 Task: Look for space in Yuma, United States from 6th September, 2023 to 10th September, 2023 for 1 adult in price range Rs.9000 to Rs.17000. Place can be private room with 1  bedroom having 1 bed and 1 bathroom. Property type can be house, flat, guest house, hotel. Amenities needed are: washing machine. Booking option can be shelf check-in. Required host language is English.
Action: Mouse moved to (446, 92)
Screenshot: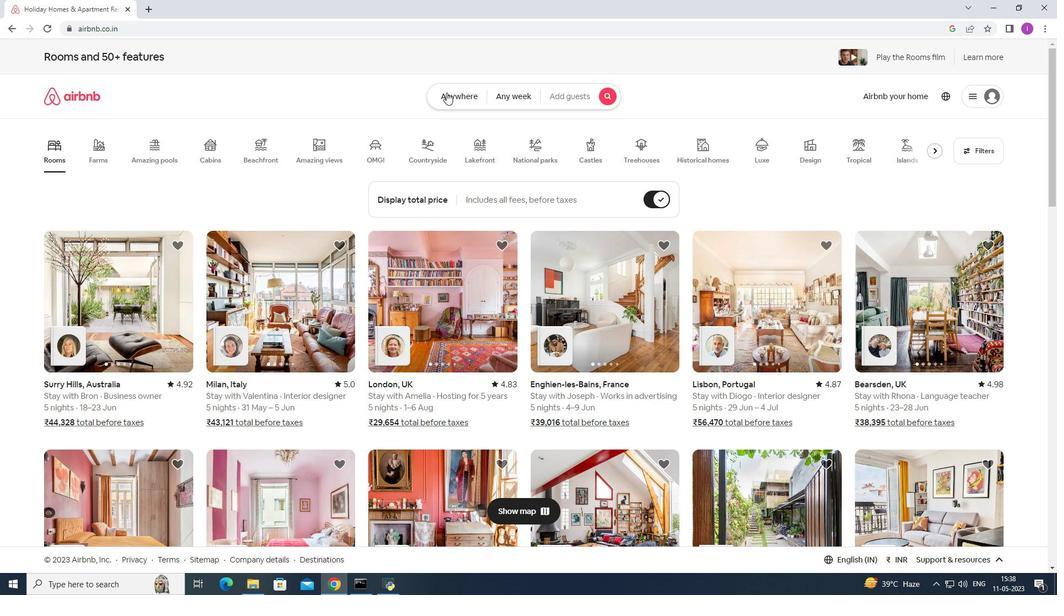 
Action: Mouse pressed left at (446, 92)
Screenshot: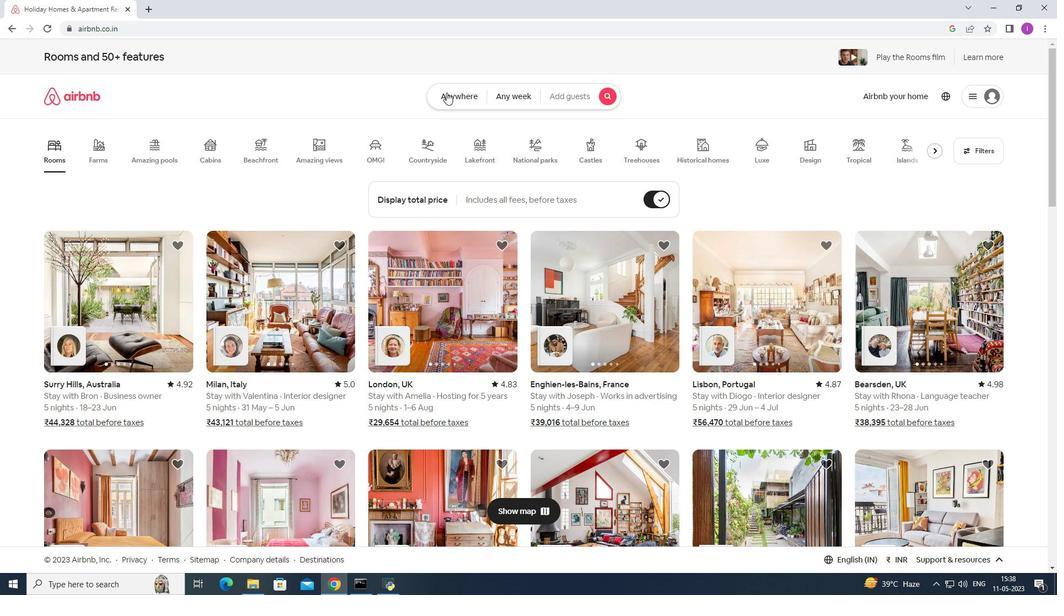 
Action: Mouse moved to (315, 141)
Screenshot: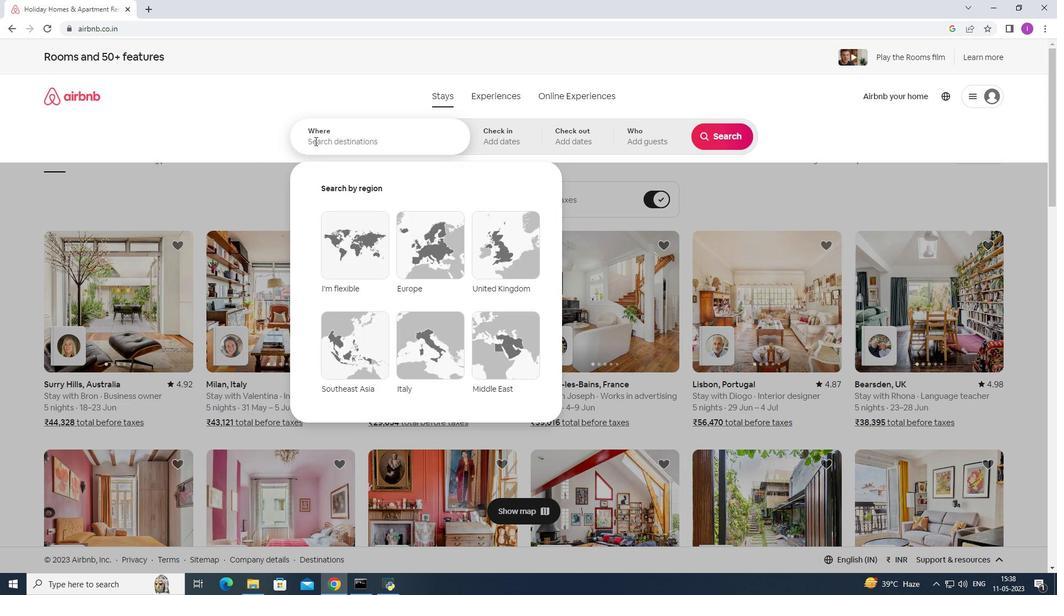 
Action: Mouse pressed left at (315, 141)
Screenshot: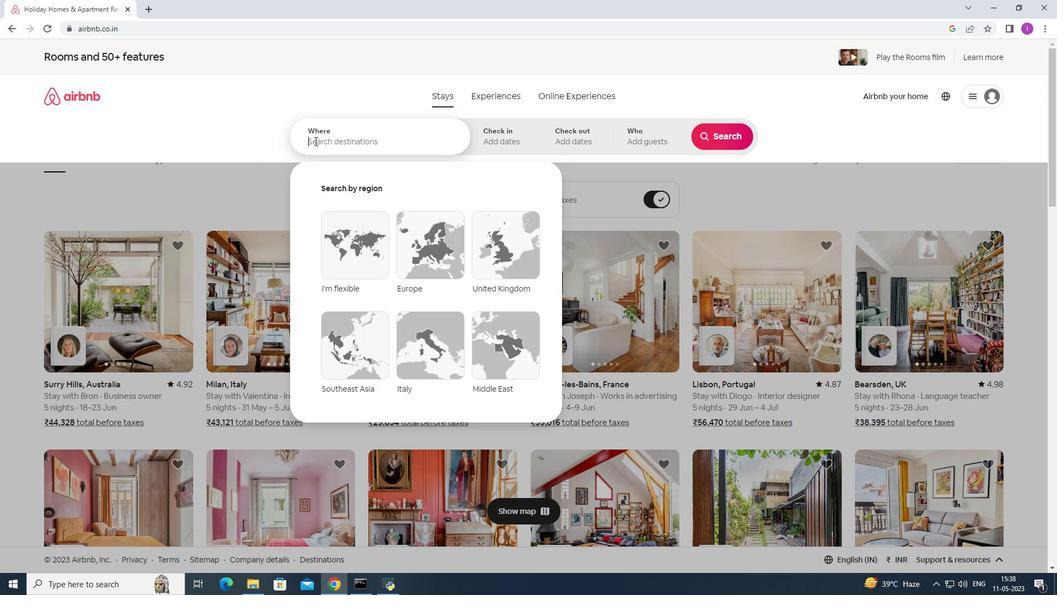 
Action: Mouse moved to (316, 141)
Screenshot: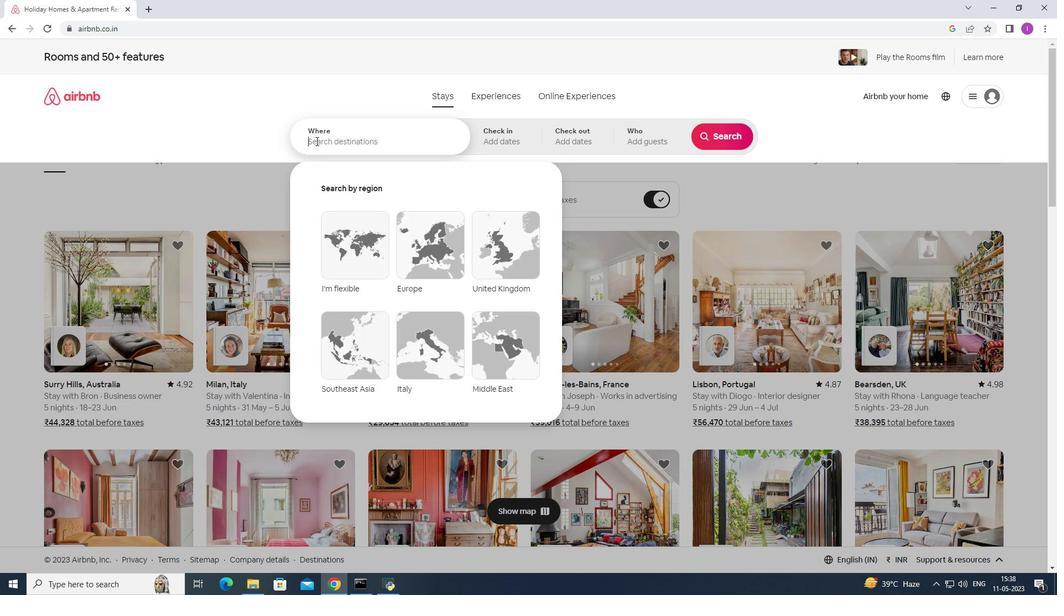 
Action: Key pressed <Key.shift><Key.shift><Key.shift><Key.shift><Key.shift><Key.shift>Yuma,<Key.shift><Key.shift><Key.shift><Key.shift><Key.shift><Key.shift><Key.shift><Key.shift><Key.shift><Key.shift><Key.shift><Key.shift>Unoites<Key.backspace>d<Key.backspace><Key.backspace><Key.backspace><Key.backspace><Key.backspace>ited<Key.space>states
Screenshot: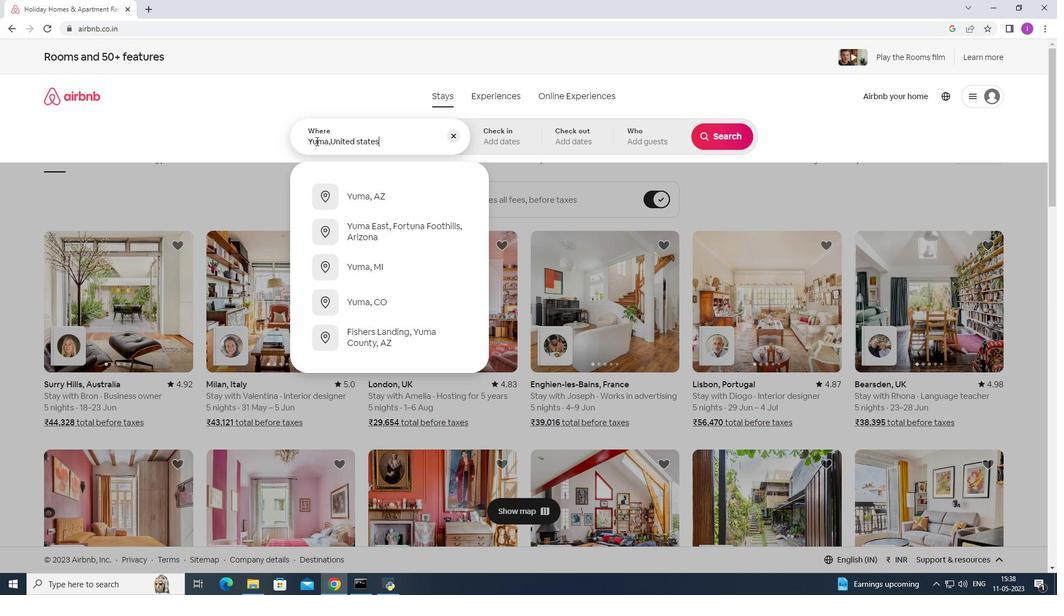 
Action: Mouse moved to (522, 138)
Screenshot: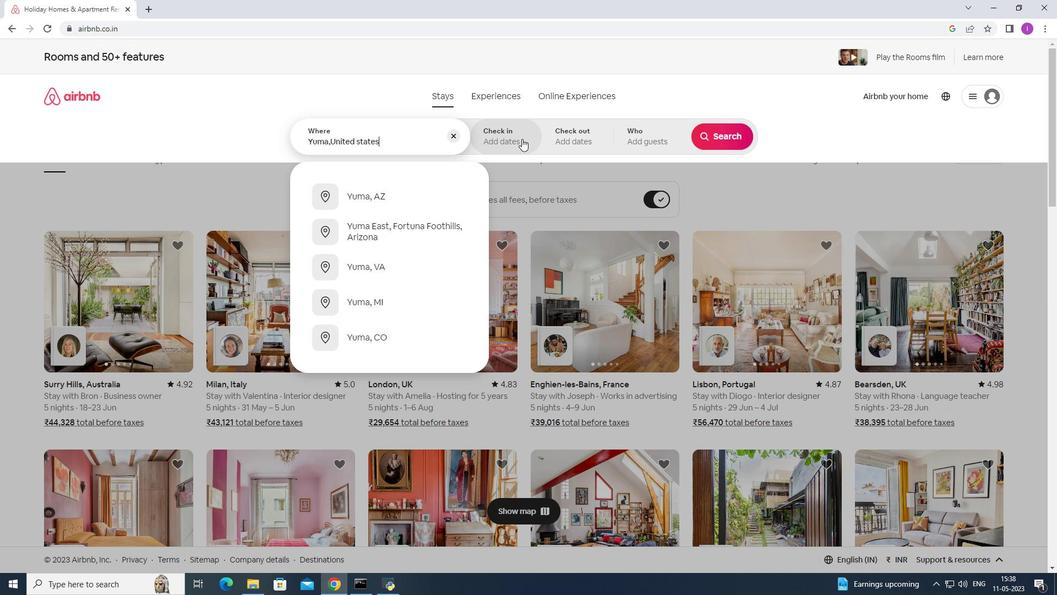 
Action: Mouse pressed left at (522, 138)
Screenshot: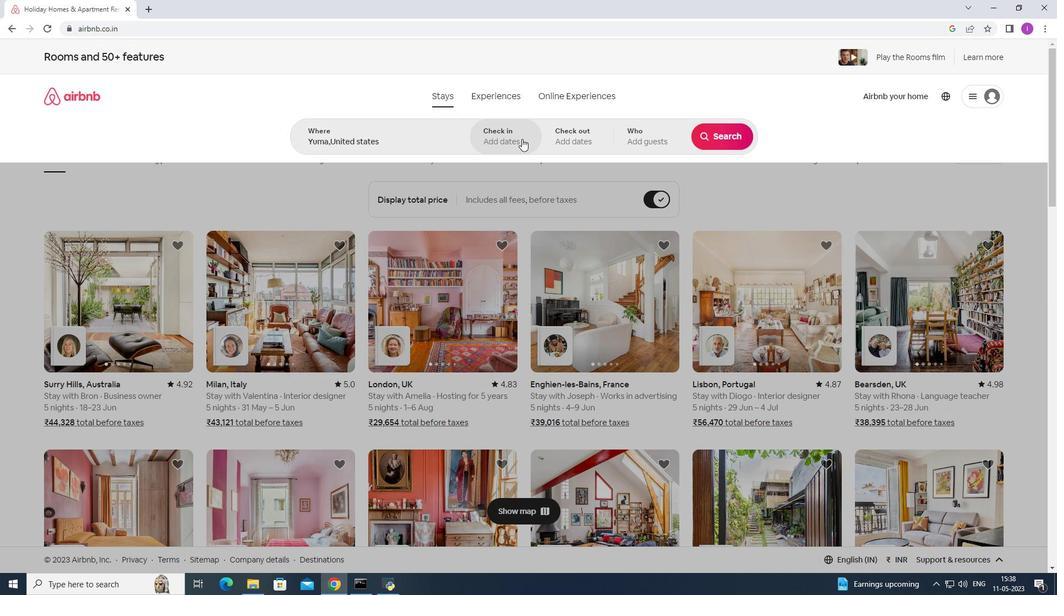 
Action: Mouse moved to (726, 222)
Screenshot: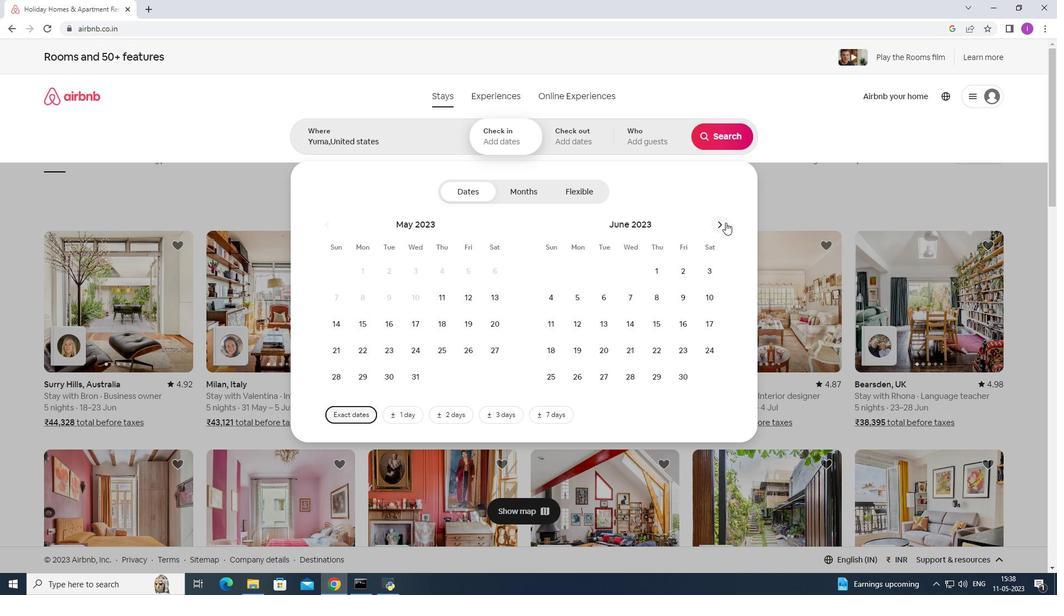 
Action: Mouse pressed left at (726, 222)
Screenshot: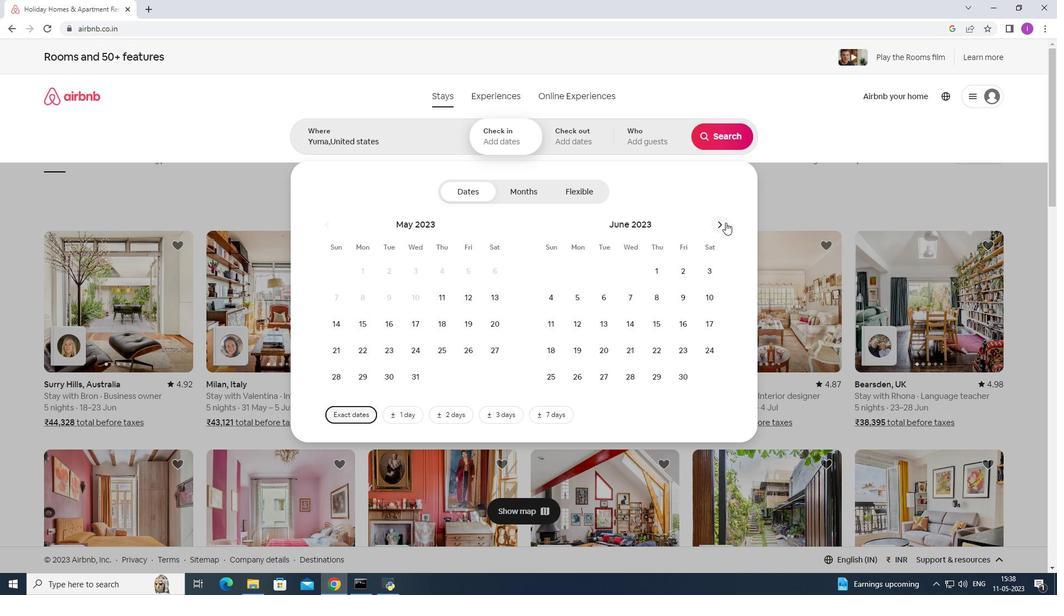 
Action: Mouse moved to (726, 223)
Screenshot: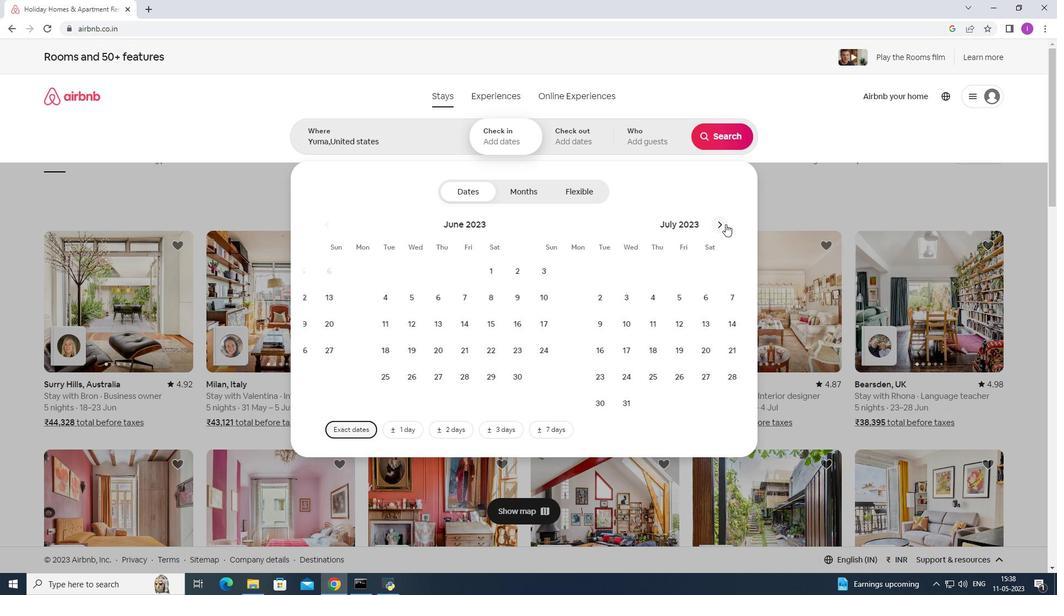 
Action: Mouse pressed left at (726, 223)
Screenshot: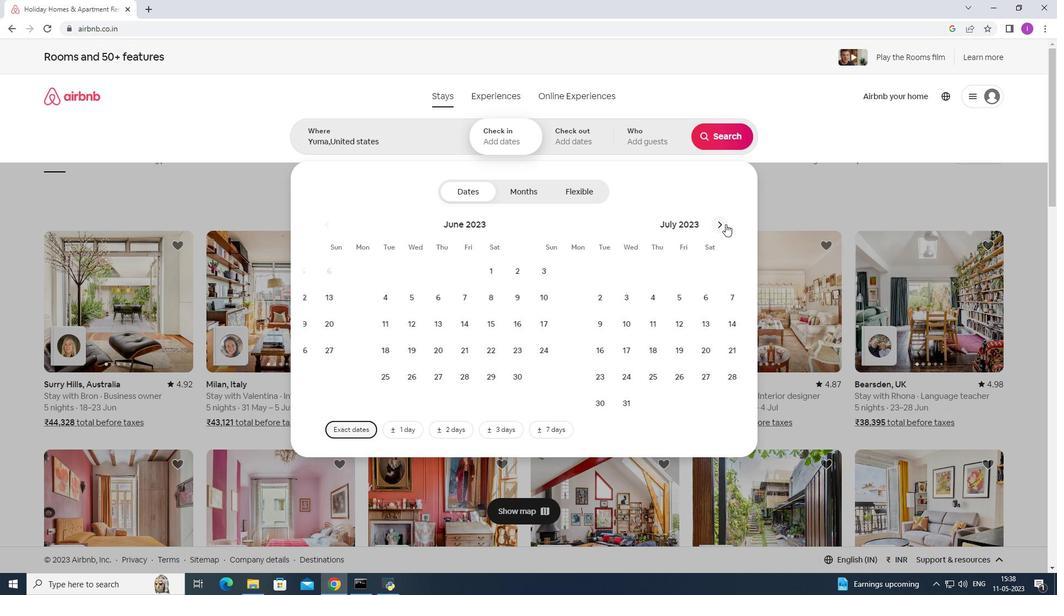 
Action: Mouse moved to (726, 224)
Screenshot: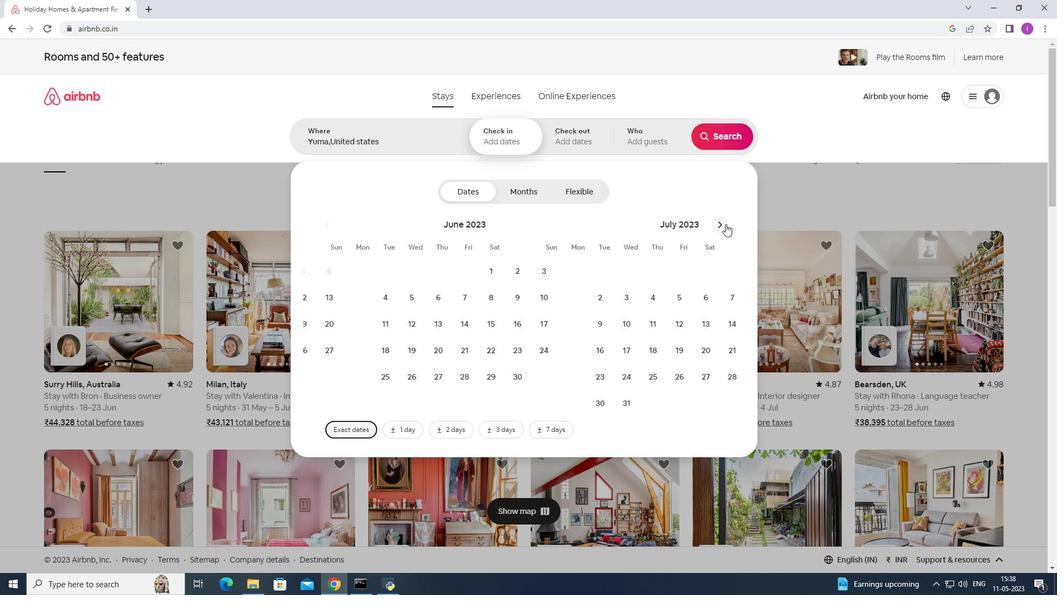 
Action: Mouse pressed left at (726, 224)
Screenshot: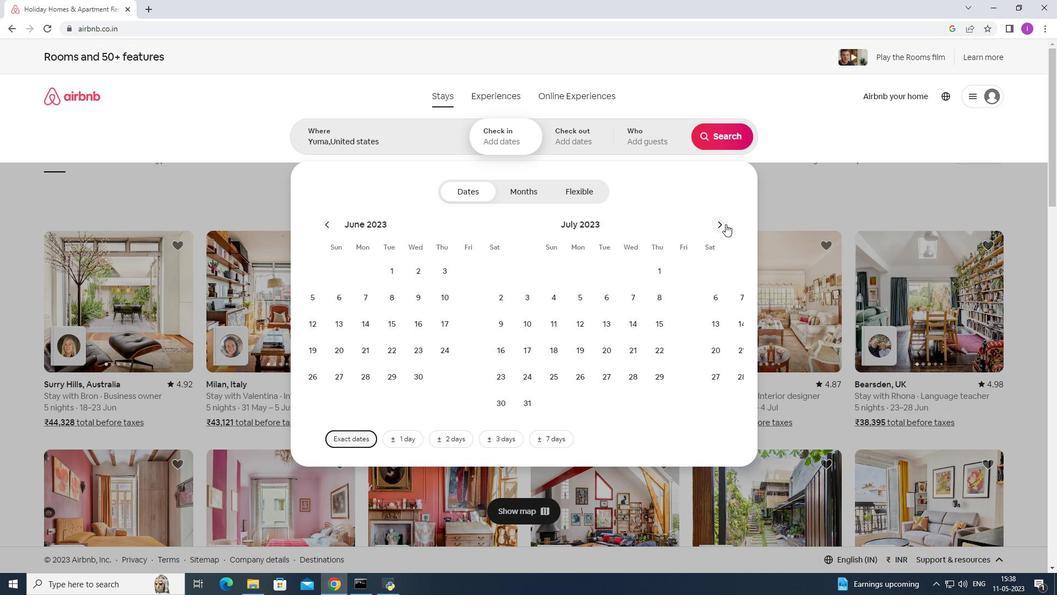 
Action: Mouse pressed left at (726, 224)
Screenshot: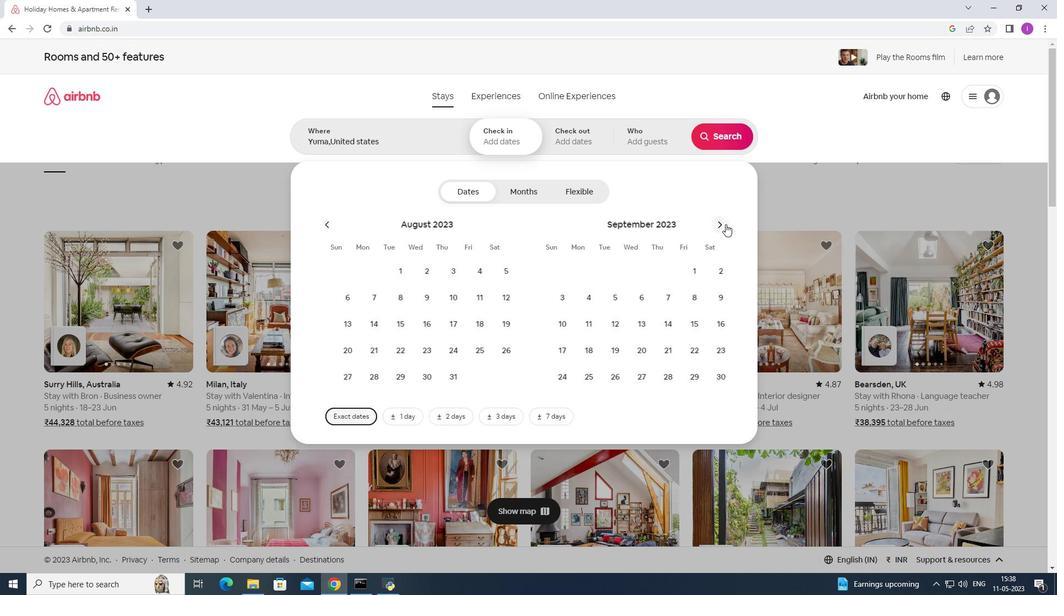 
Action: Mouse moved to (417, 300)
Screenshot: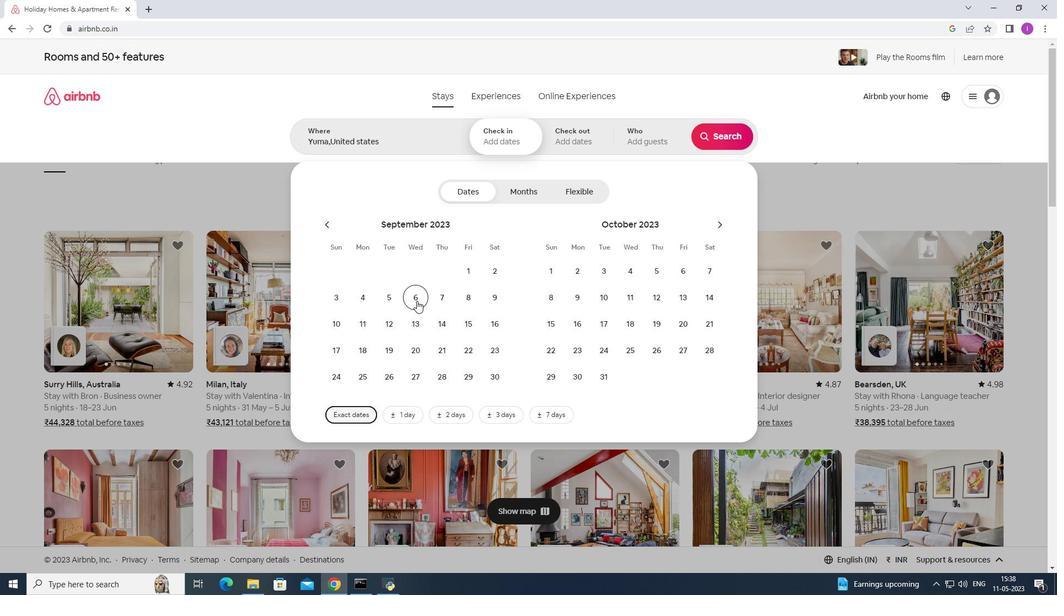 
Action: Mouse pressed left at (417, 300)
Screenshot: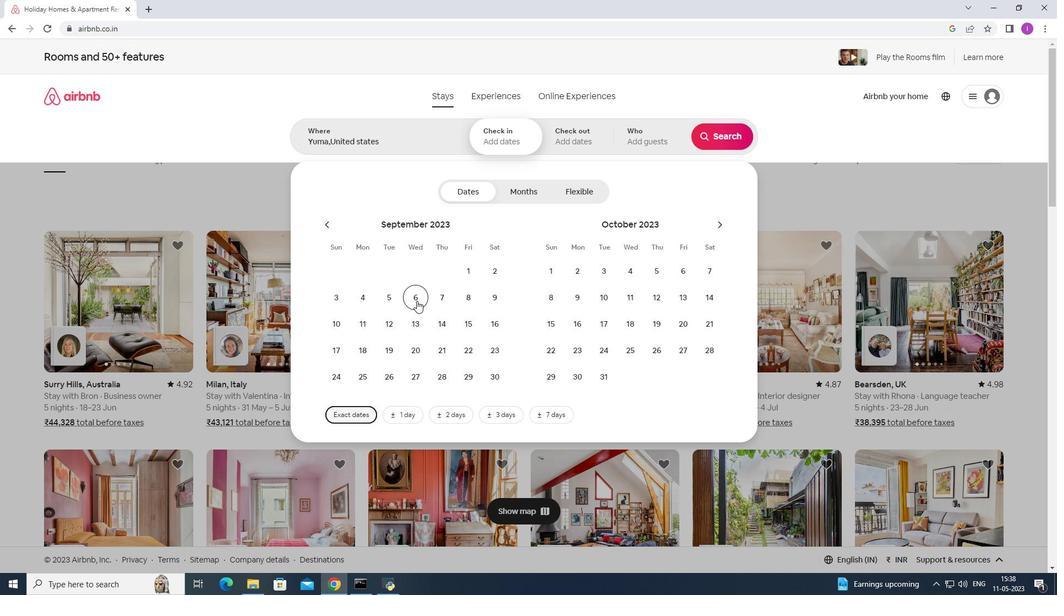 
Action: Mouse moved to (339, 326)
Screenshot: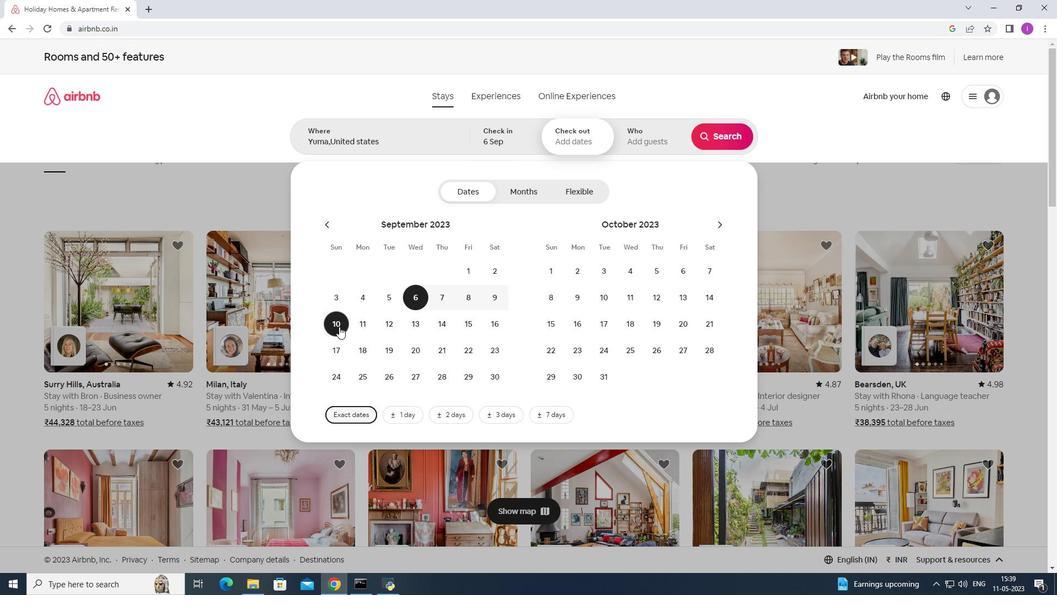 
Action: Mouse pressed left at (339, 326)
Screenshot: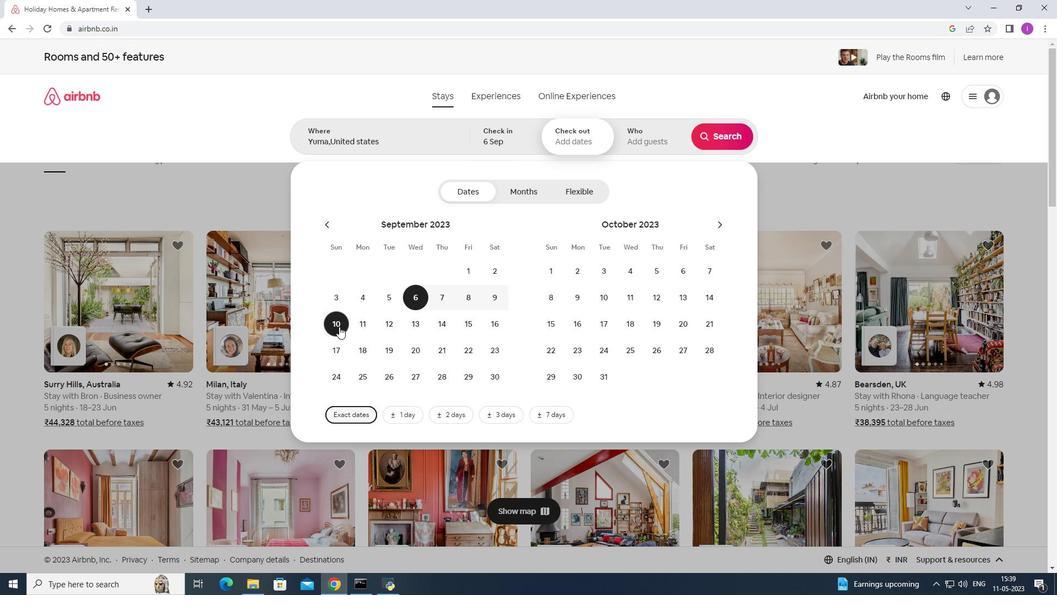 
Action: Mouse moved to (660, 143)
Screenshot: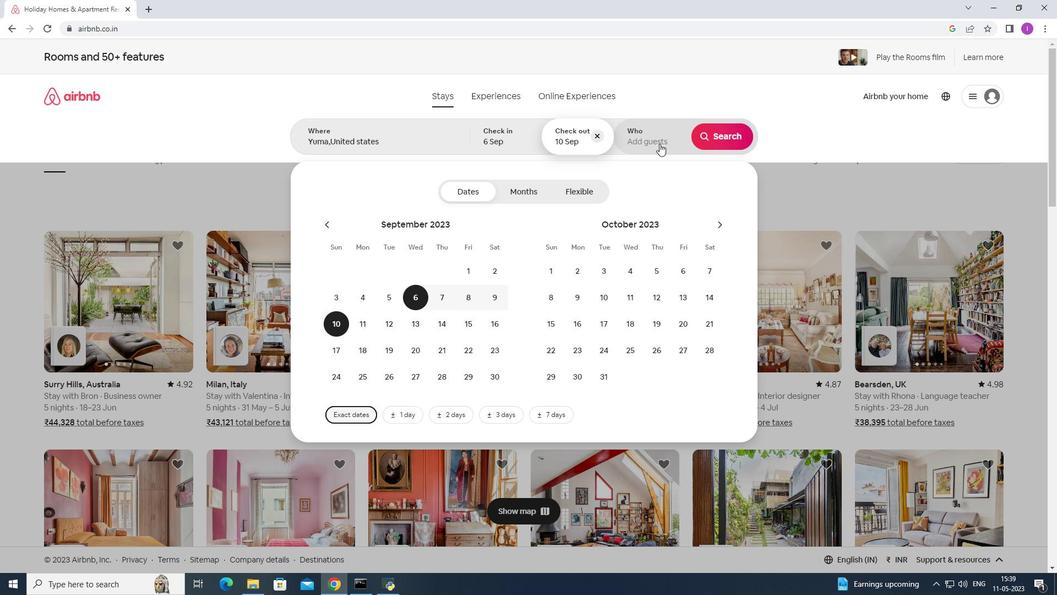
Action: Mouse pressed left at (660, 143)
Screenshot: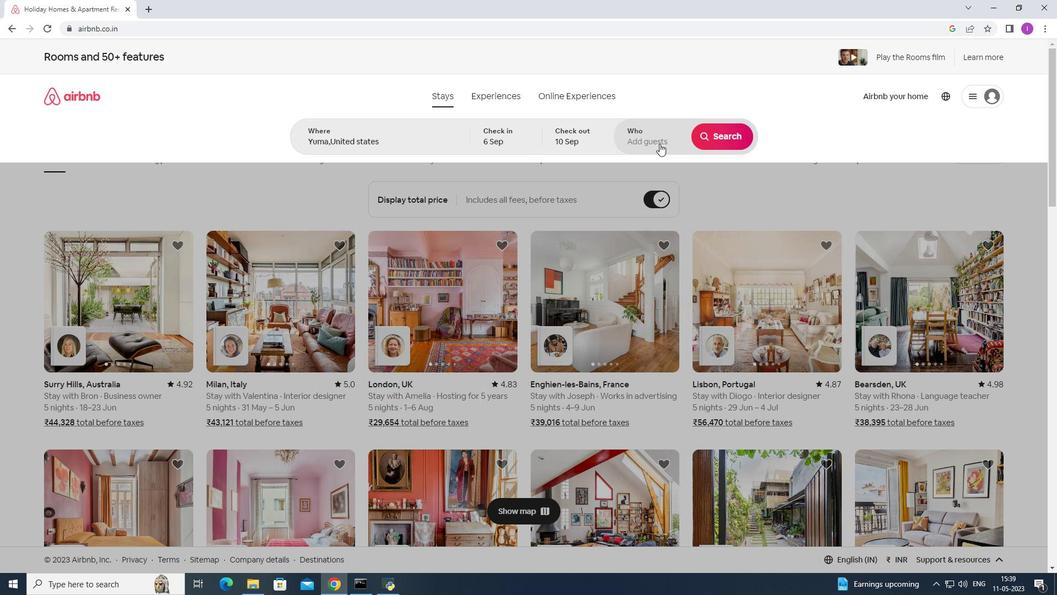 
Action: Mouse moved to (728, 194)
Screenshot: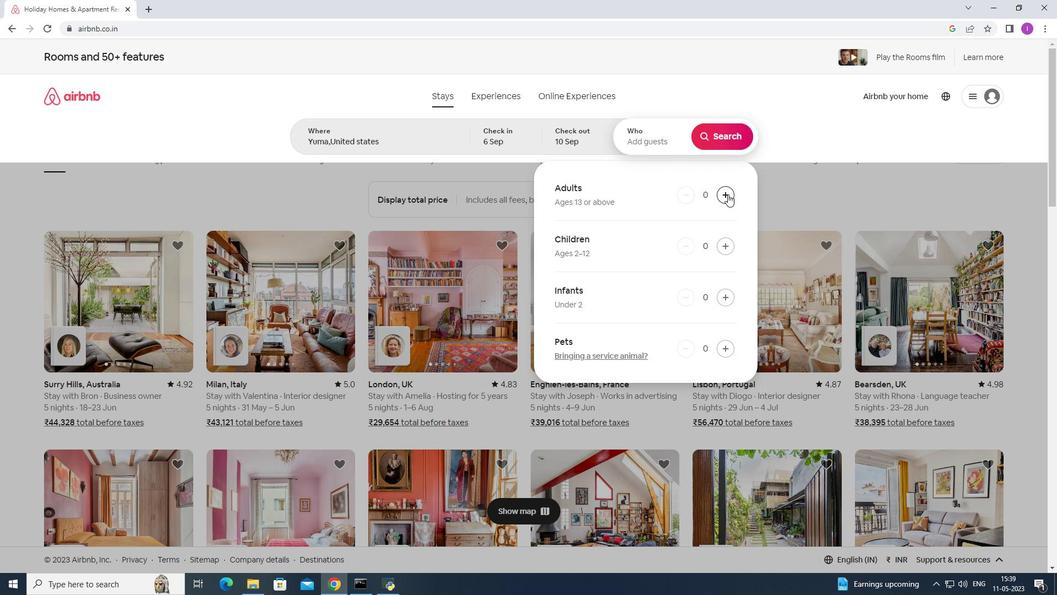 
Action: Mouse pressed left at (728, 194)
Screenshot: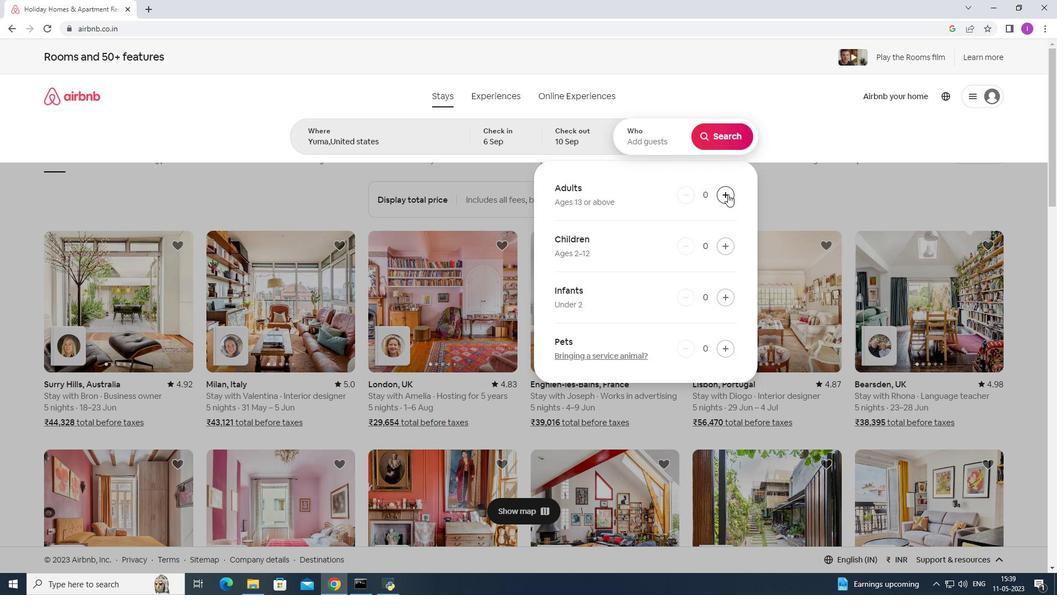 
Action: Mouse pressed left at (728, 194)
Screenshot: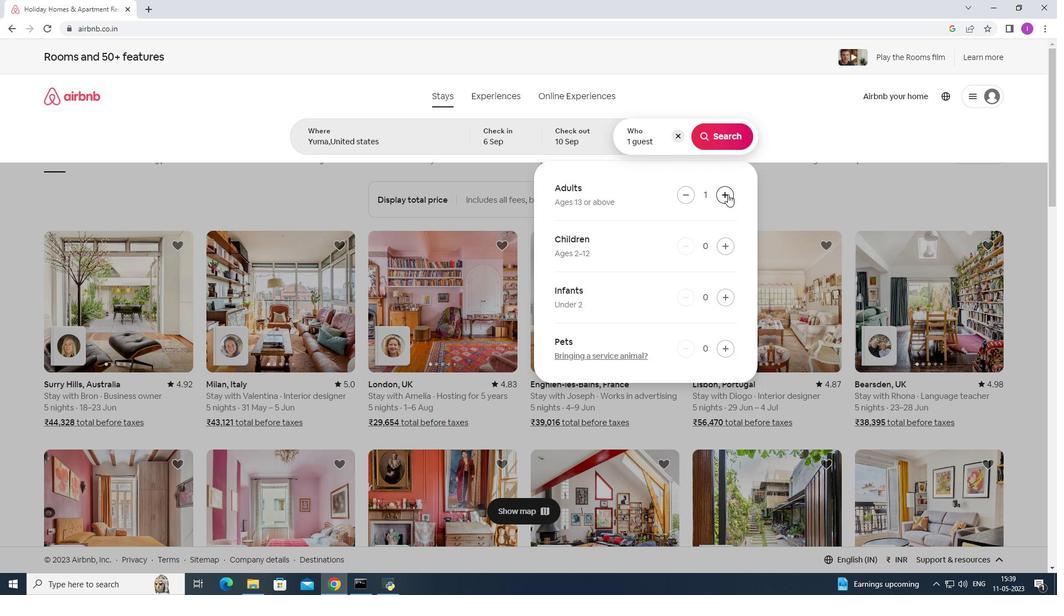 
Action: Mouse moved to (693, 197)
Screenshot: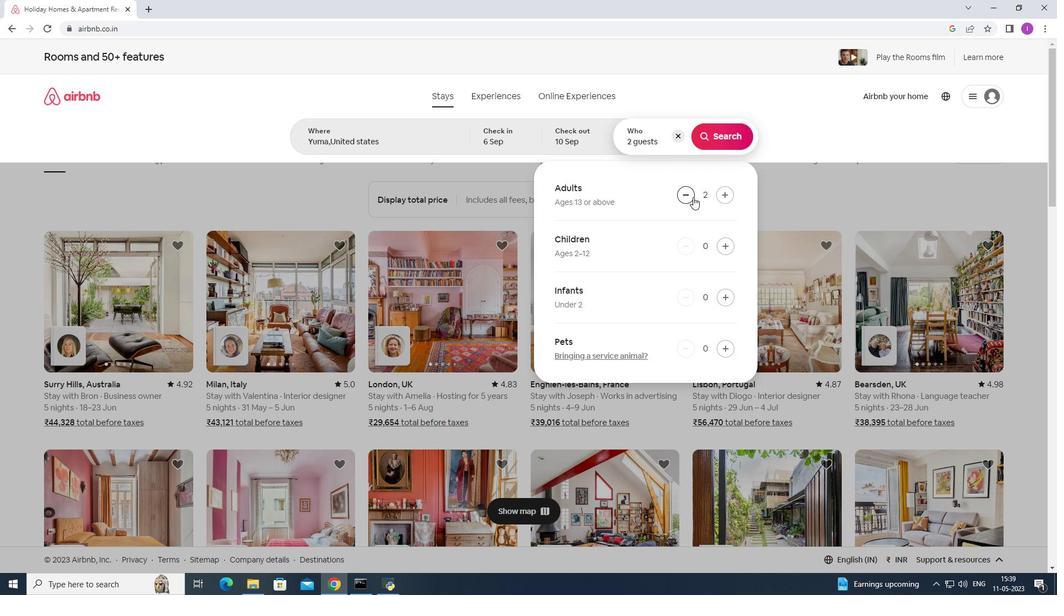 
Action: Mouse pressed left at (693, 197)
Screenshot: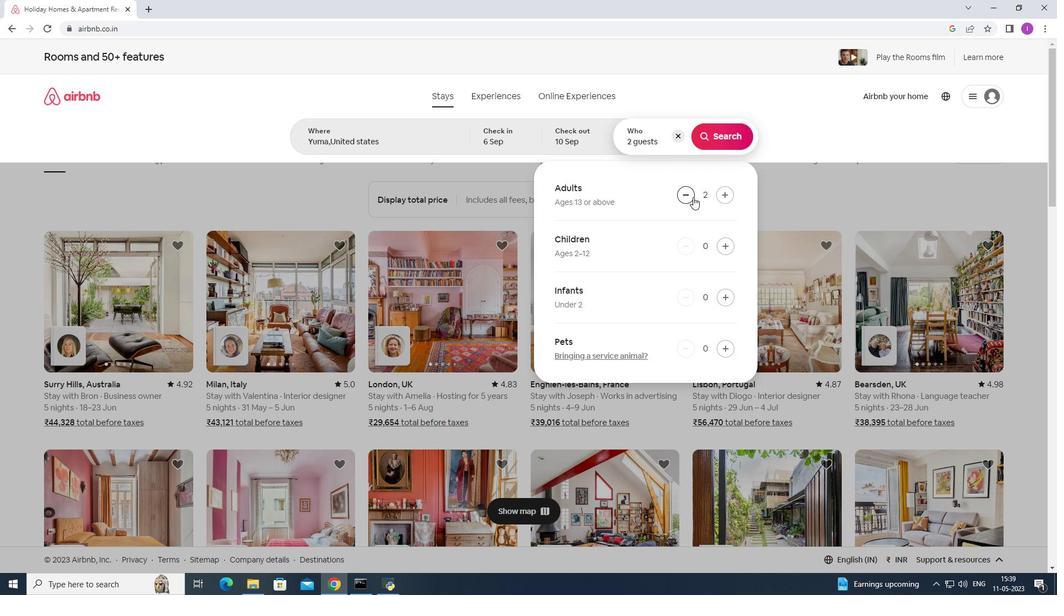 
Action: Mouse moved to (715, 141)
Screenshot: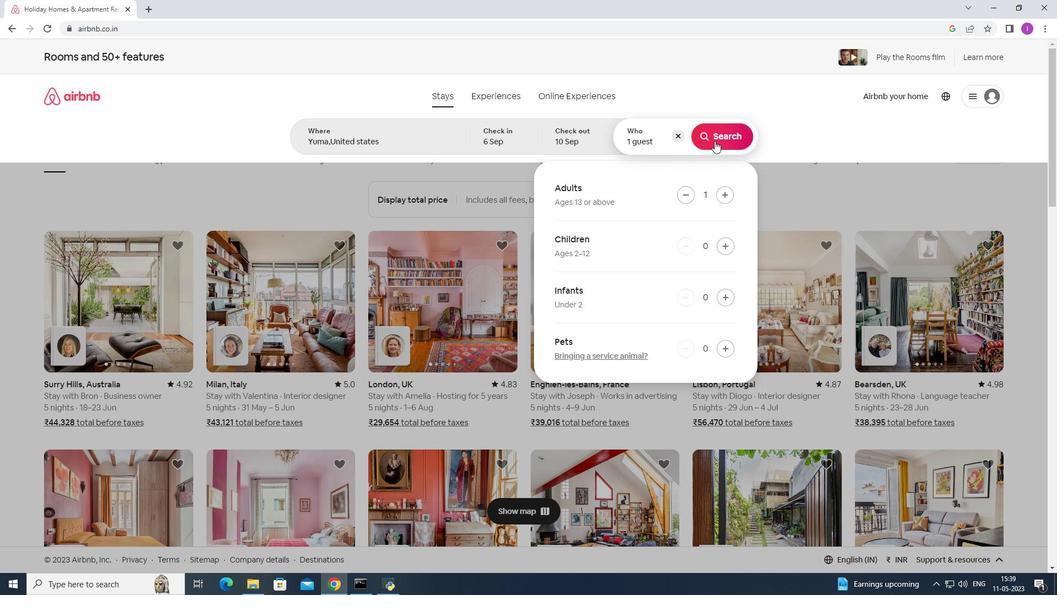 
Action: Mouse pressed left at (715, 141)
Screenshot: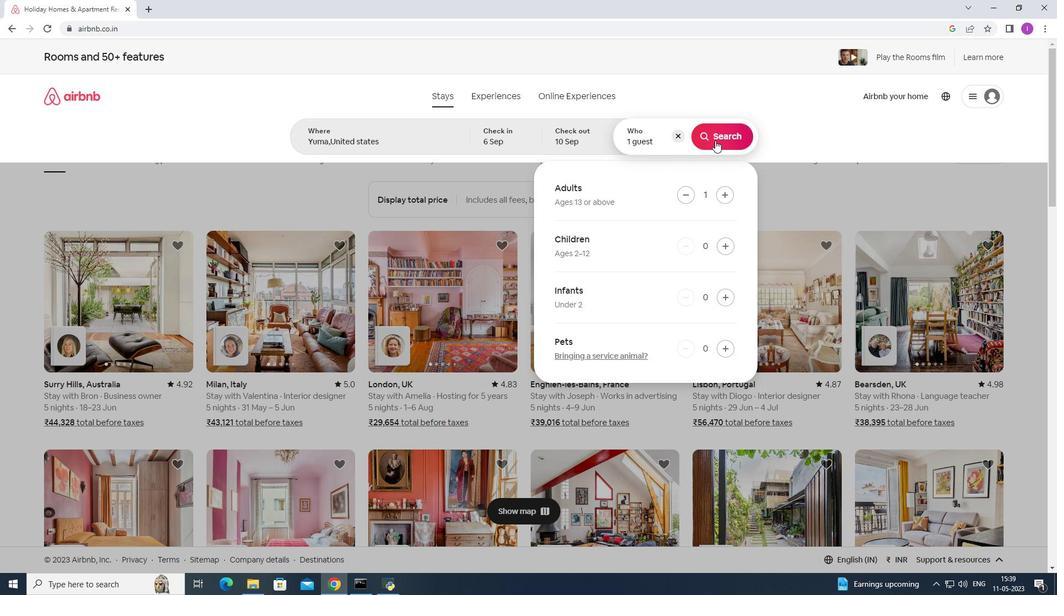 
Action: Mouse moved to (1015, 109)
Screenshot: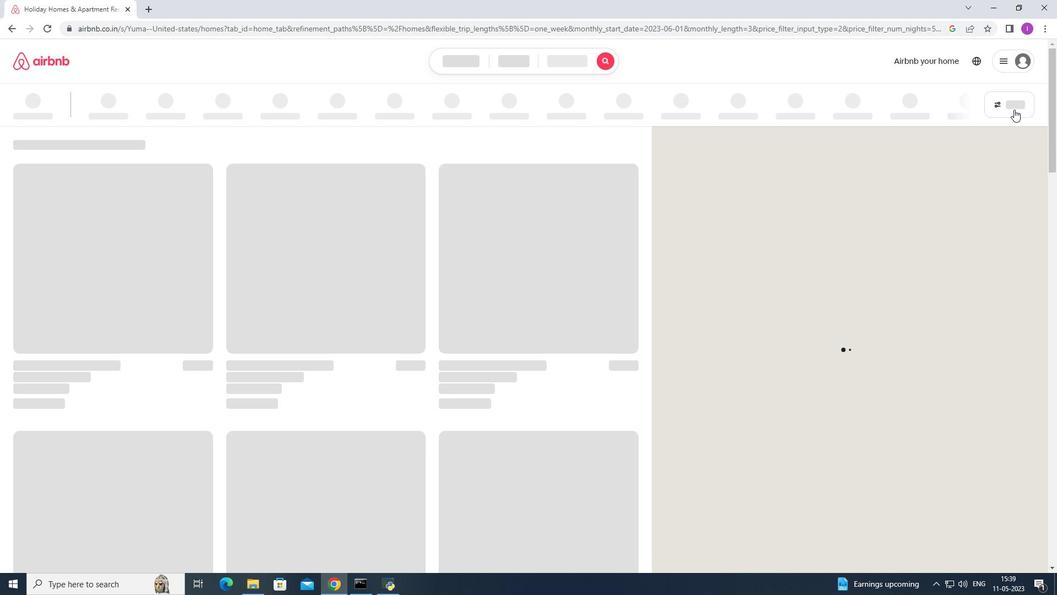 
Action: Mouse pressed left at (1015, 109)
Screenshot: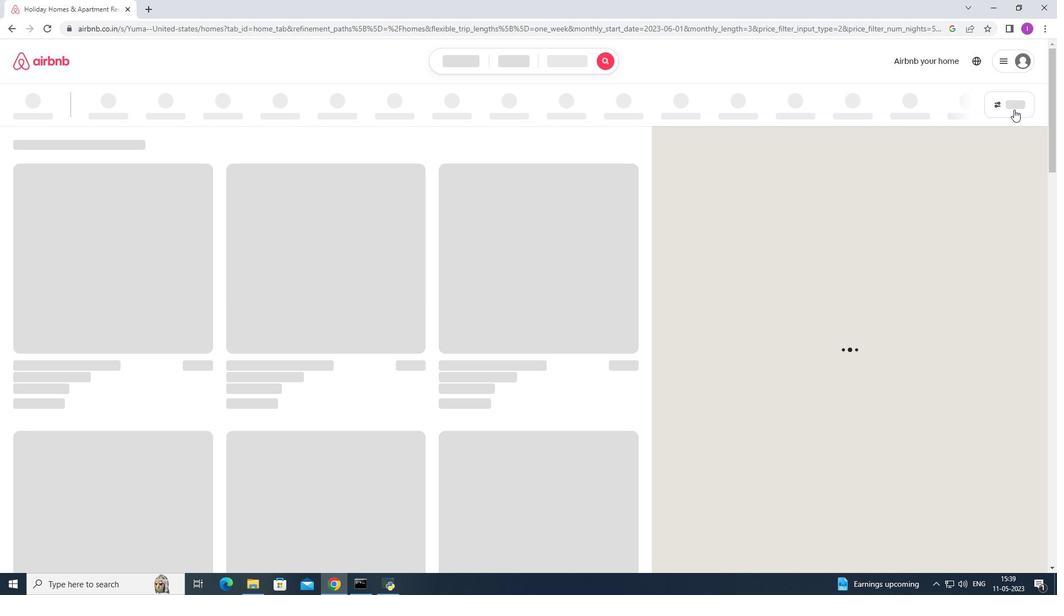 
Action: Mouse moved to (602, 374)
Screenshot: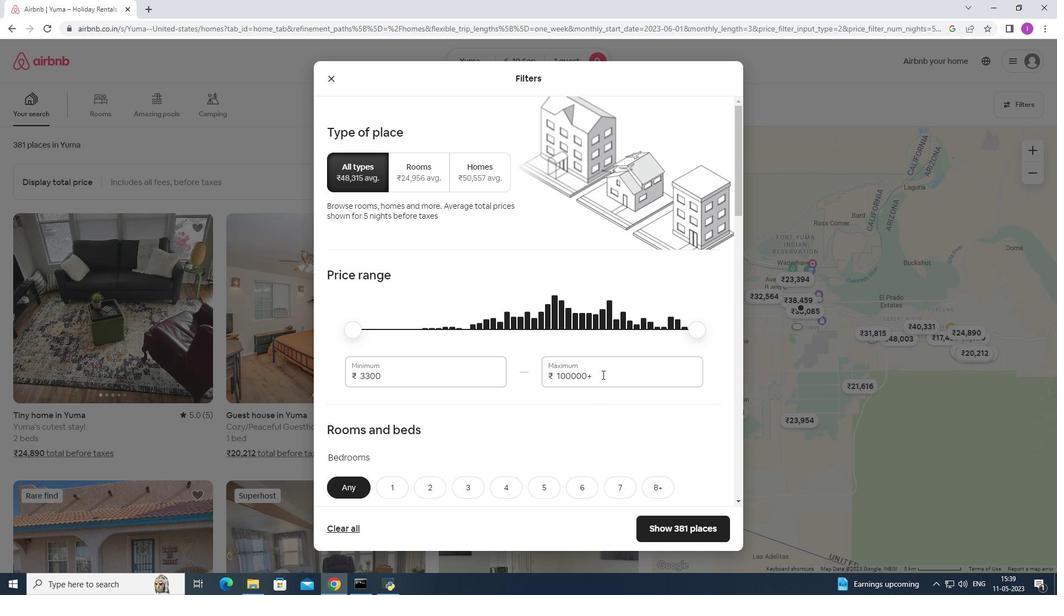 
Action: Mouse pressed left at (602, 374)
Screenshot: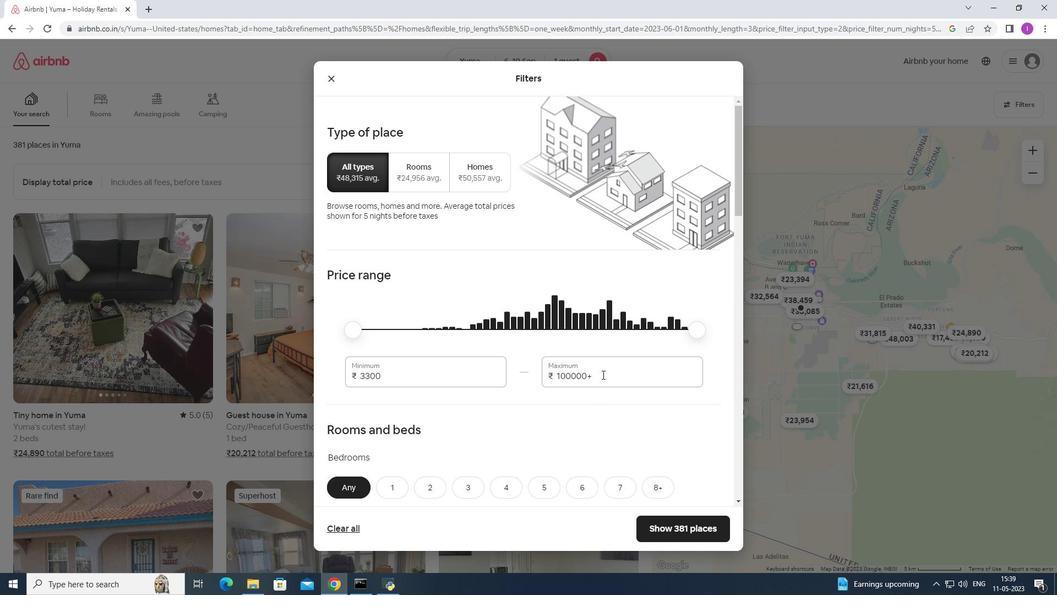 
Action: Mouse moved to (540, 372)
Screenshot: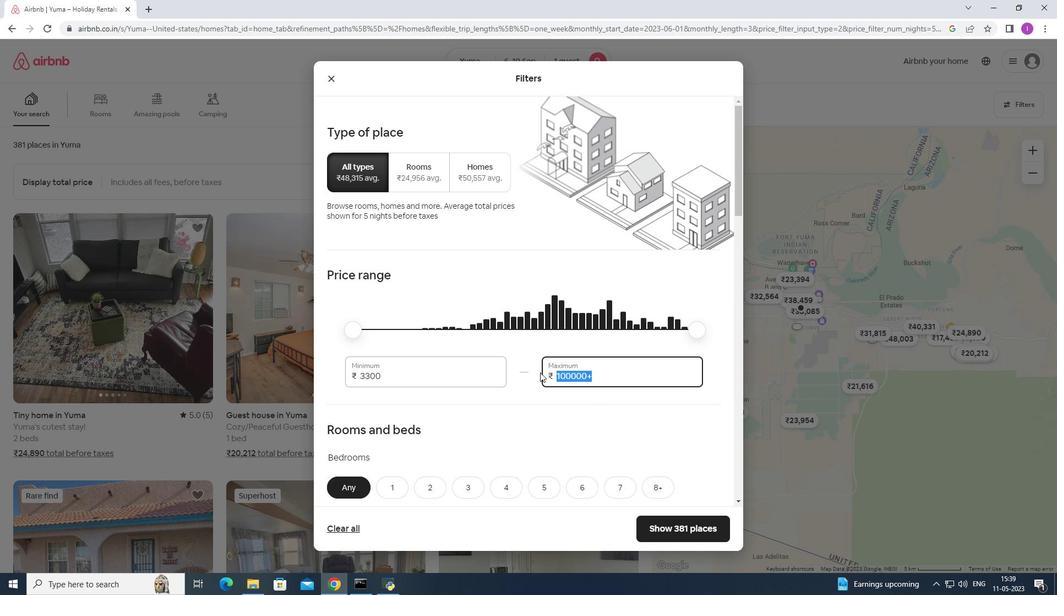
Action: Key pressed 1
Screenshot: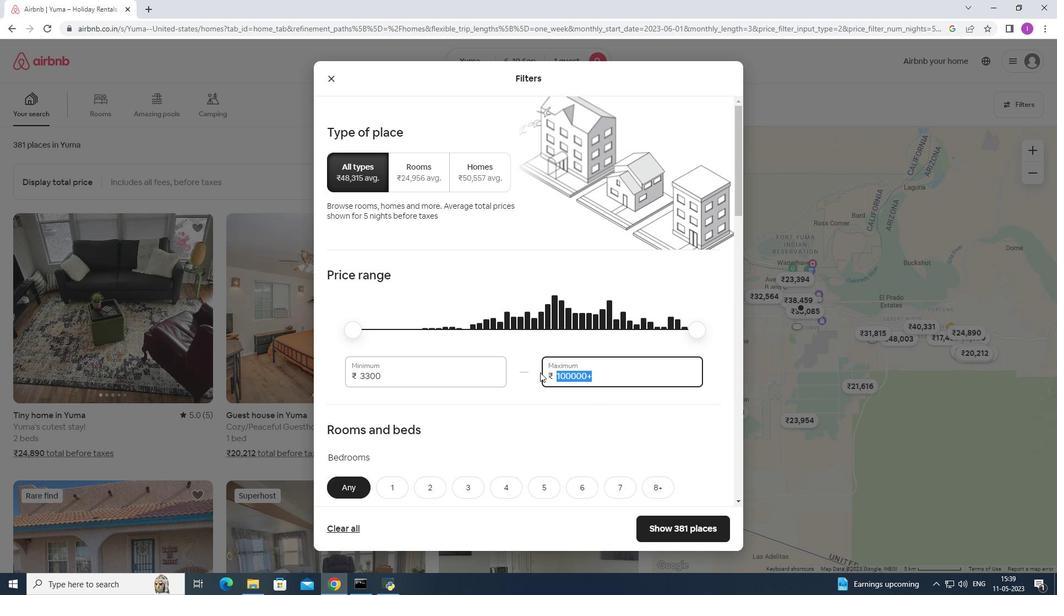 
Action: Mouse moved to (540, 369)
Screenshot: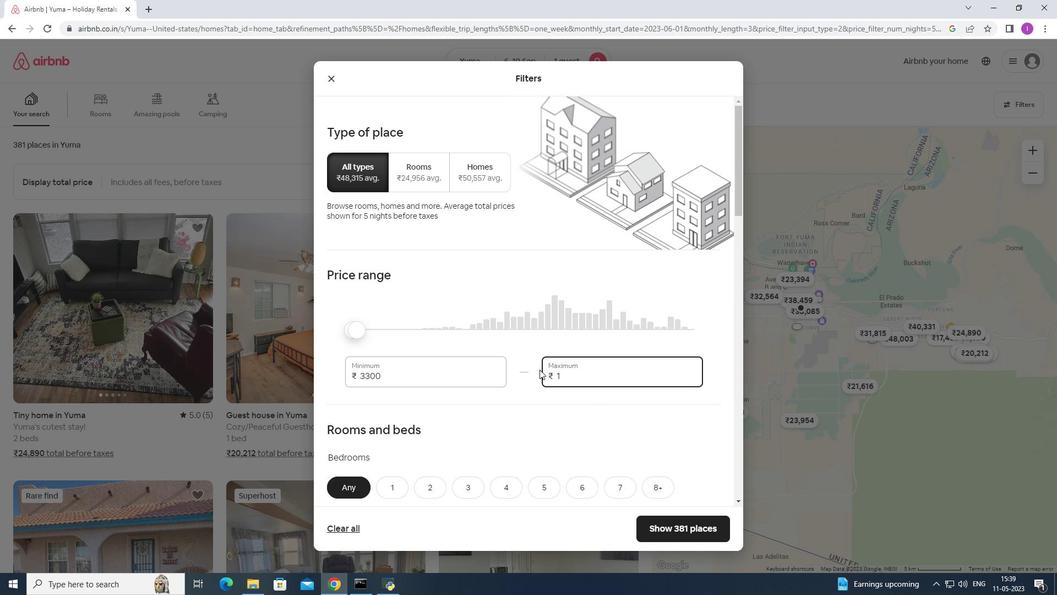
Action: Key pressed 70
Screenshot: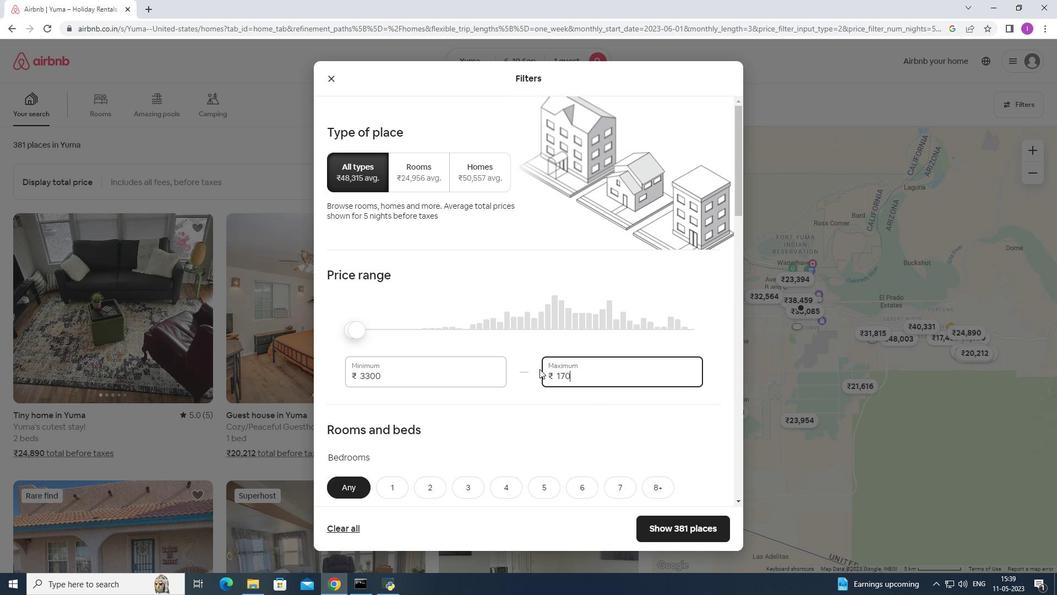 
Action: Mouse moved to (540, 368)
Screenshot: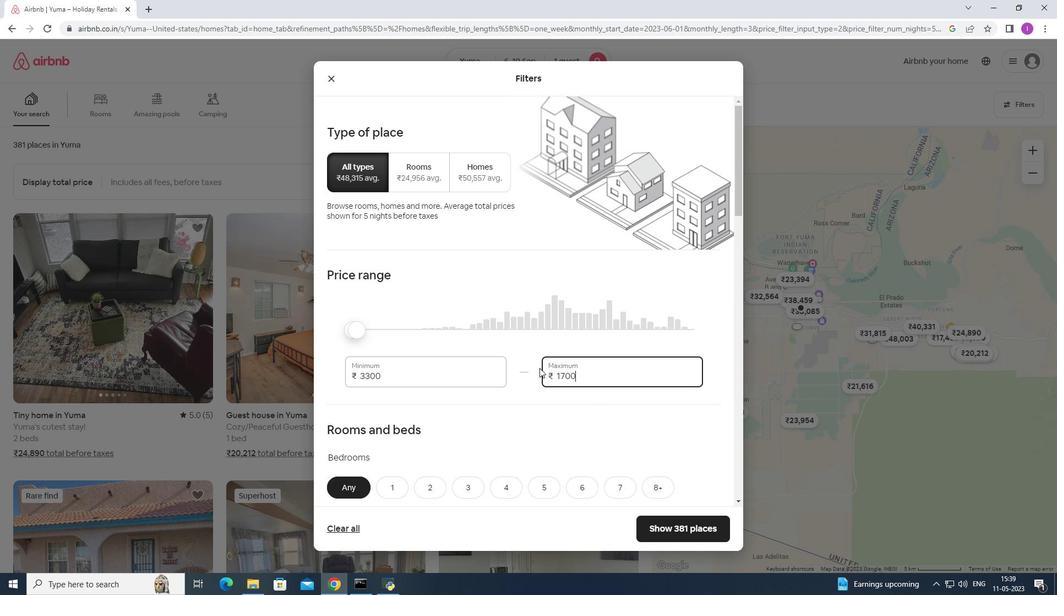 
Action: Key pressed 0
Screenshot: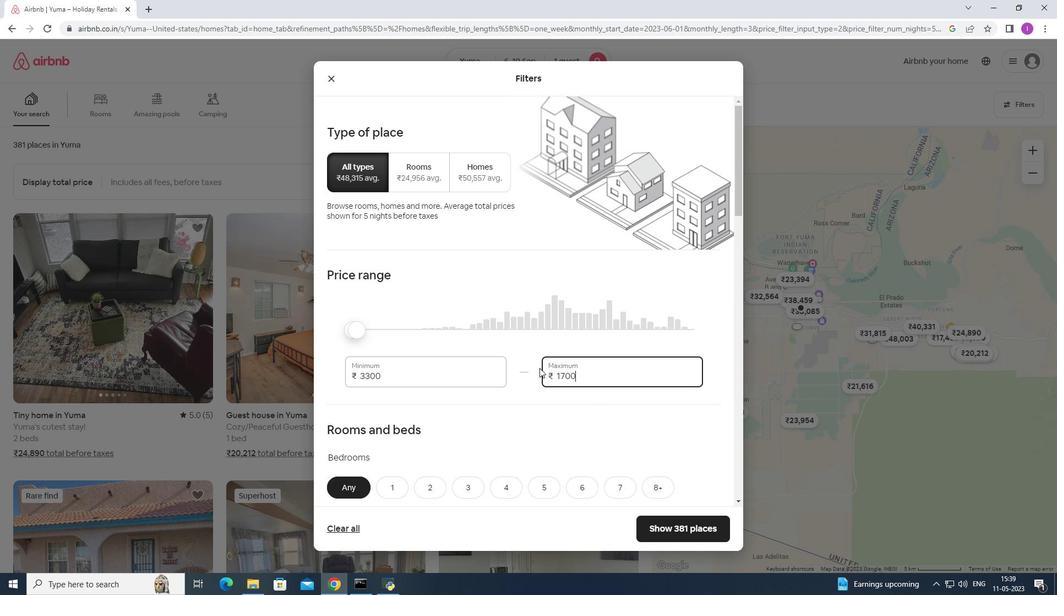 
Action: Mouse moved to (540, 366)
Screenshot: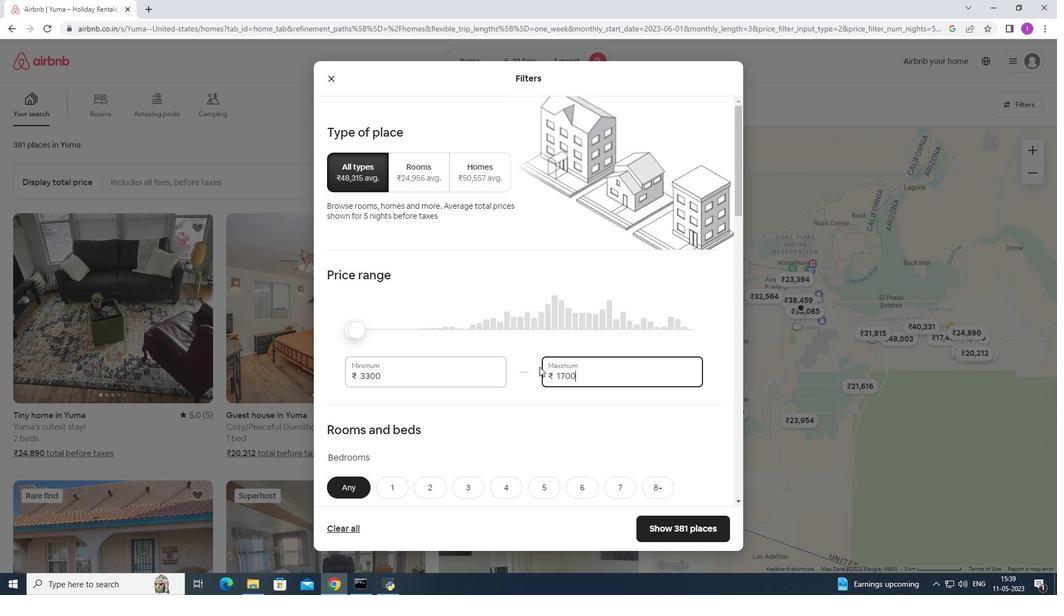 
Action: Key pressed 0
Screenshot: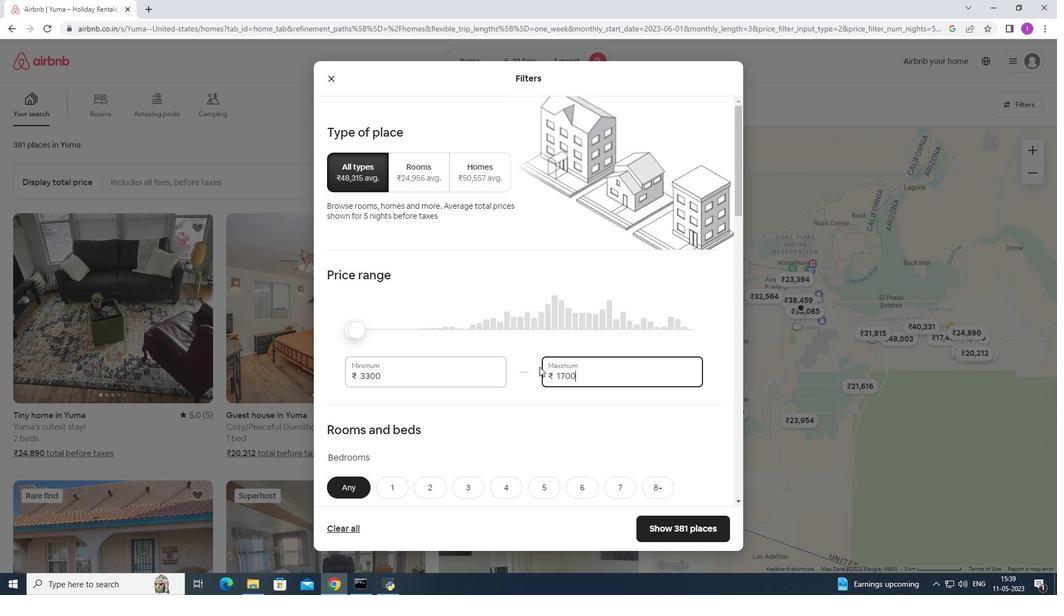 
Action: Mouse moved to (405, 381)
Screenshot: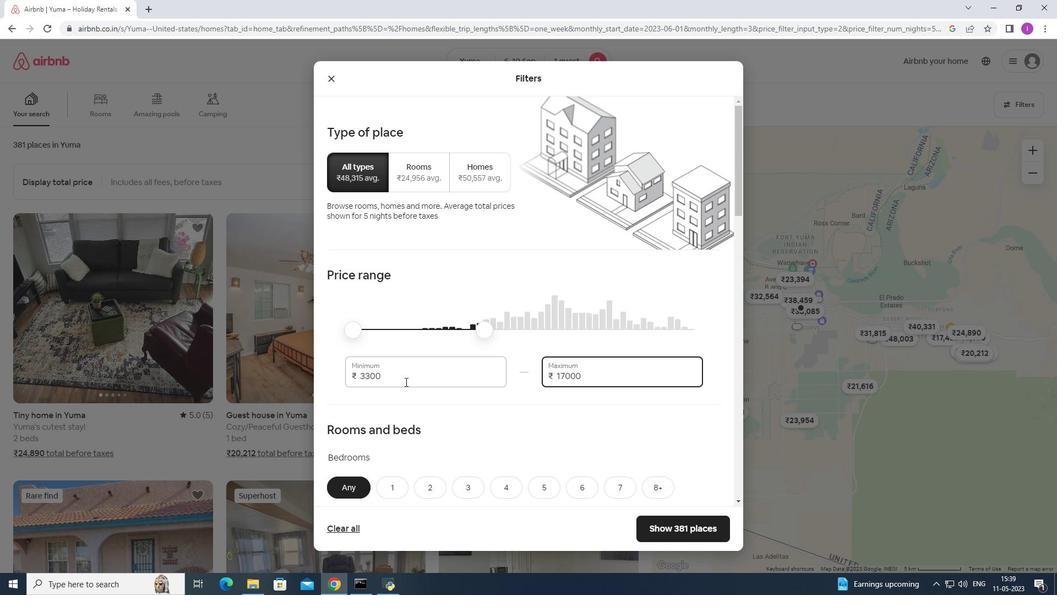 
Action: Mouse pressed left at (405, 381)
Screenshot: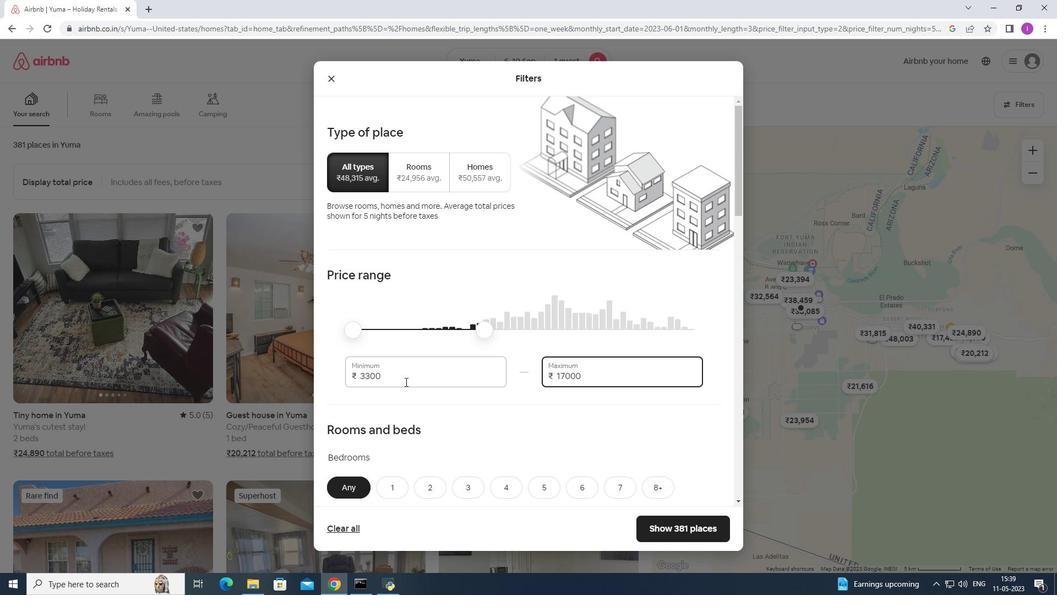 
Action: Mouse moved to (326, 376)
Screenshot: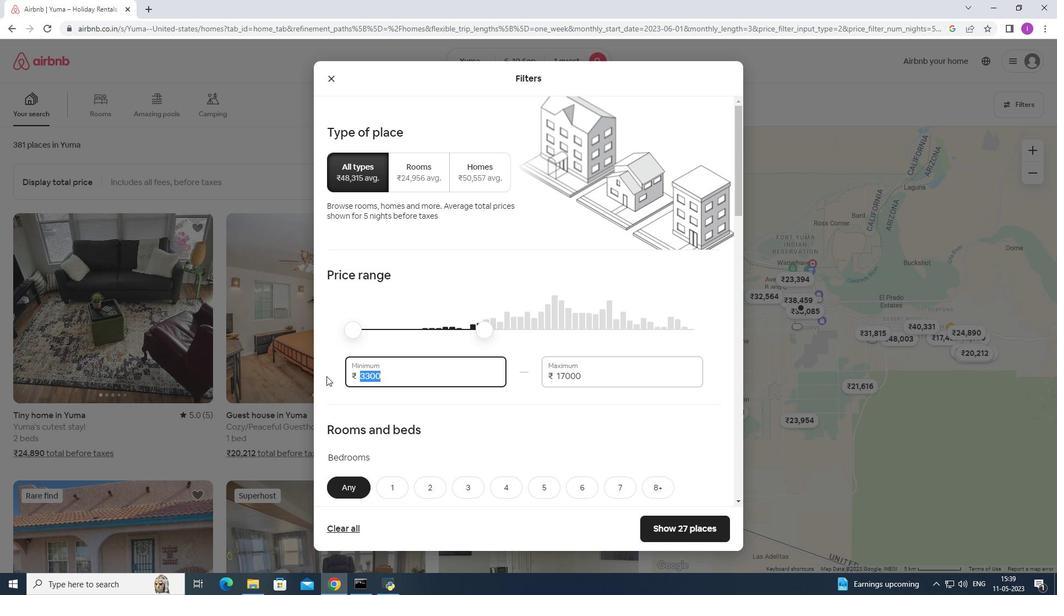 
Action: Key pressed 9
Screenshot: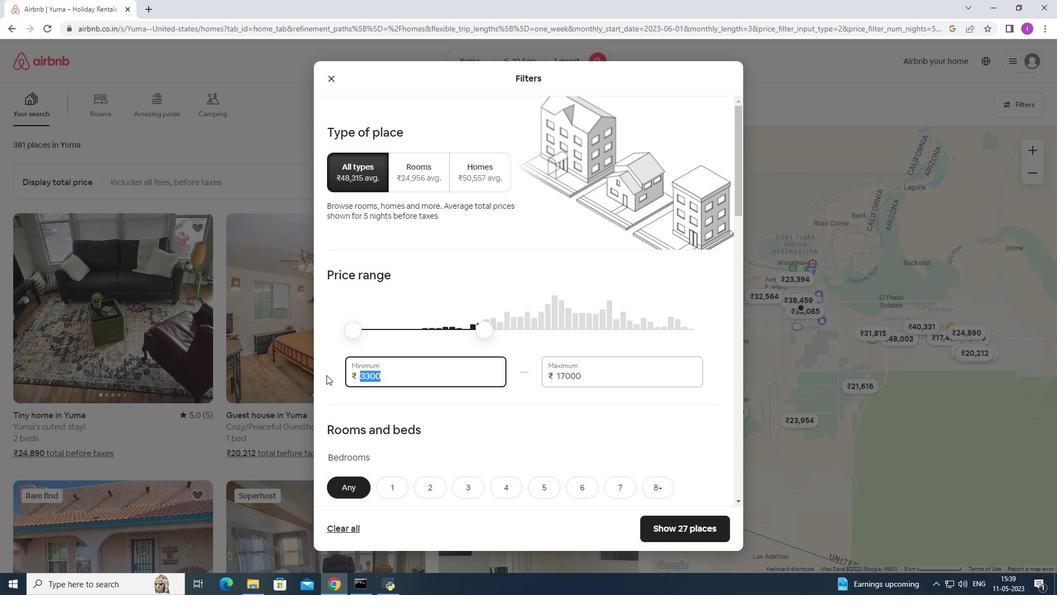 
Action: Mouse moved to (326, 375)
Screenshot: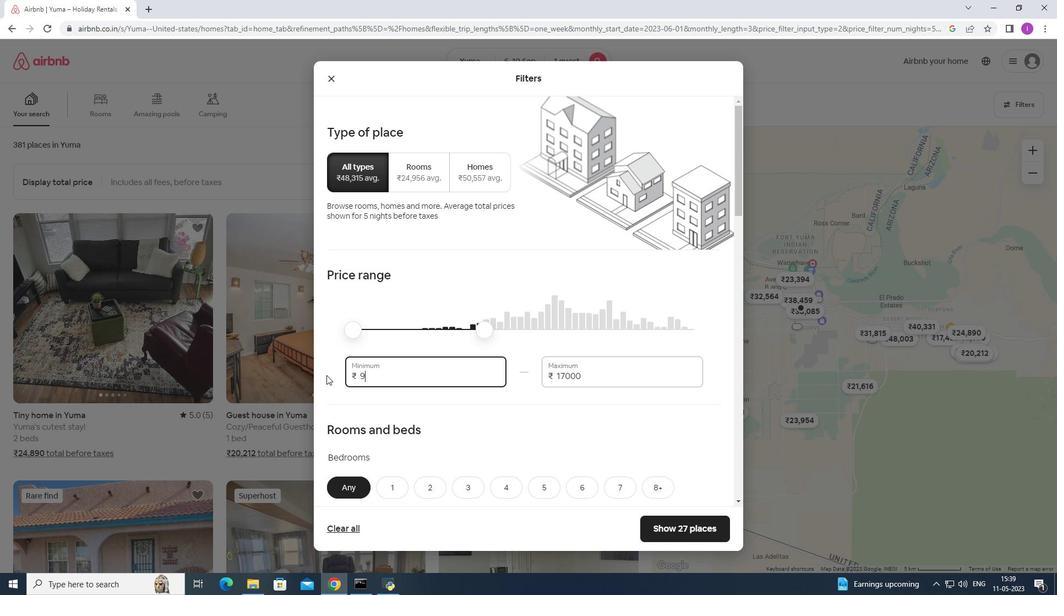 
Action: Key pressed 000
Screenshot: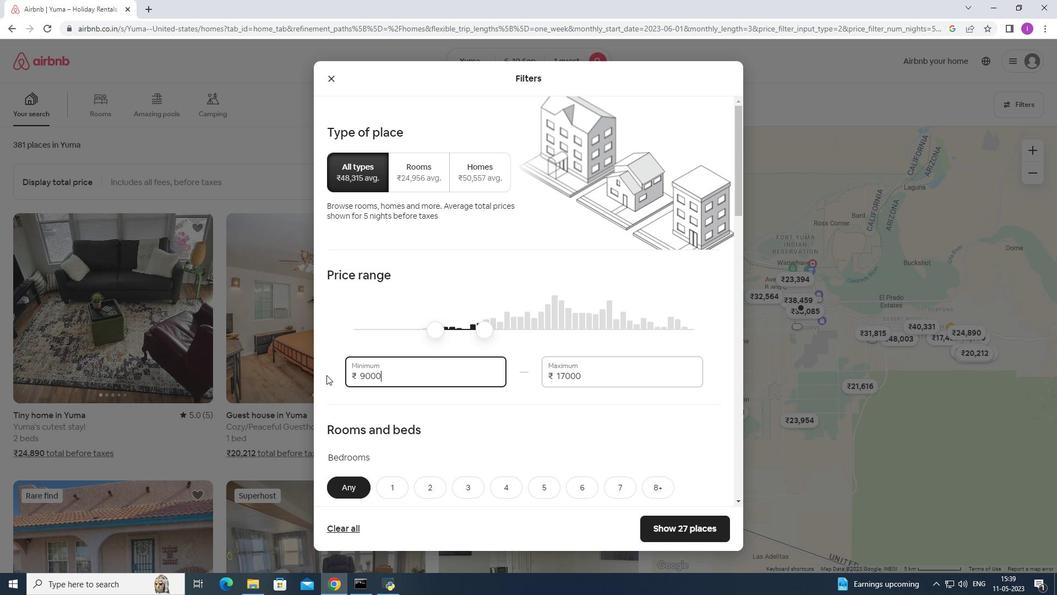 
Action: Mouse moved to (465, 373)
Screenshot: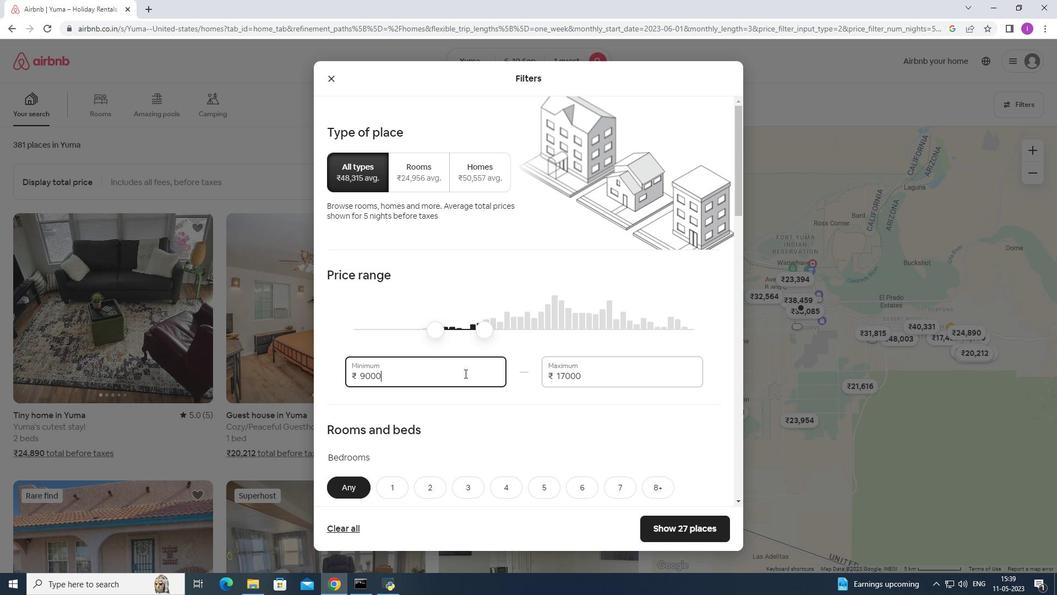 
Action: Mouse scrolled (465, 373) with delta (0, 0)
Screenshot: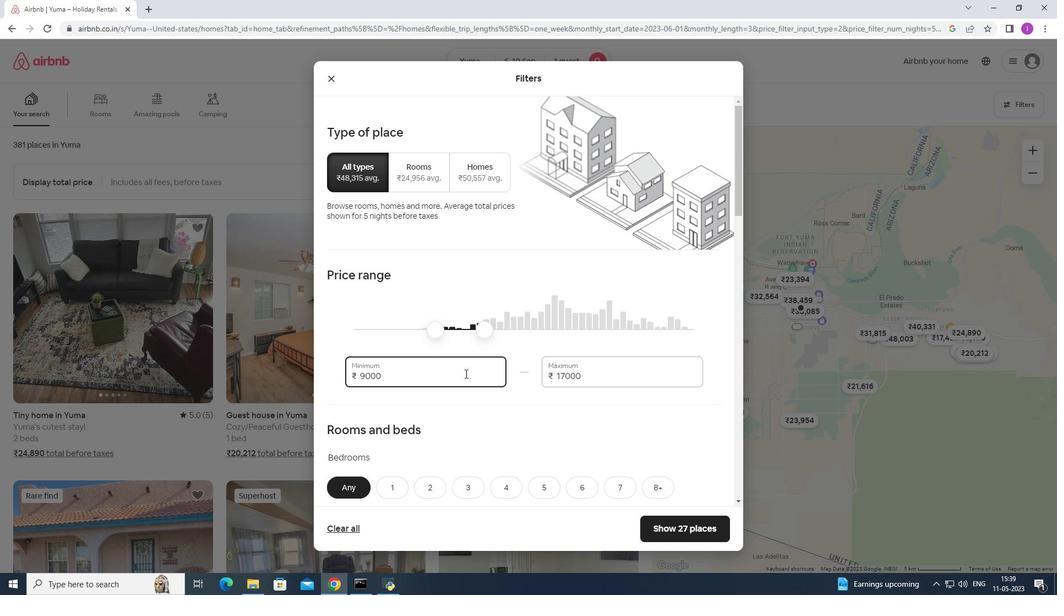 
Action: Mouse moved to (465, 373)
Screenshot: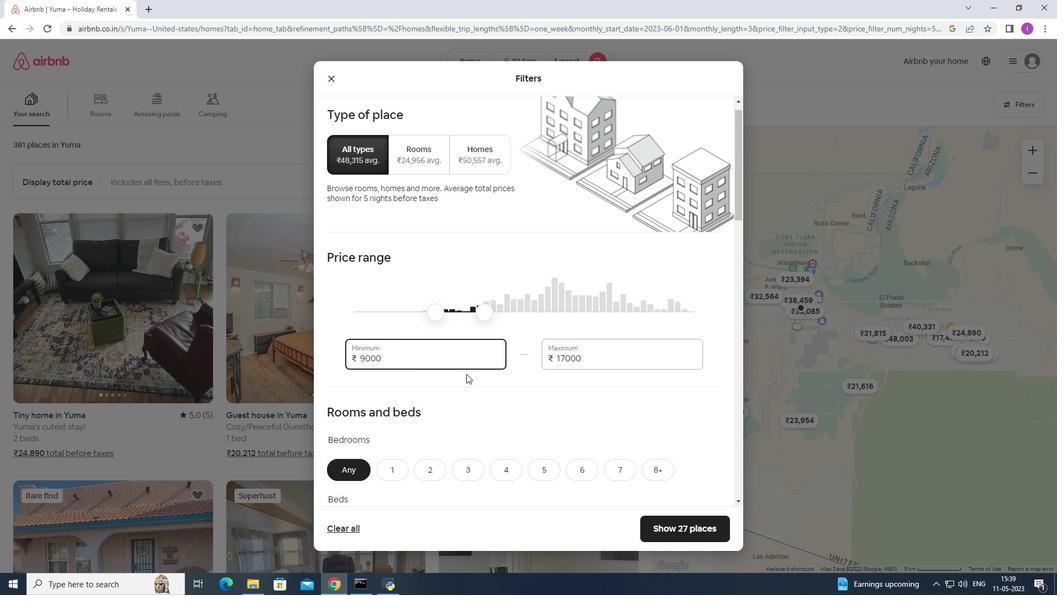 
Action: Mouse scrolled (465, 373) with delta (0, 0)
Screenshot: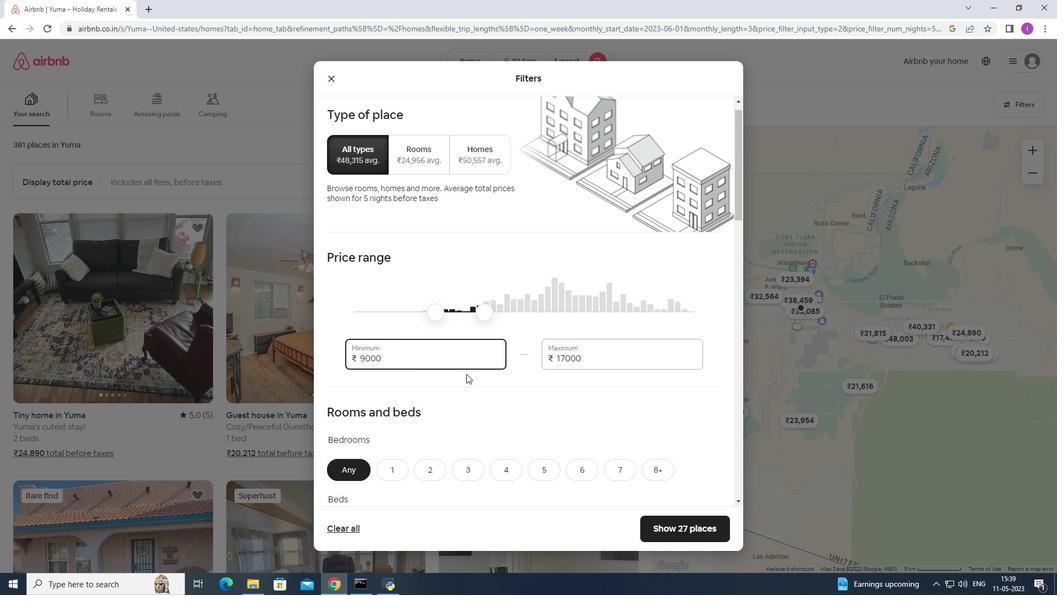
Action: Mouse moved to (466, 374)
Screenshot: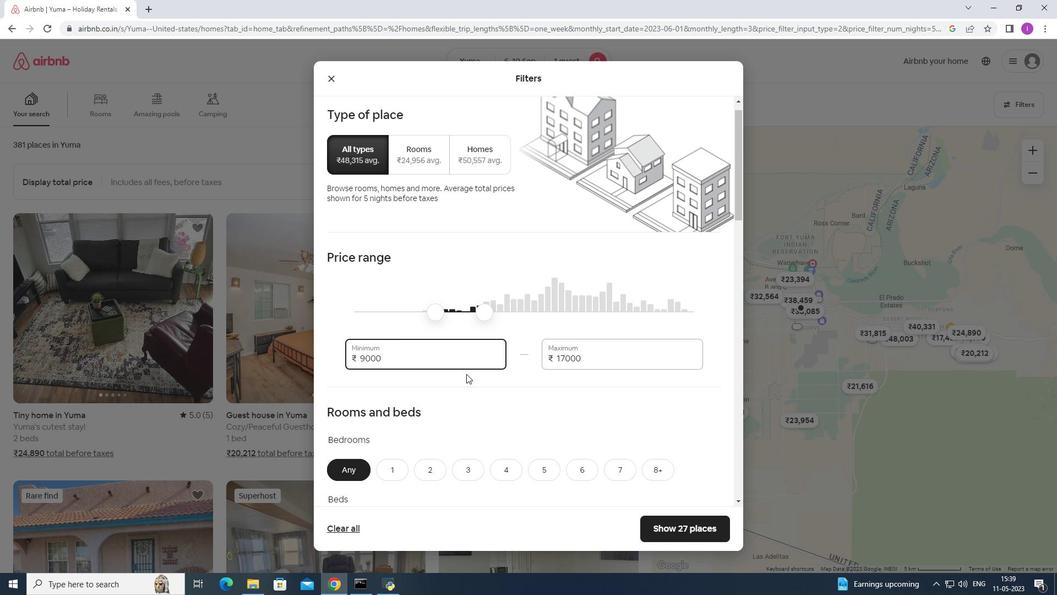 
Action: Mouse scrolled (466, 373) with delta (0, 0)
Screenshot: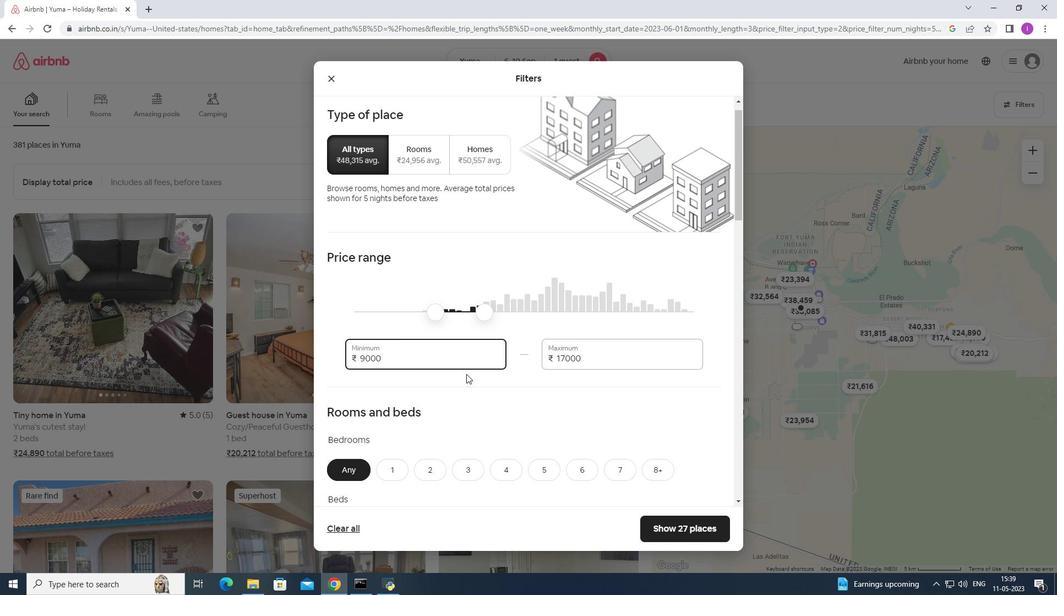 
Action: Mouse moved to (393, 322)
Screenshot: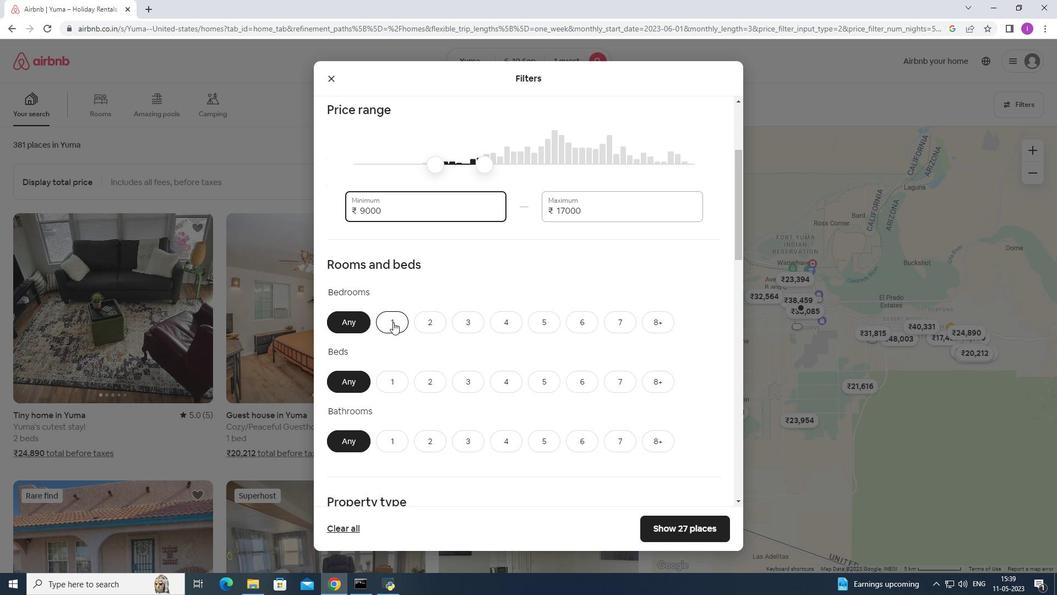 
Action: Mouse pressed left at (393, 322)
Screenshot: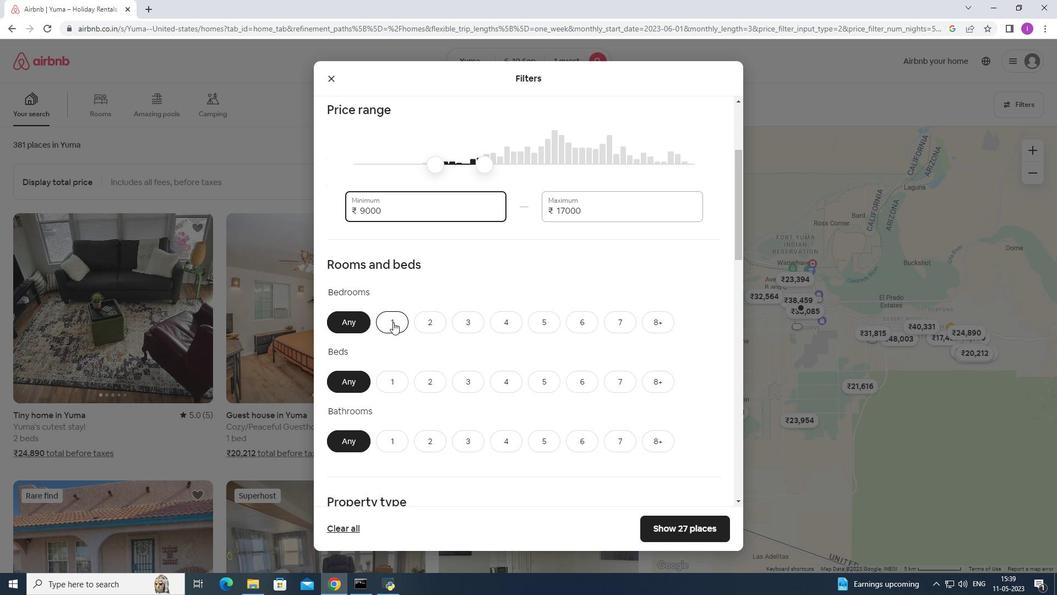 
Action: Mouse moved to (393, 379)
Screenshot: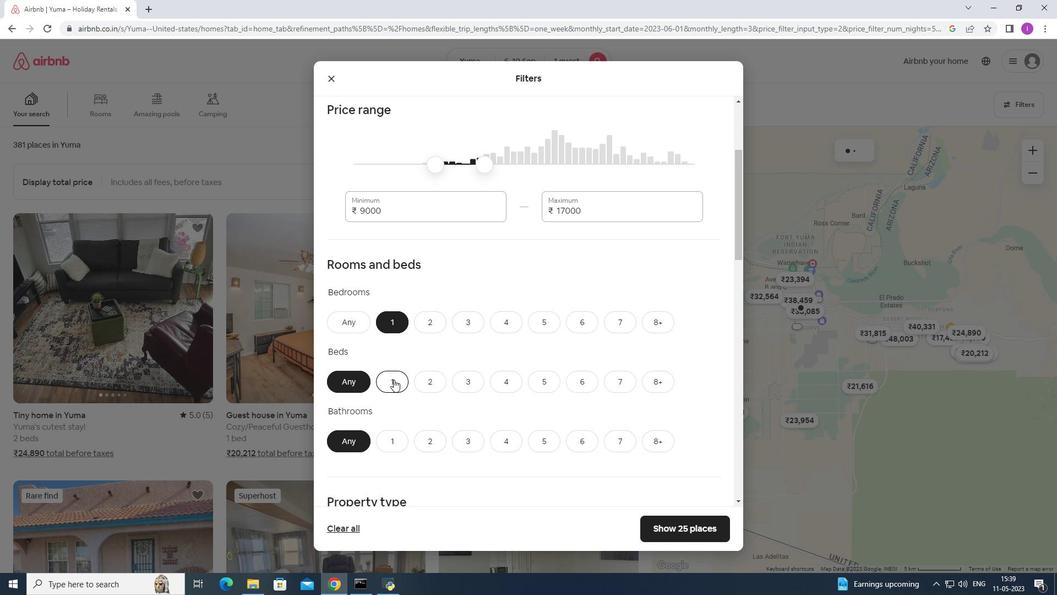 
Action: Mouse pressed left at (393, 379)
Screenshot: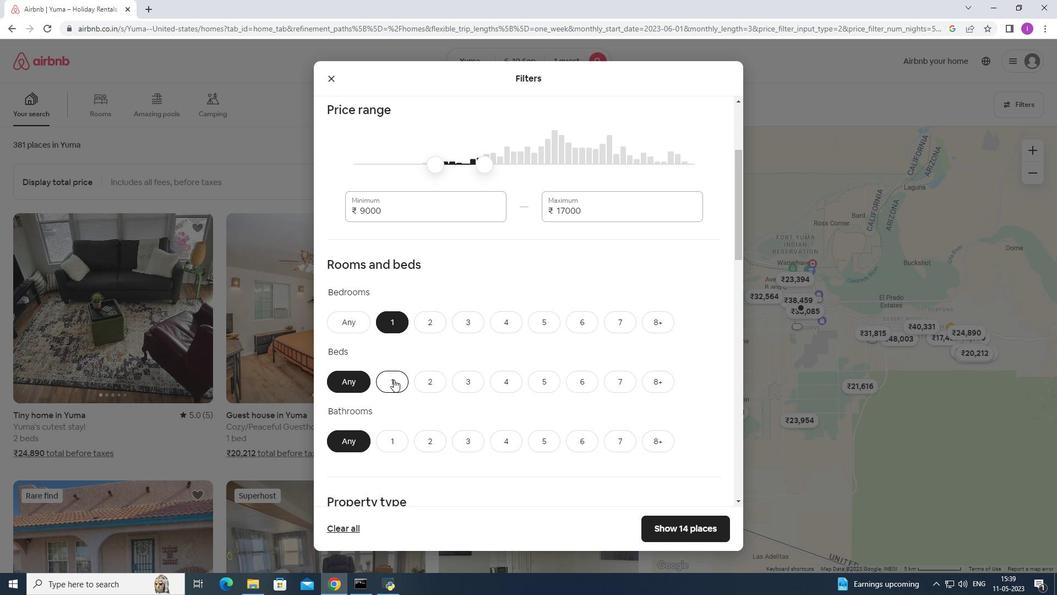
Action: Mouse moved to (396, 440)
Screenshot: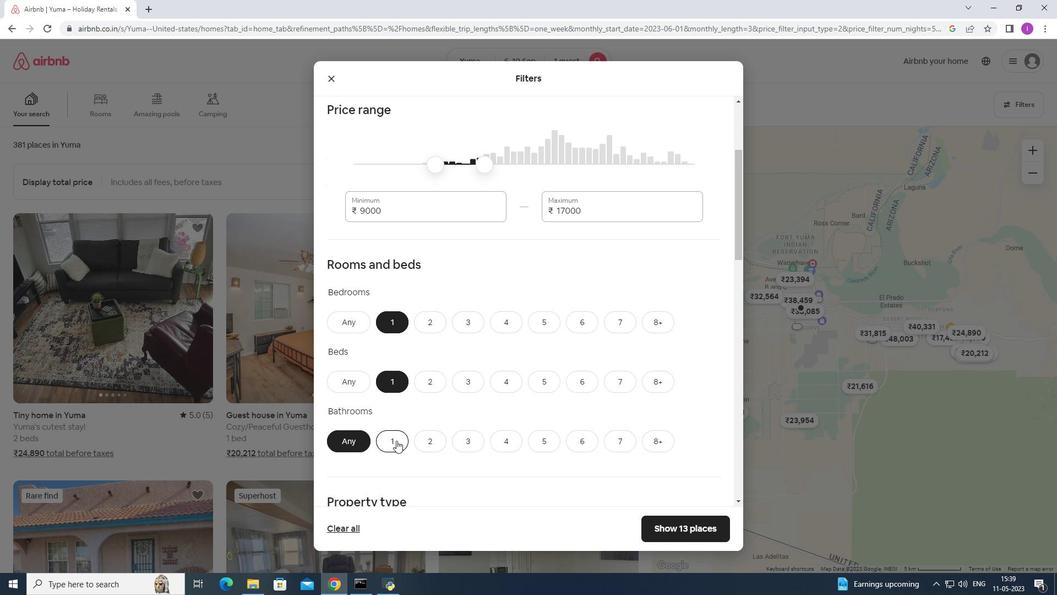 
Action: Mouse pressed left at (396, 440)
Screenshot: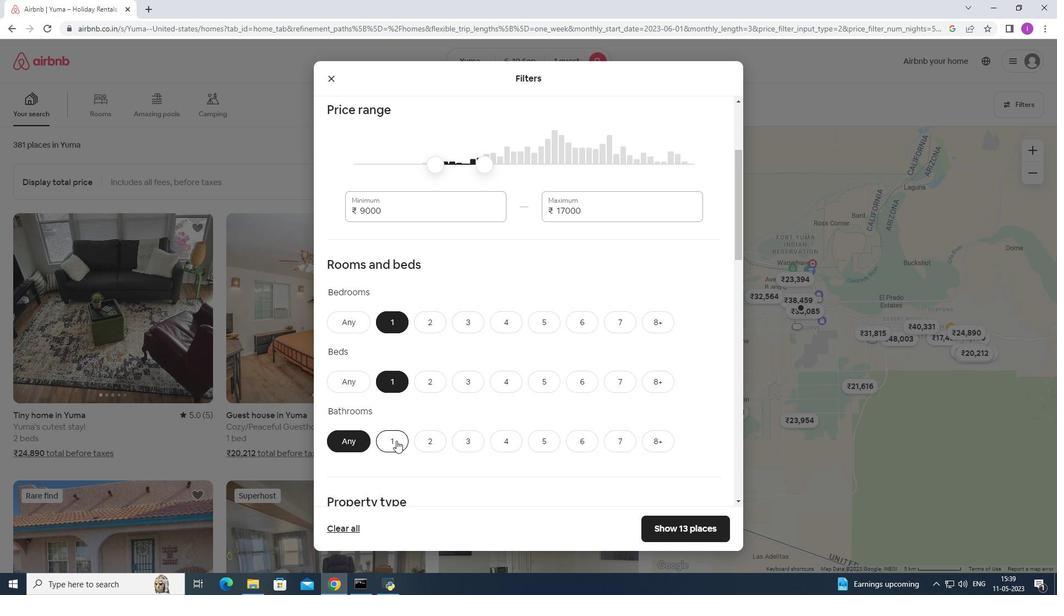 
Action: Mouse moved to (429, 403)
Screenshot: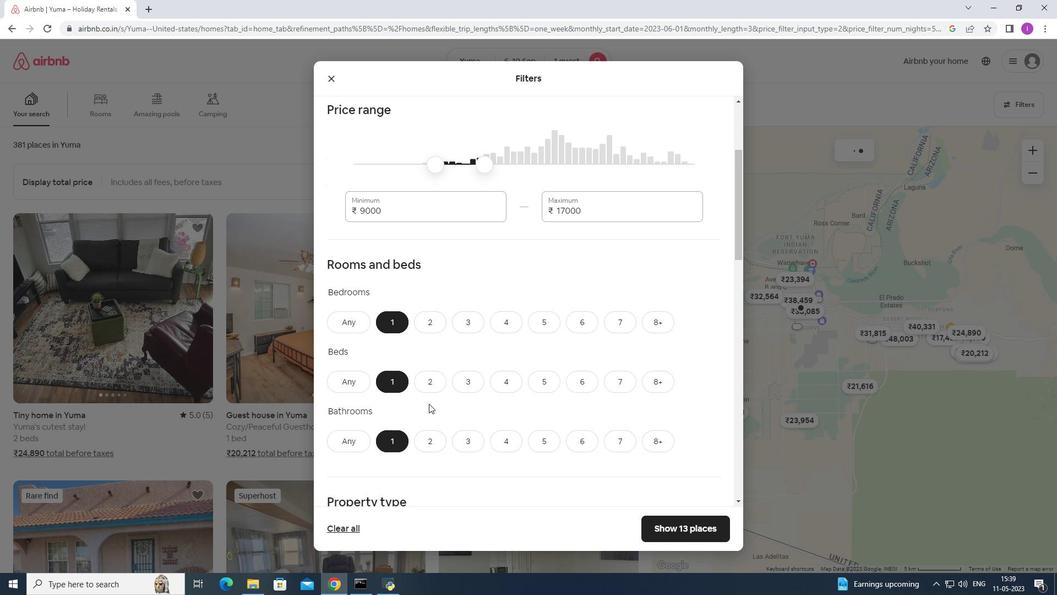 
Action: Mouse scrolled (429, 403) with delta (0, 0)
Screenshot: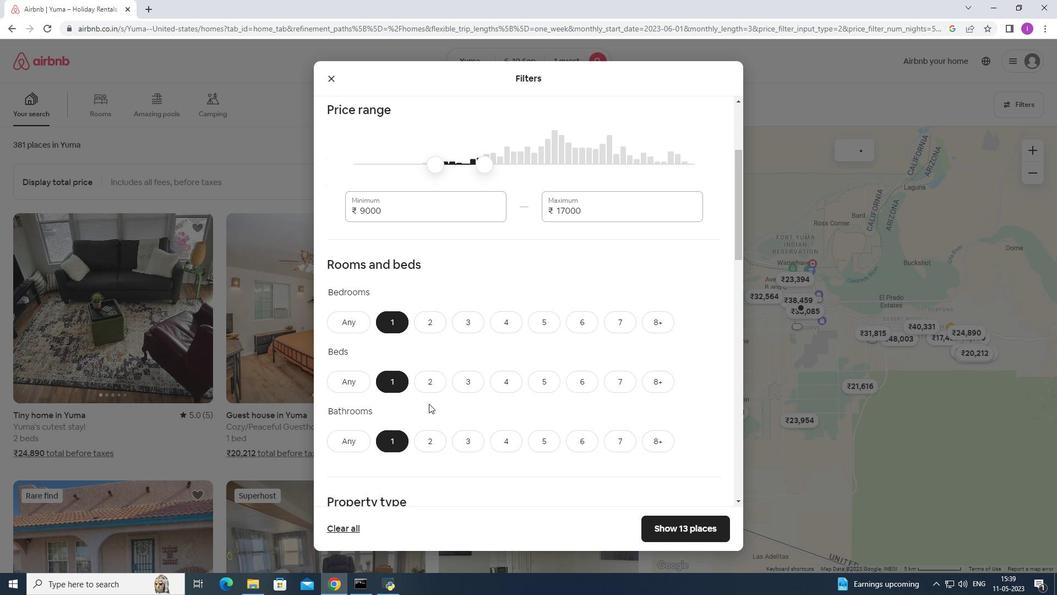 
Action: Mouse scrolled (429, 403) with delta (0, 0)
Screenshot: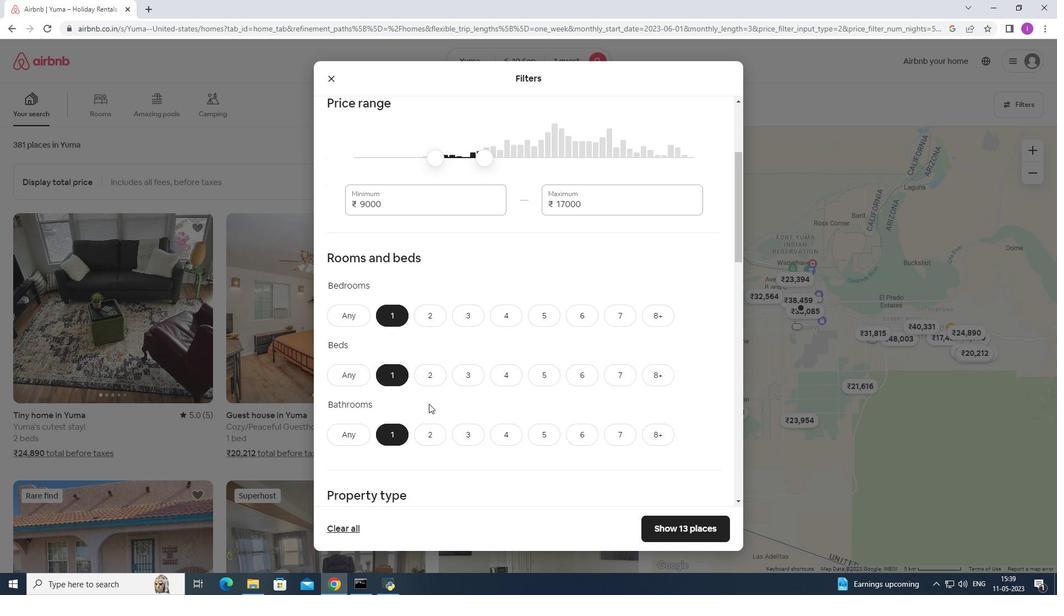
Action: Mouse scrolled (429, 403) with delta (0, 0)
Screenshot: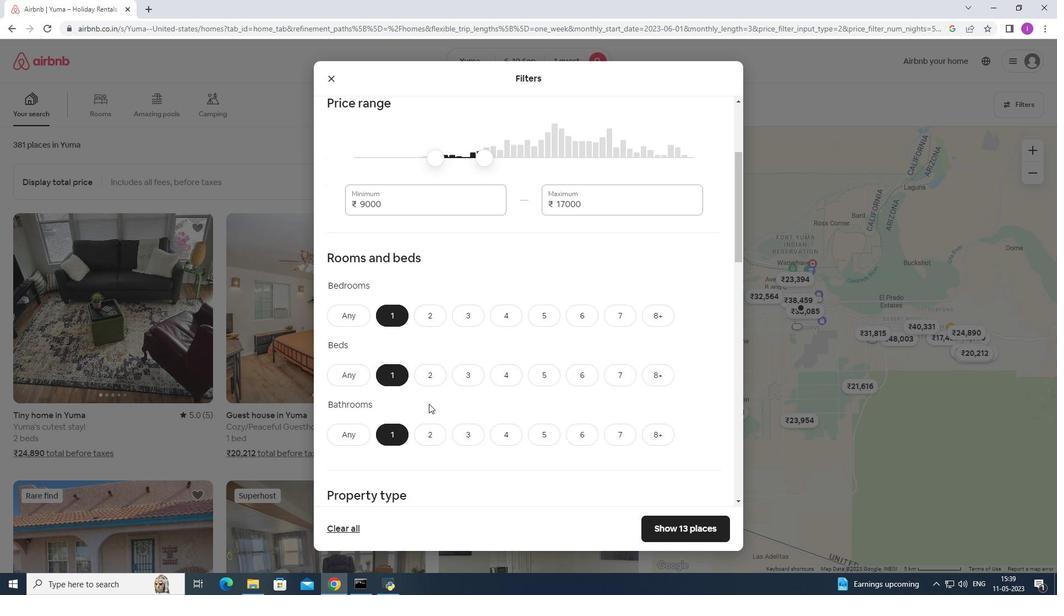 
Action: Mouse moved to (390, 390)
Screenshot: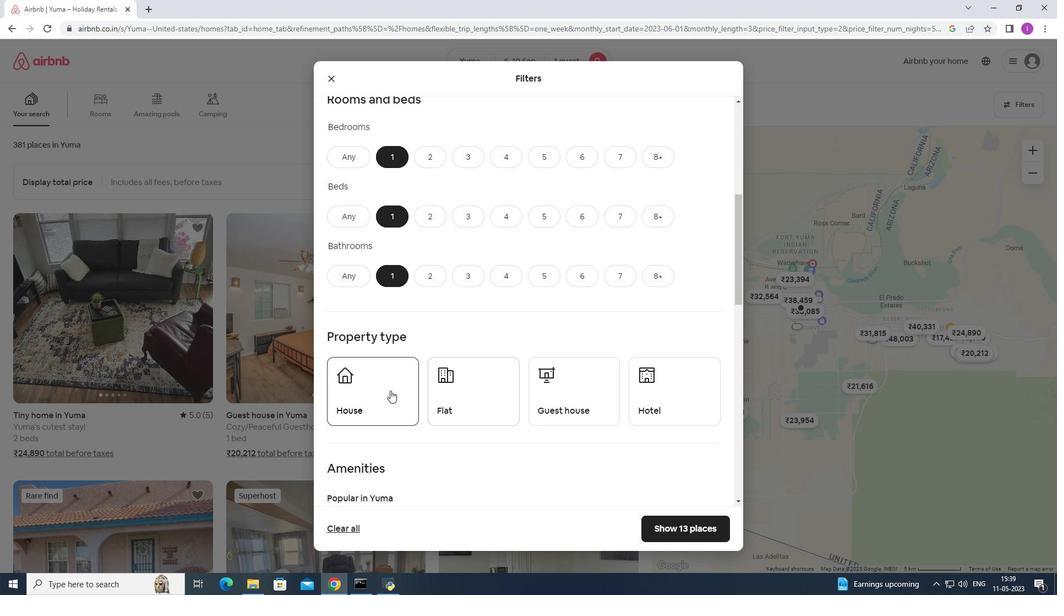 
Action: Mouse pressed left at (390, 390)
Screenshot: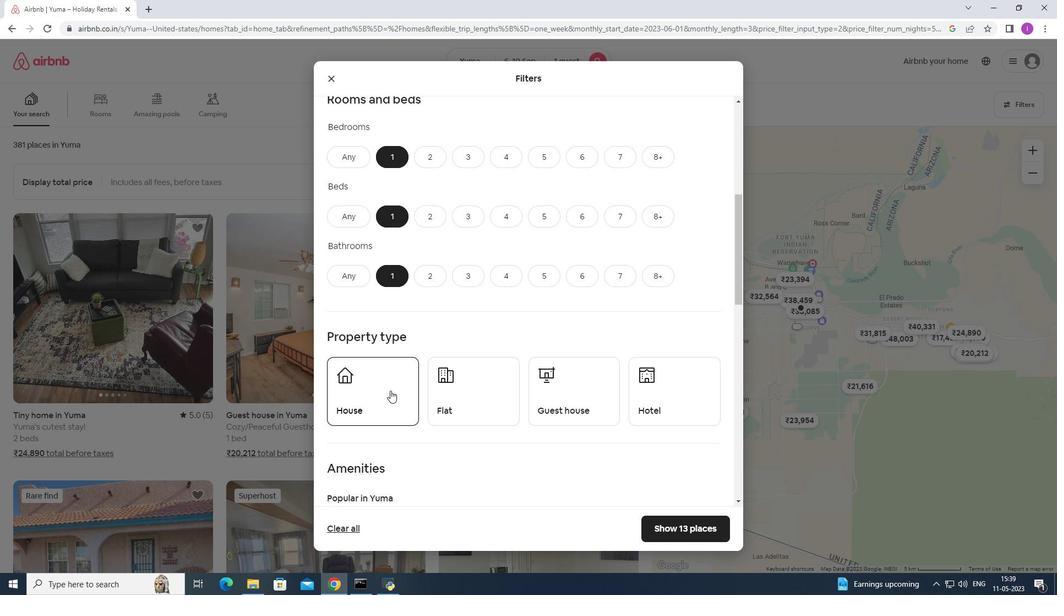 
Action: Mouse moved to (435, 388)
Screenshot: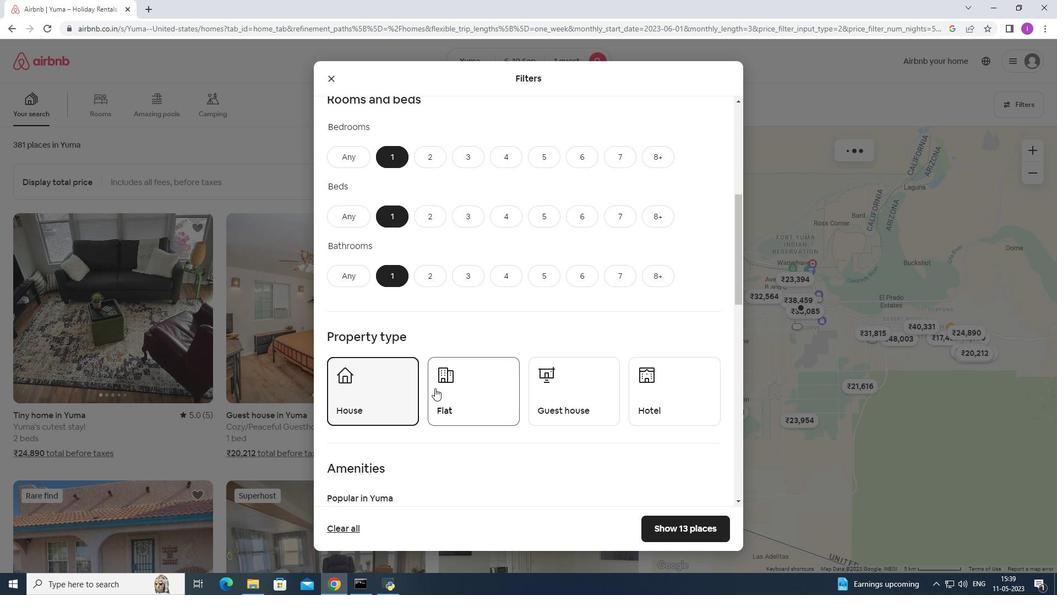 
Action: Mouse pressed left at (435, 388)
Screenshot: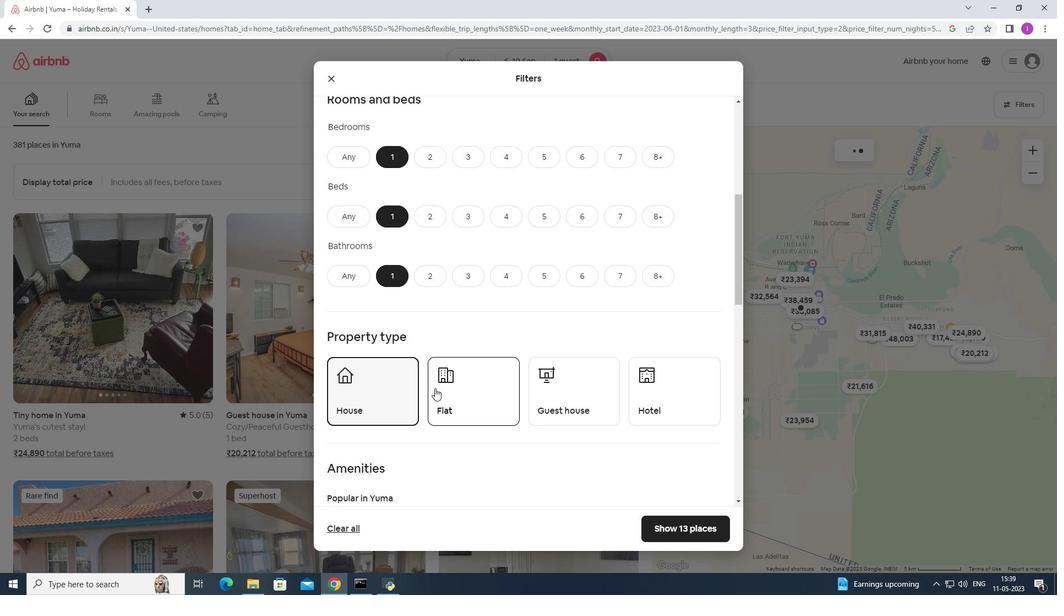 
Action: Mouse moved to (549, 382)
Screenshot: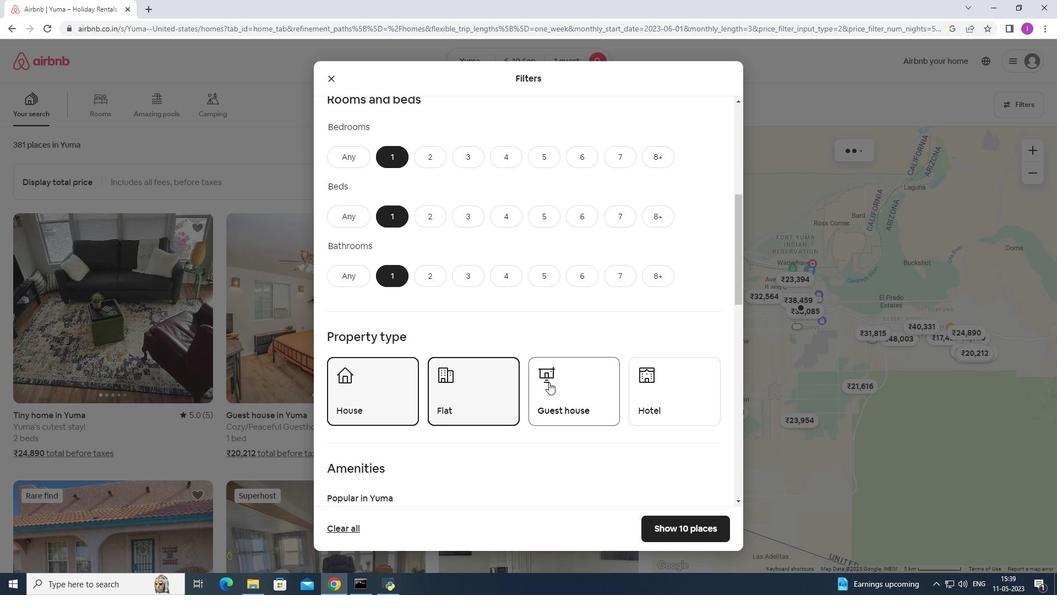 
Action: Mouse pressed left at (549, 382)
Screenshot: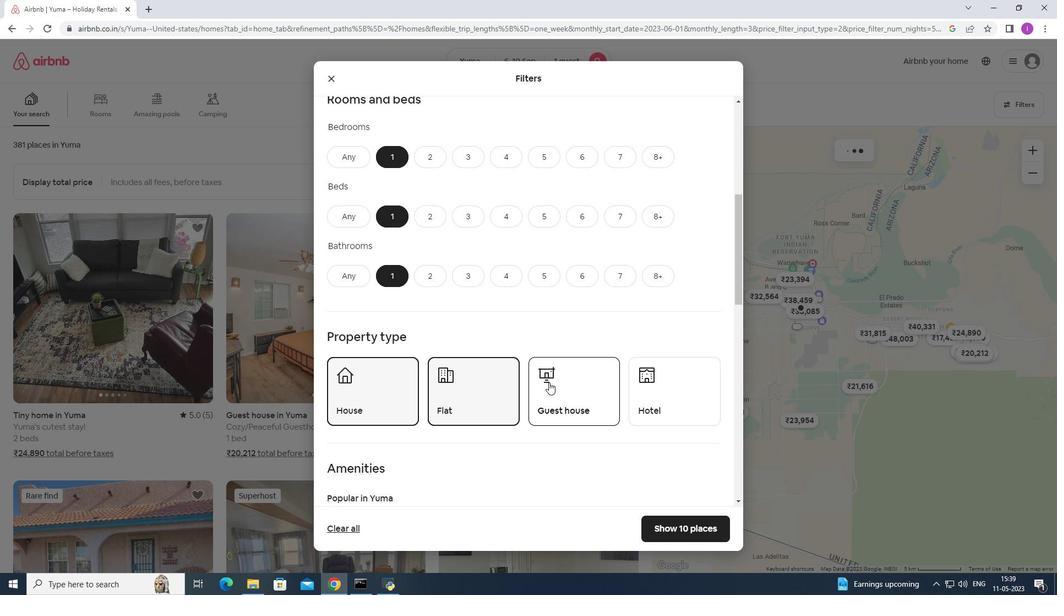 
Action: Mouse moved to (484, 382)
Screenshot: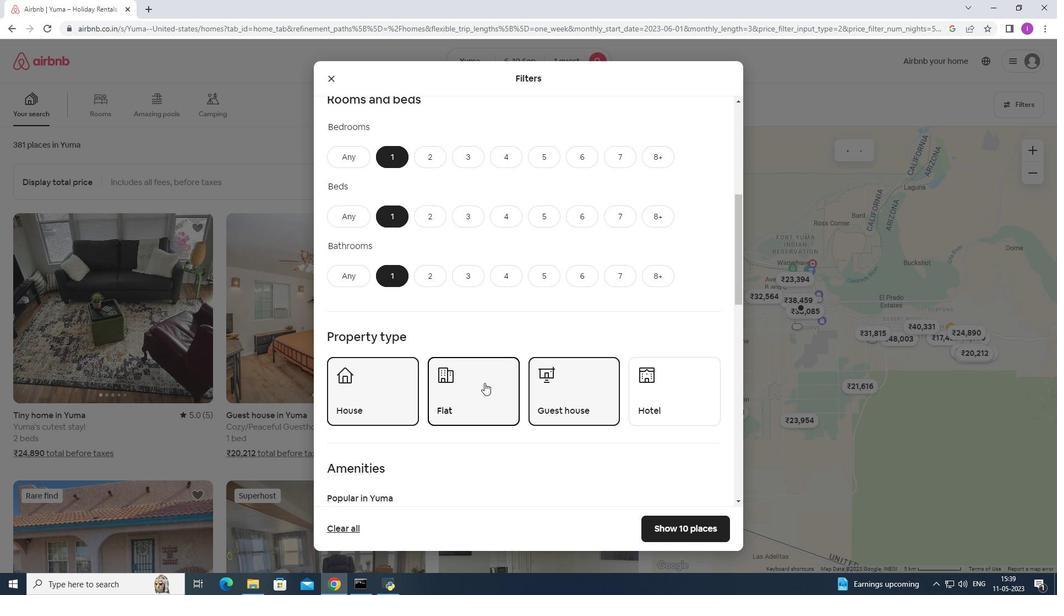 
Action: Mouse scrolled (484, 382) with delta (0, 0)
Screenshot: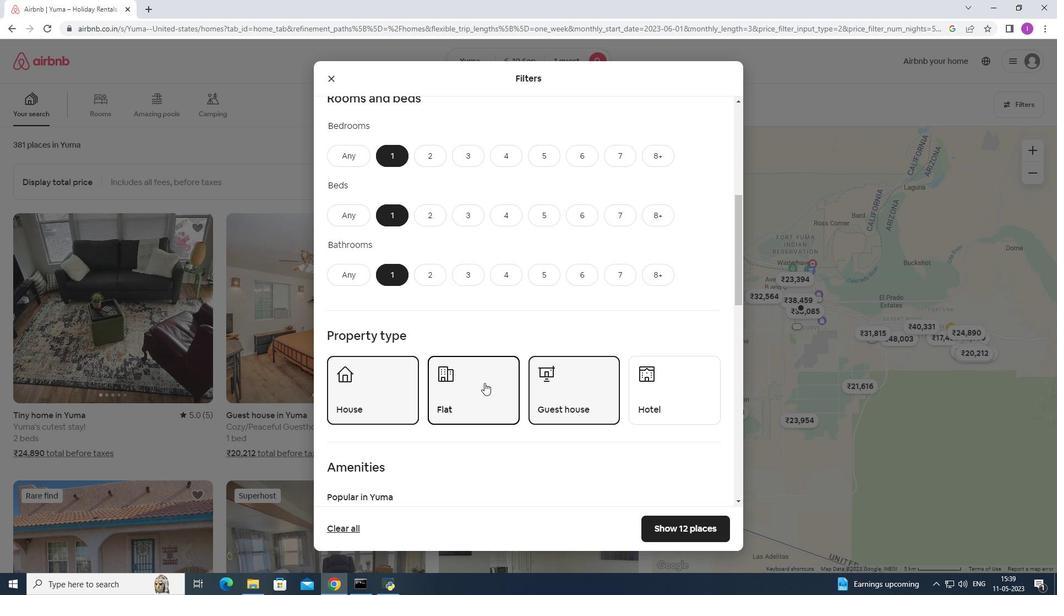 
Action: Mouse scrolled (484, 382) with delta (0, 0)
Screenshot: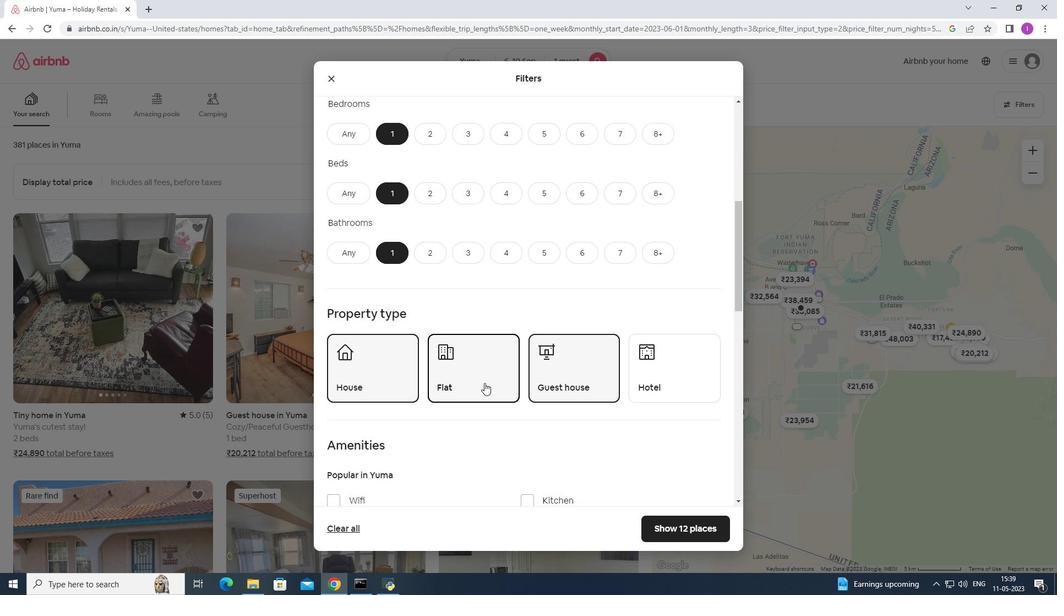
Action: Mouse moved to (640, 292)
Screenshot: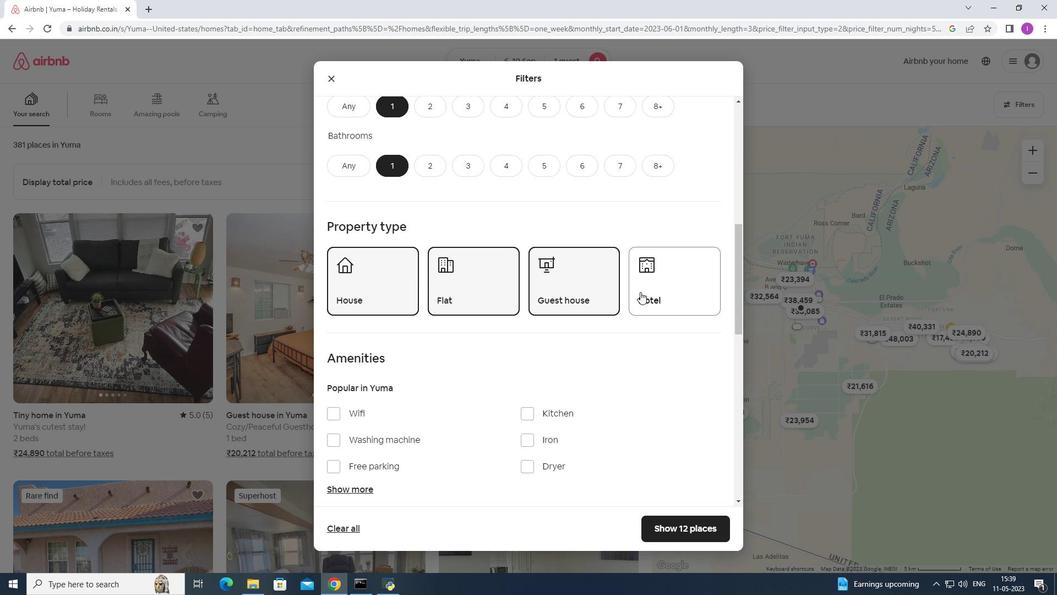 
Action: Mouse pressed left at (640, 292)
Screenshot: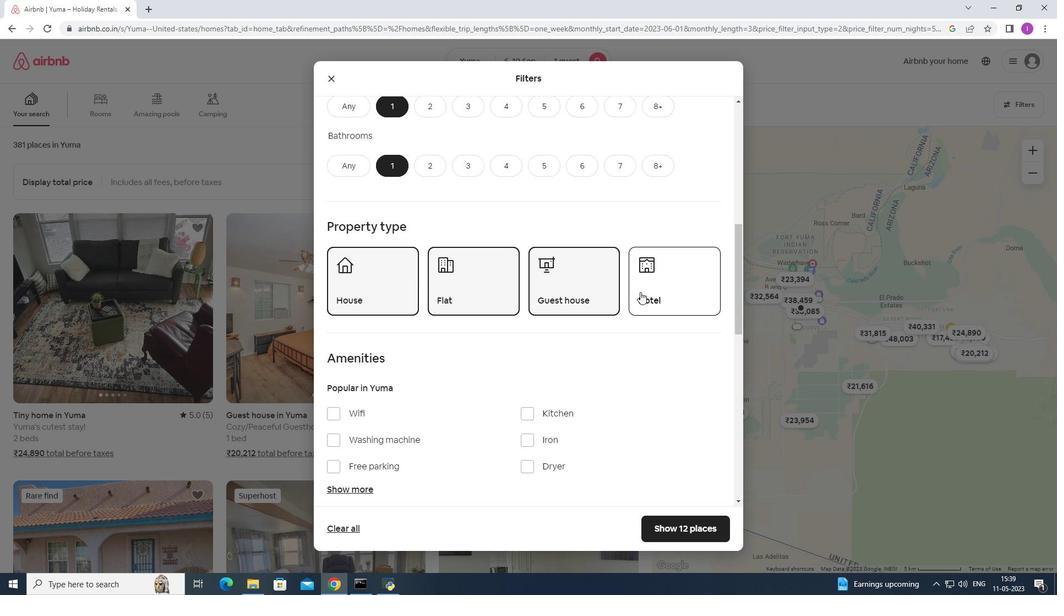 
Action: Mouse moved to (568, 346)
Screenshot: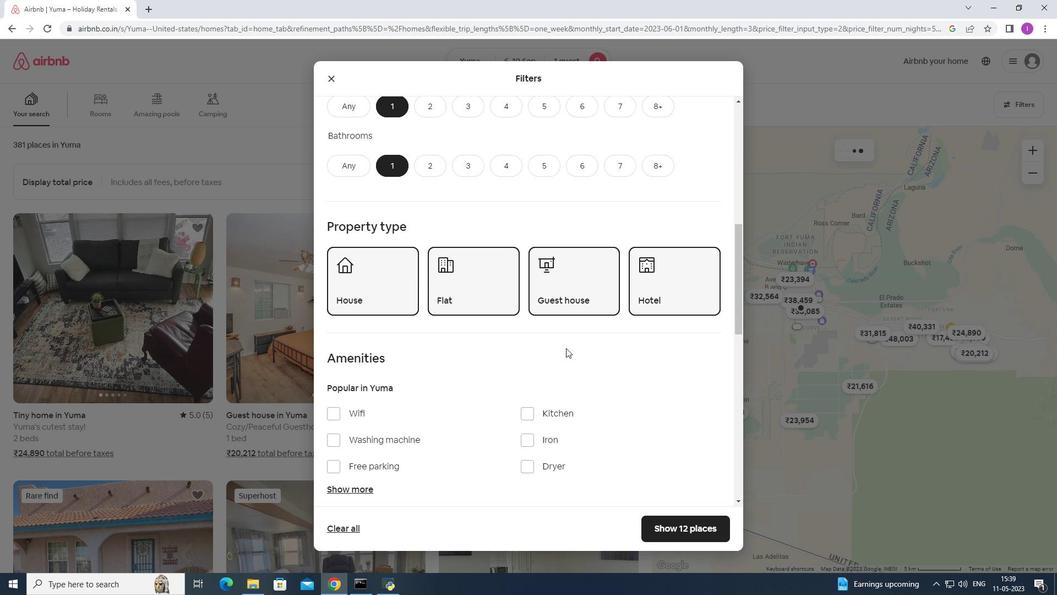
Action: Mouse scrolled (568, 346) with delta (0, 0)
Screenshot: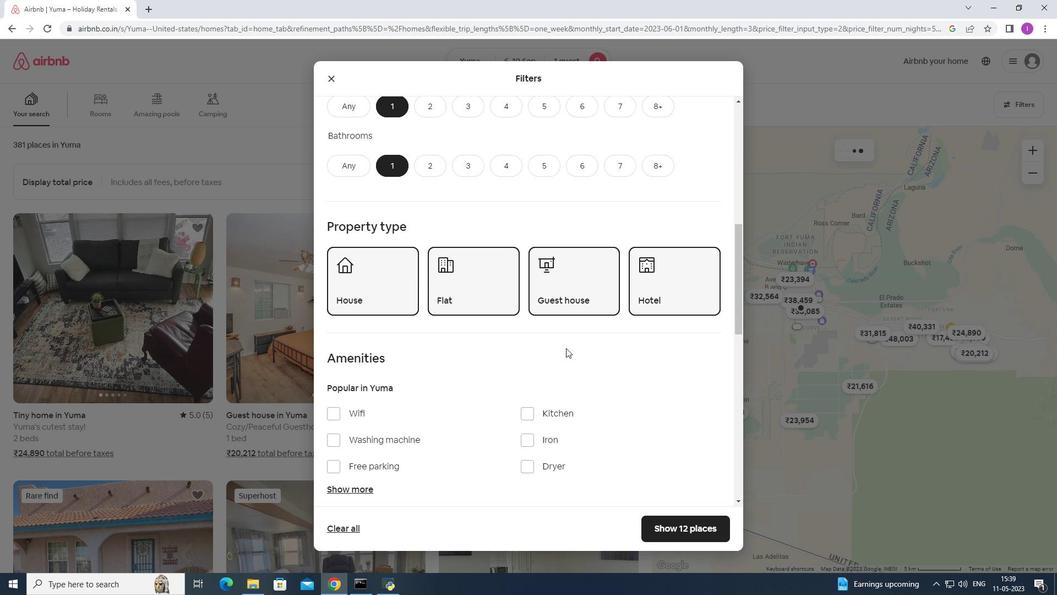 
Action: Mouse moved to (566, 347)
Screenshot: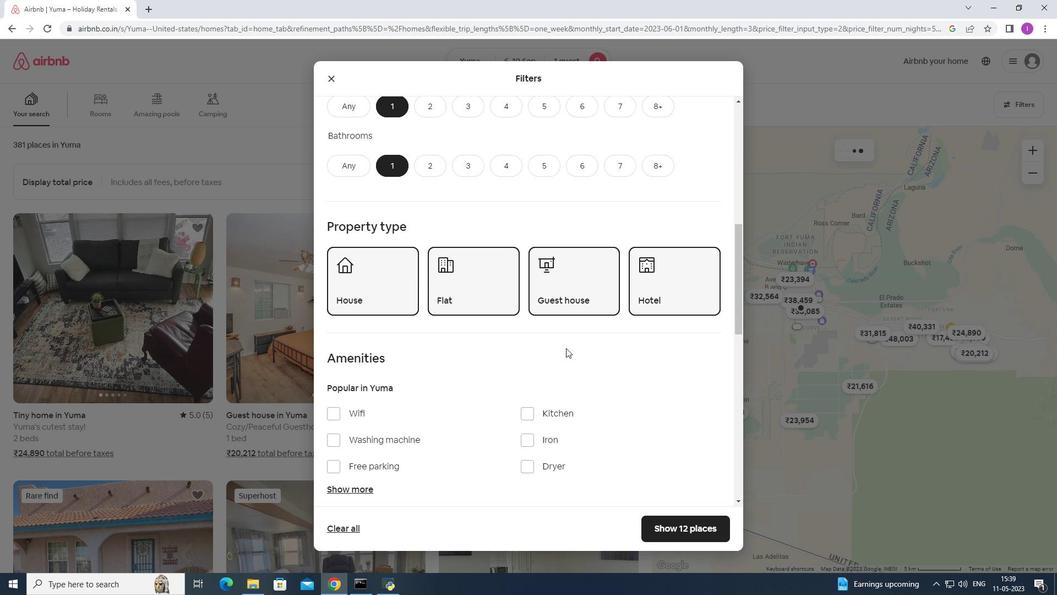 
Action: Mouse scrolled (566, 347) with delta (0, 0)
Screenshot: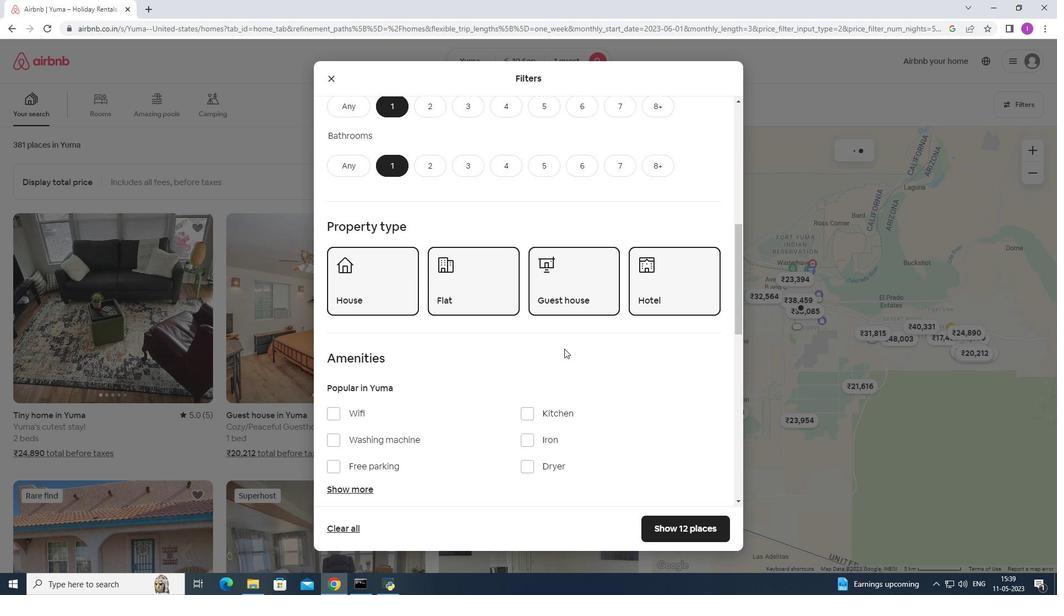 
Action: Mouse moved to (331, 301)
Screenshot: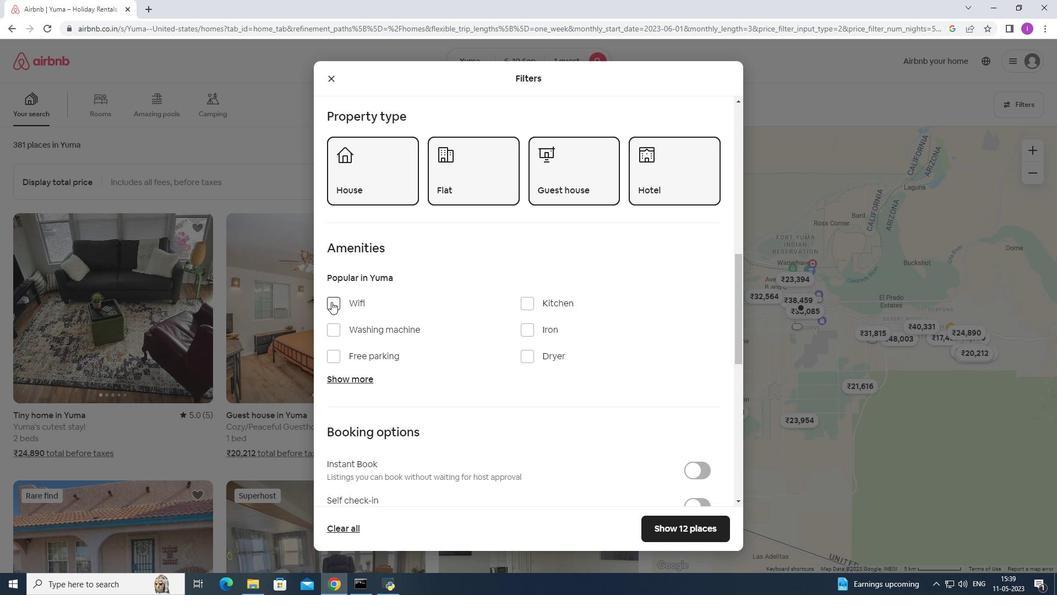 
Action: Mouse pressed left at (331, 301)
Screenshot: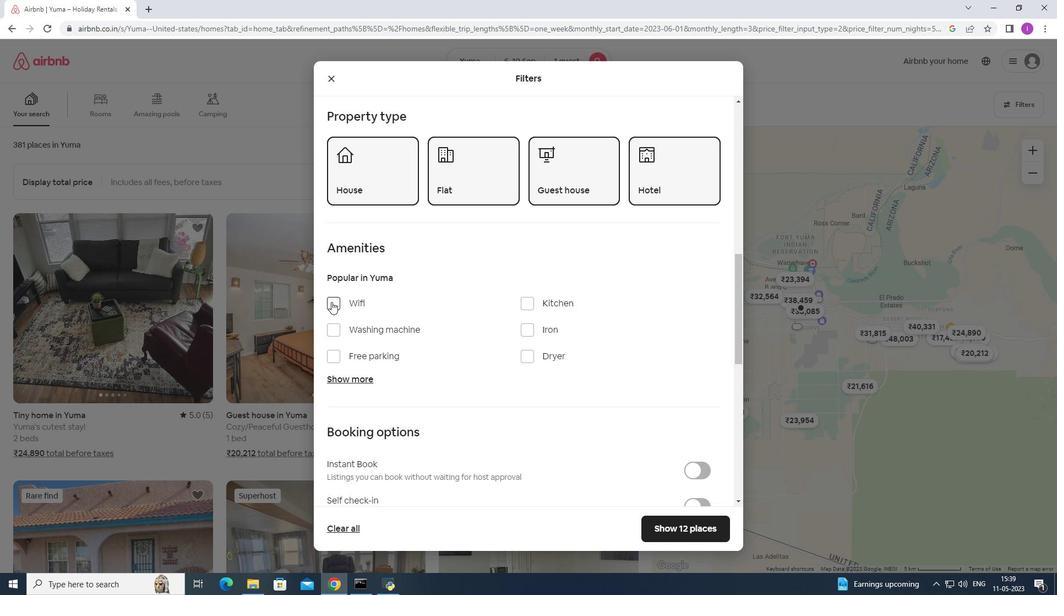 
Action: Mouse pressed left at (331, 301)
Screenshot: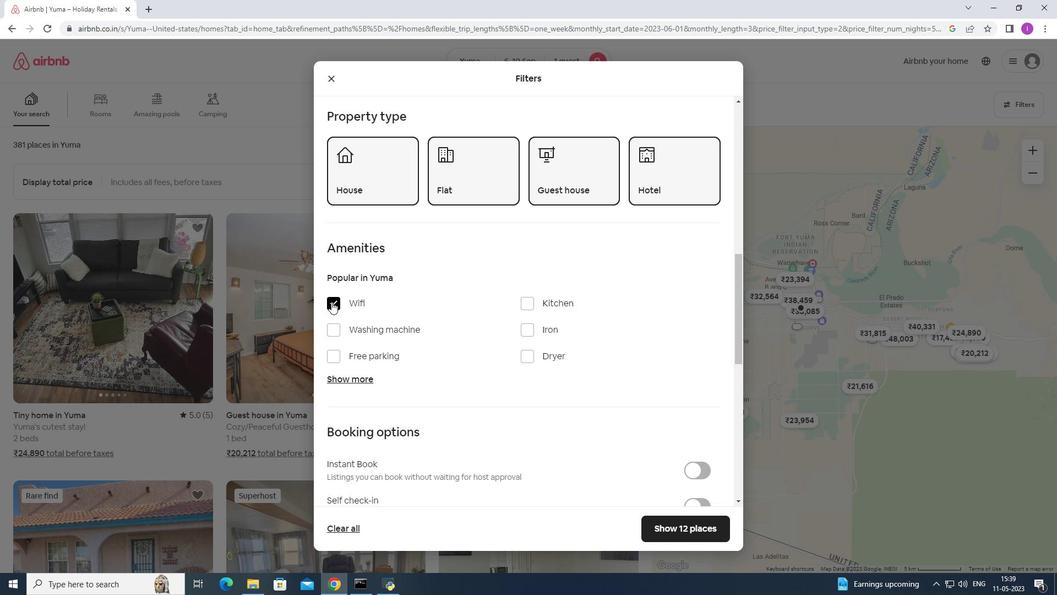 
Action: Mouse moved to (332, 326)
Screenshot: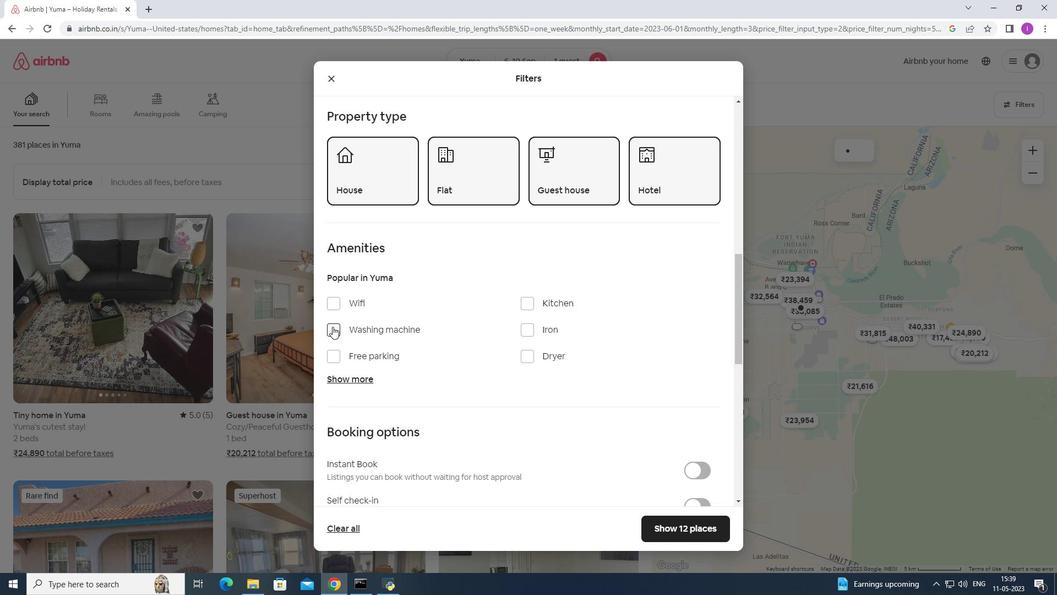 
Action: Mouse pressed left at (332, 326)
Screenshot: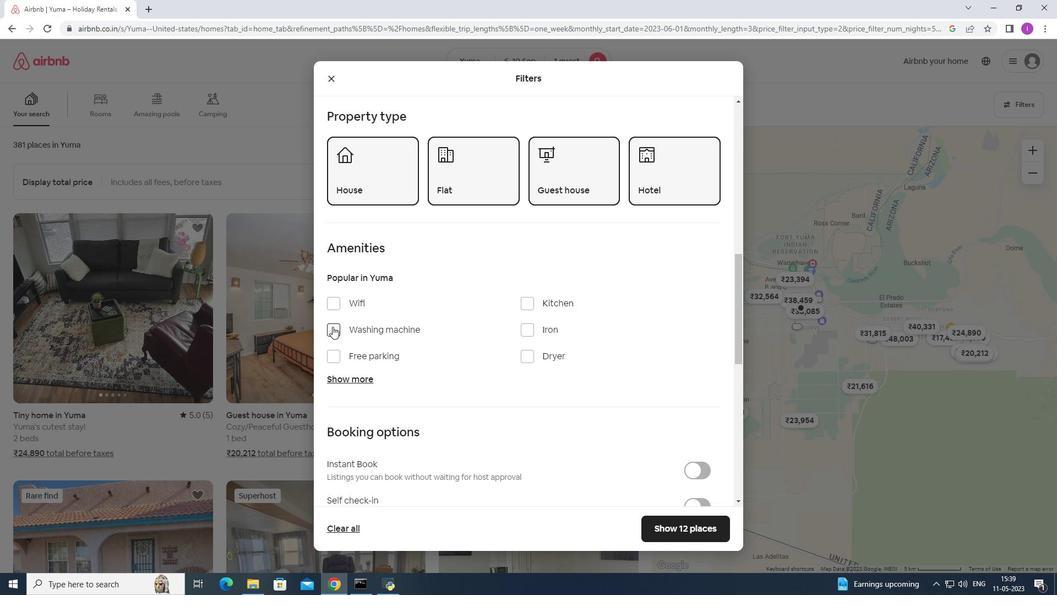 
Action: Mouse moved to (417, 361)
Screenshot: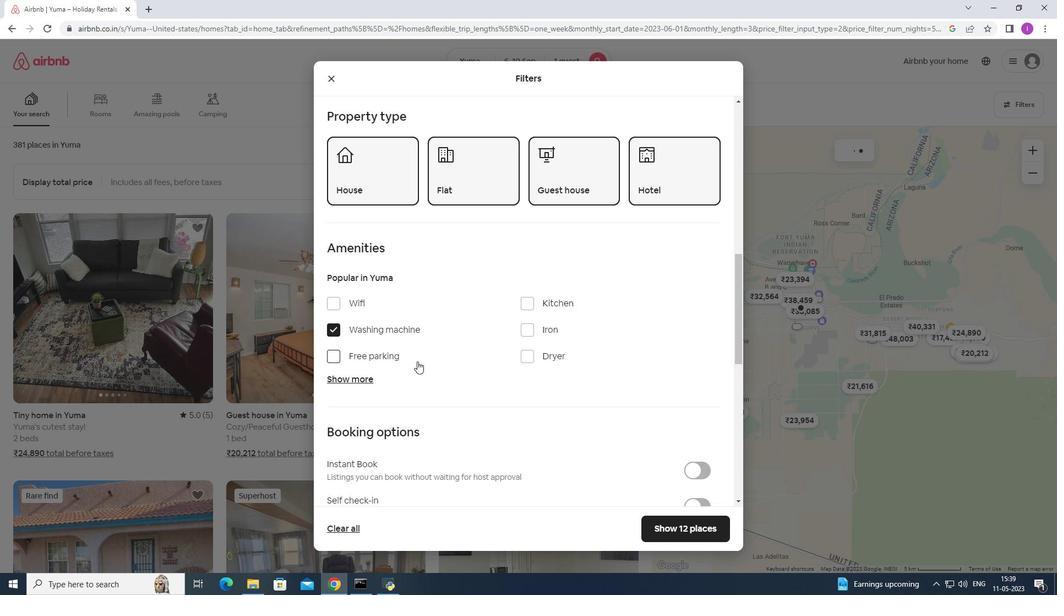
Action: Mouse scrolled (417, 360) with delta (0, 0)
Screenshot: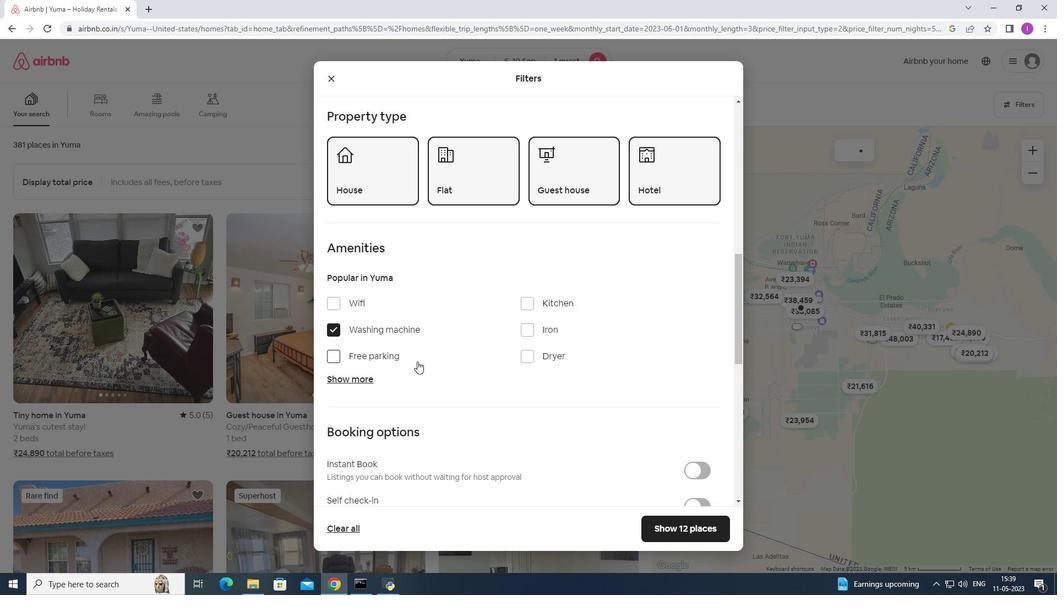 
Action: Mouse scrolled (417, 360) with delta (0, 0)
Screenshot: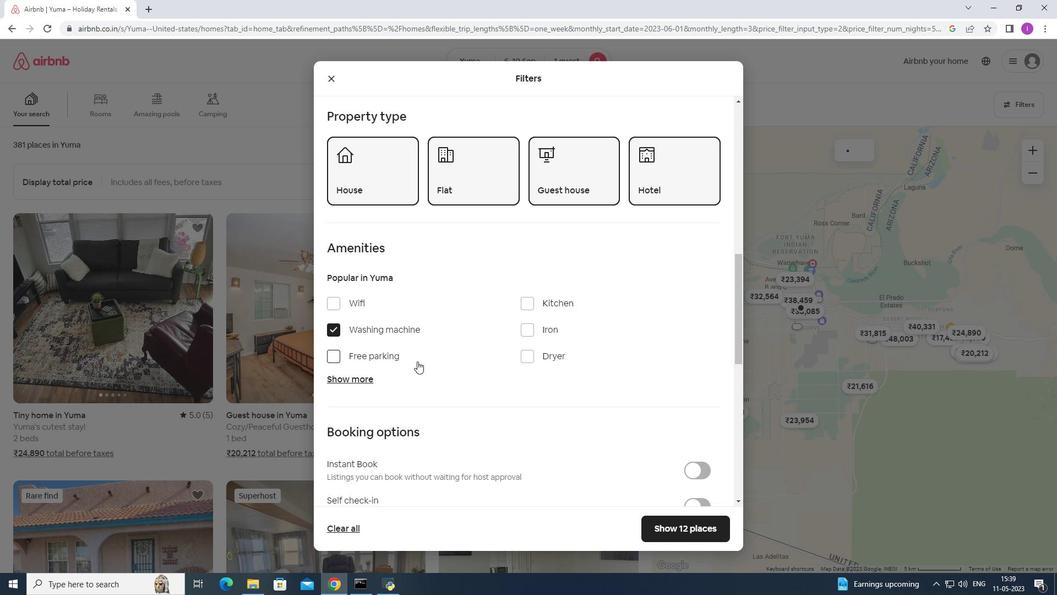 
Action: Mouse moved to (473, 343)
Screenshot: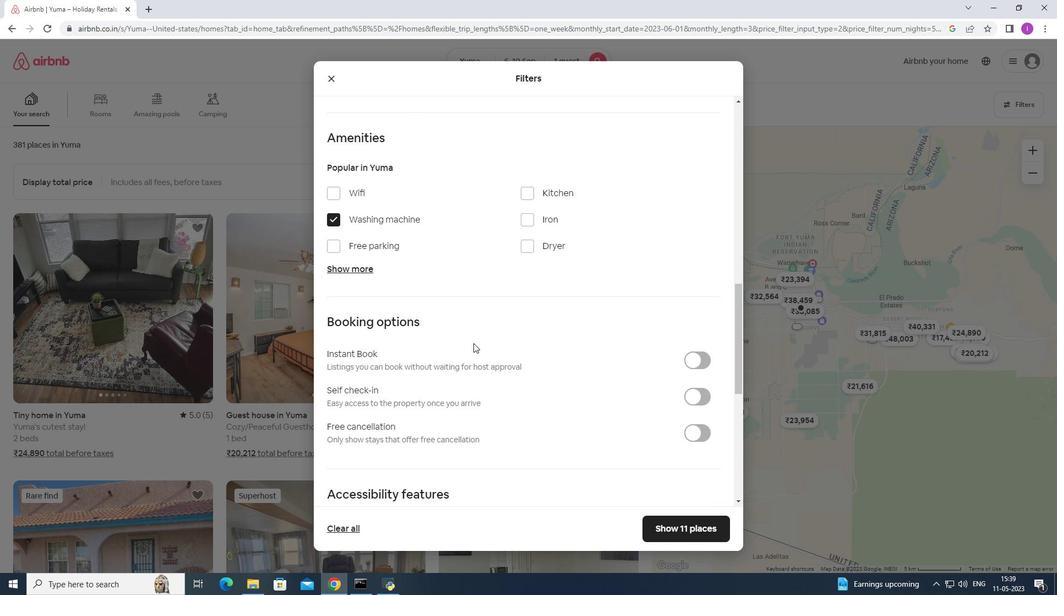 
Action: Mouse scrolled (473, 342) with delta (0, 0)
Screenshot: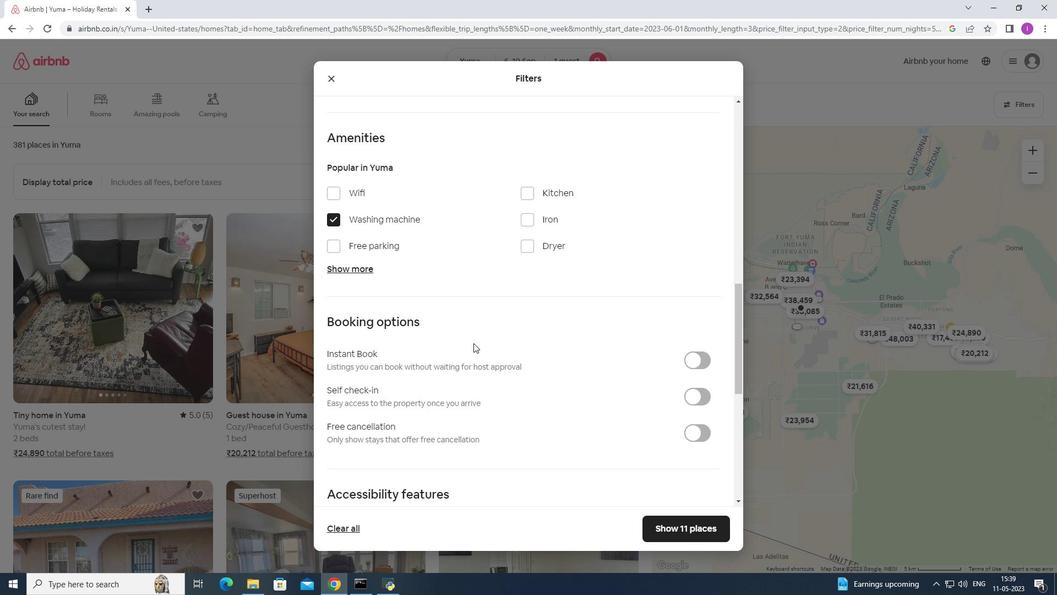 
Action: Mouse scrolled (473, 342) with delta (0, 0)
Screenshot: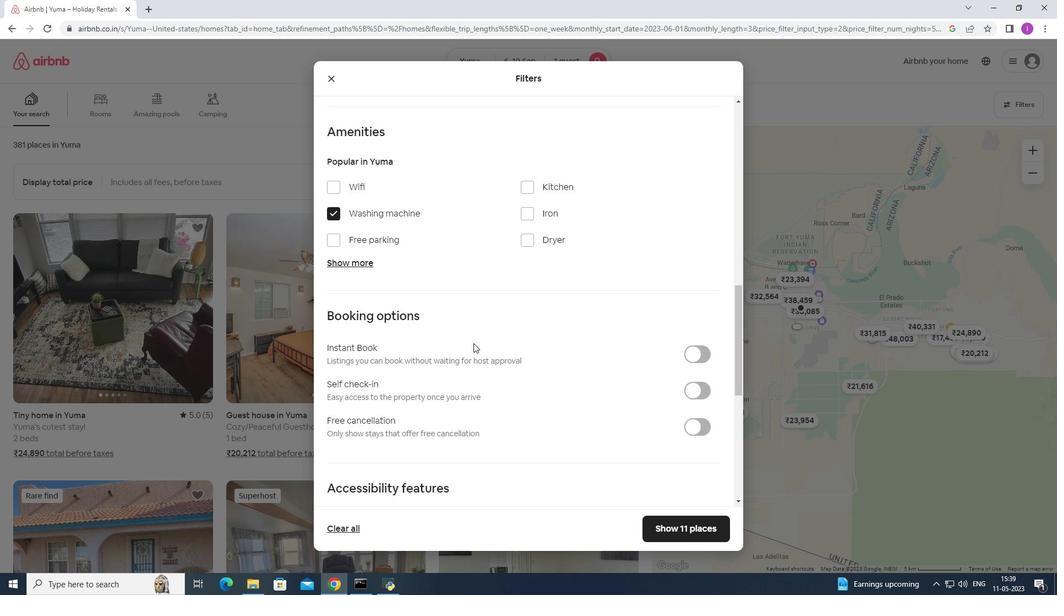 
Action: Mouse moved to (694, 286)
Screenshot: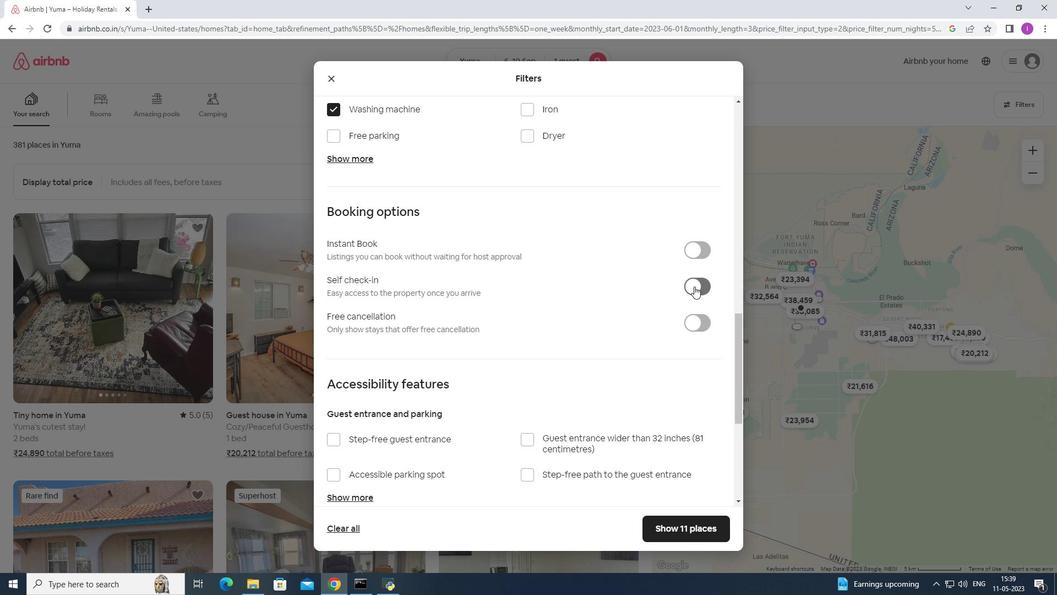 
Action: Mouse pressed left at (694, 286)
Screenshot: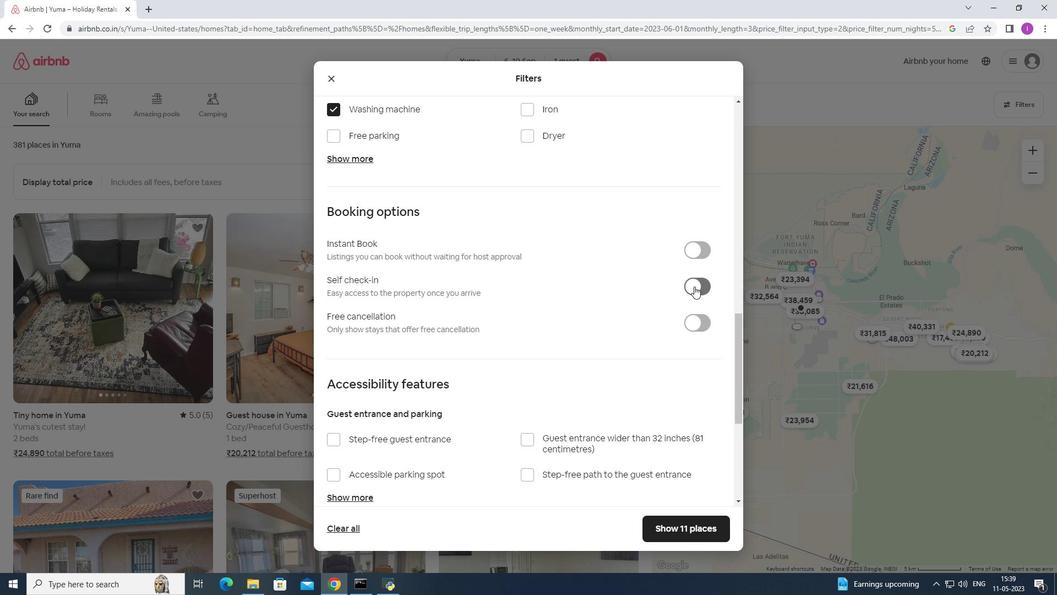 
Action: Mouse moved to (451, 347)
Screenshot: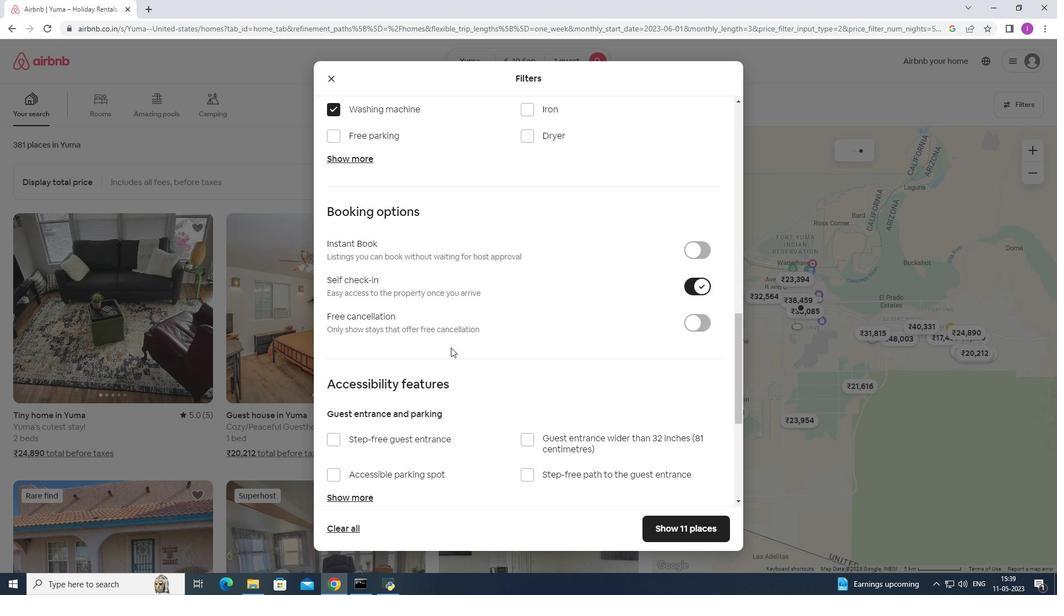 
Action: Mouse scrolled (451, 346) with delta (0, 0)
Screenshot: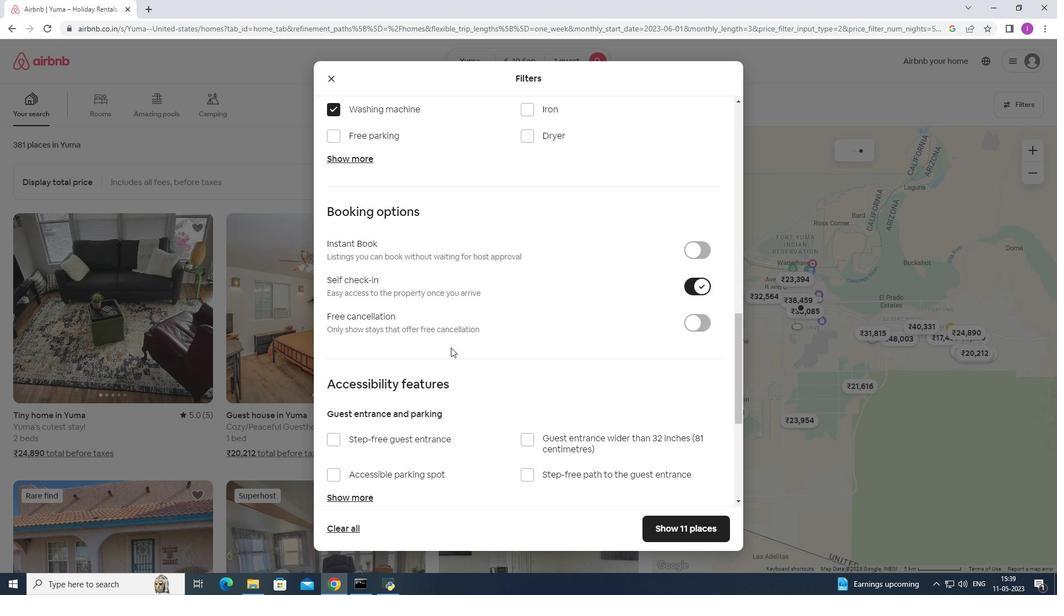 
Action: Mouse moved to (450, 349)
Screenshot: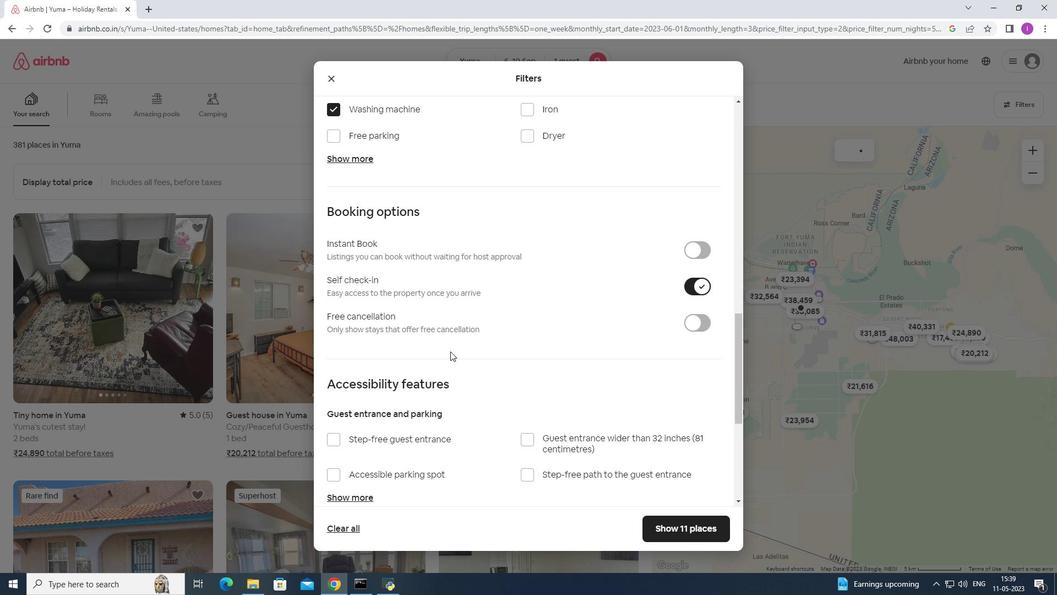 
Action: Mouse scrolled (451, 348) with delta (0, 0)
Screenshot: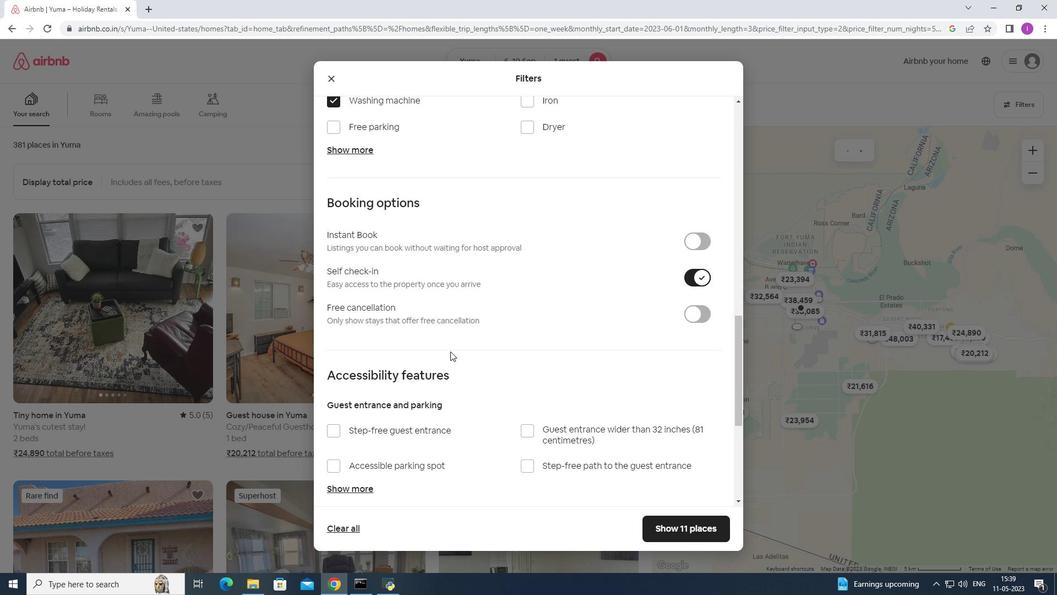 
Action: Mouse moved to (450, 351)
Screenshot: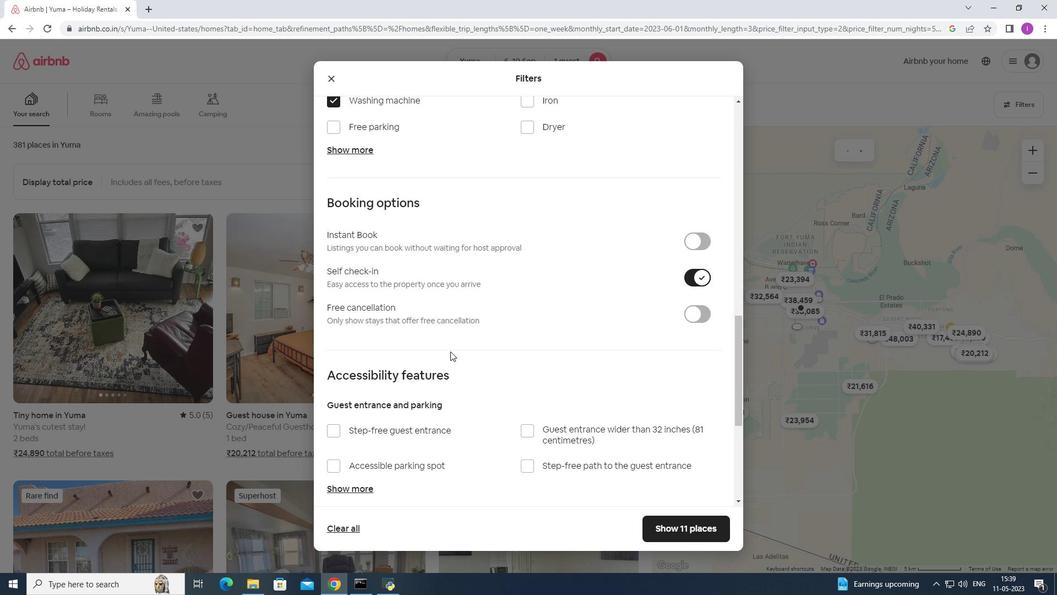 
Action: Mouse scrolled (450, 351) with delta (0, 0)
Screenshot: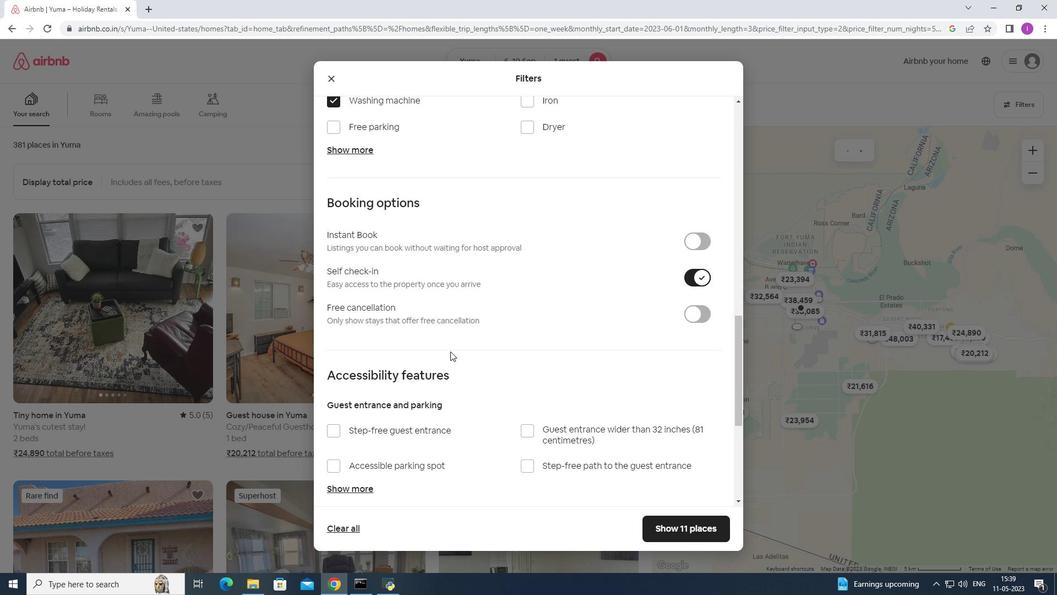 
Action: Mouse scrolled (450, 351) with delta (0, 0)
Screenshot: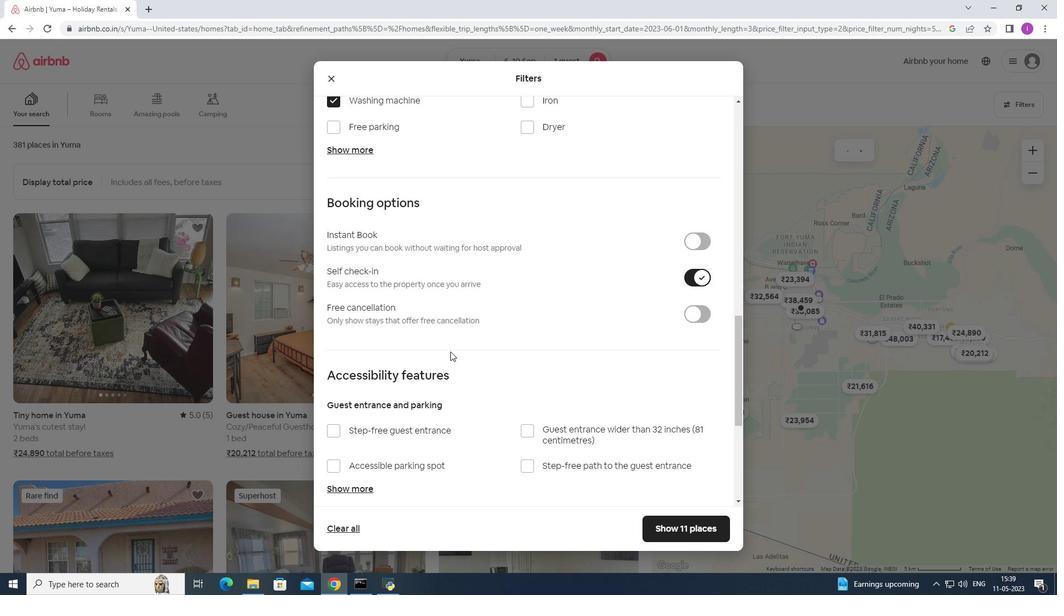 
Action: Mouse scrolled (450, 351) with delta (0, 0)
Screenshot: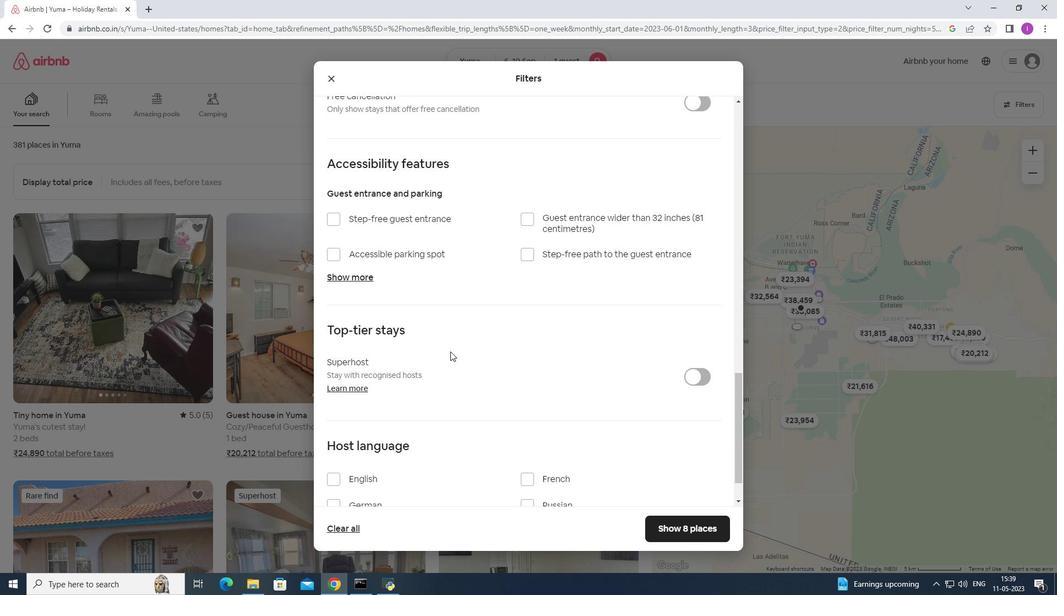 
Action: Mouse scrolled (450, 351) with delta (0, 0)
Screenshot: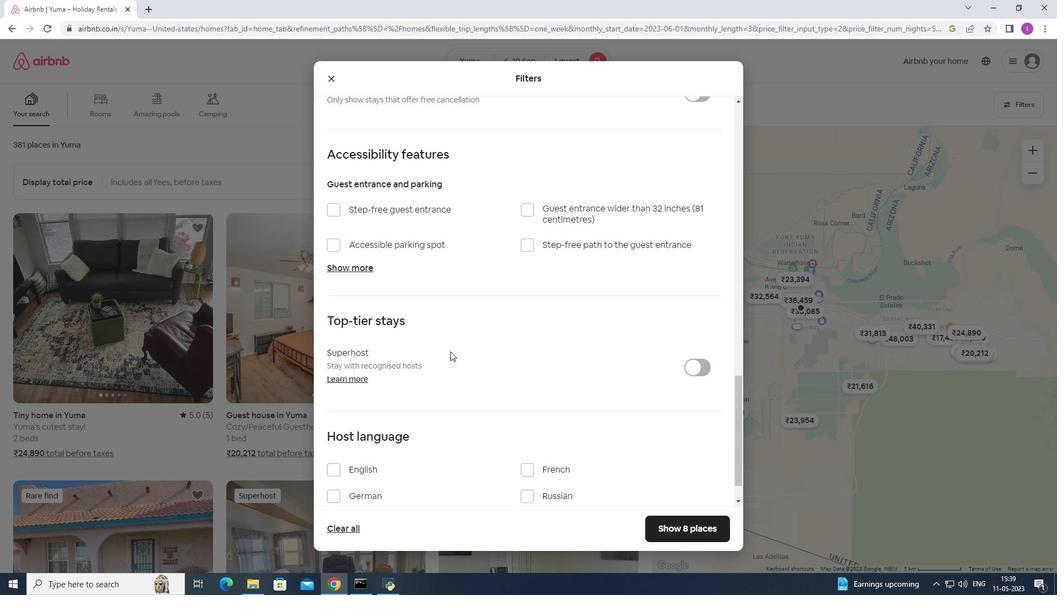 
Action: Mouse scrolled (450, 351) with delta (0, 0)
Screenshot: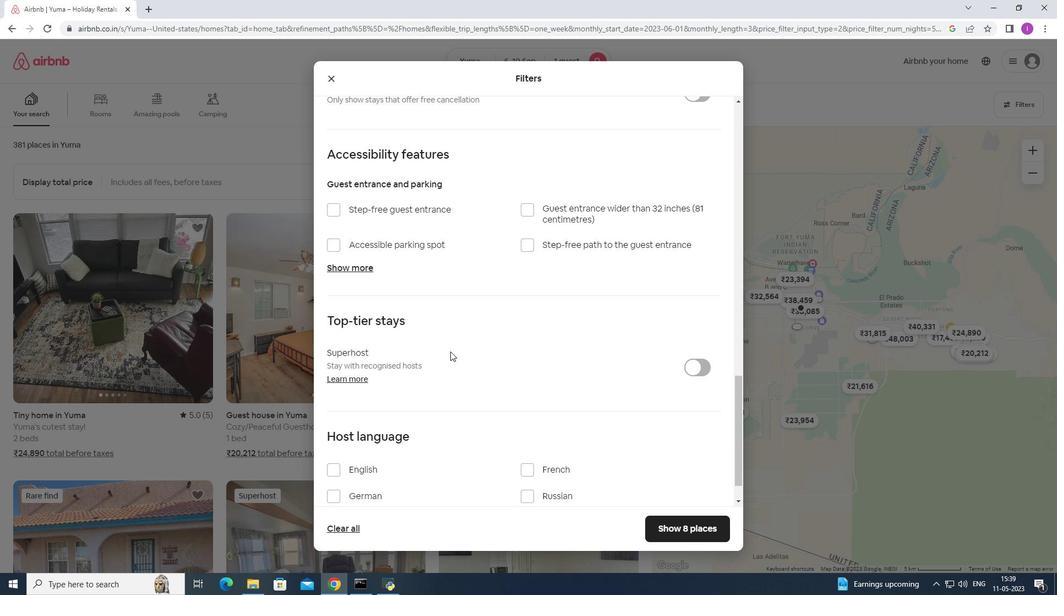 
Action: Mouse moved to (450, 351)
Screenshot: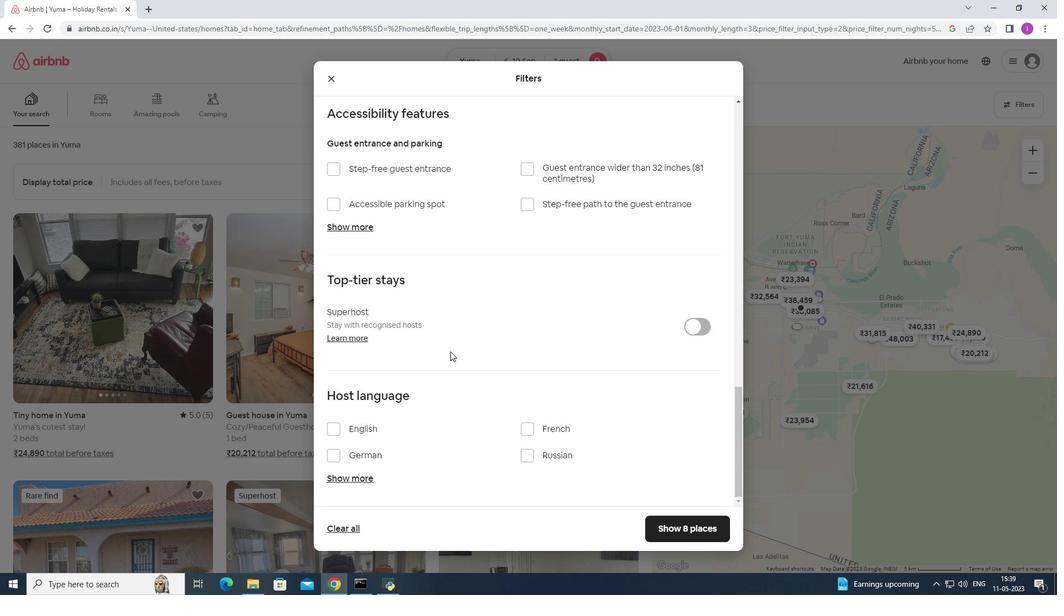 
Action: Mouse scrolled (450, 351) with delta (0, 0)
Screenshot: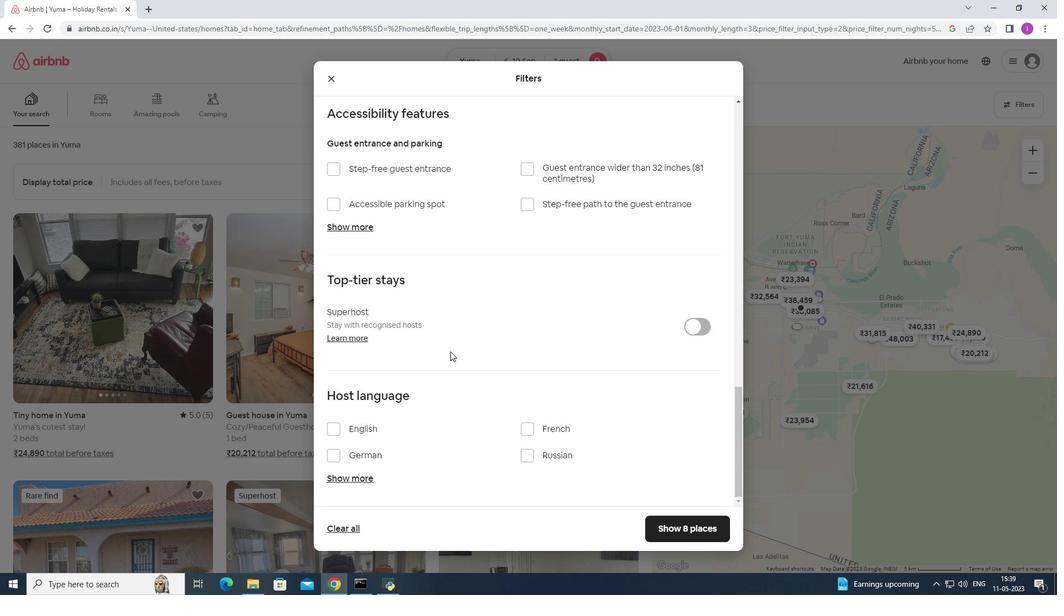 
Action: Mouse scrolled (450, 351) with delta (0, 0)
Screenshot: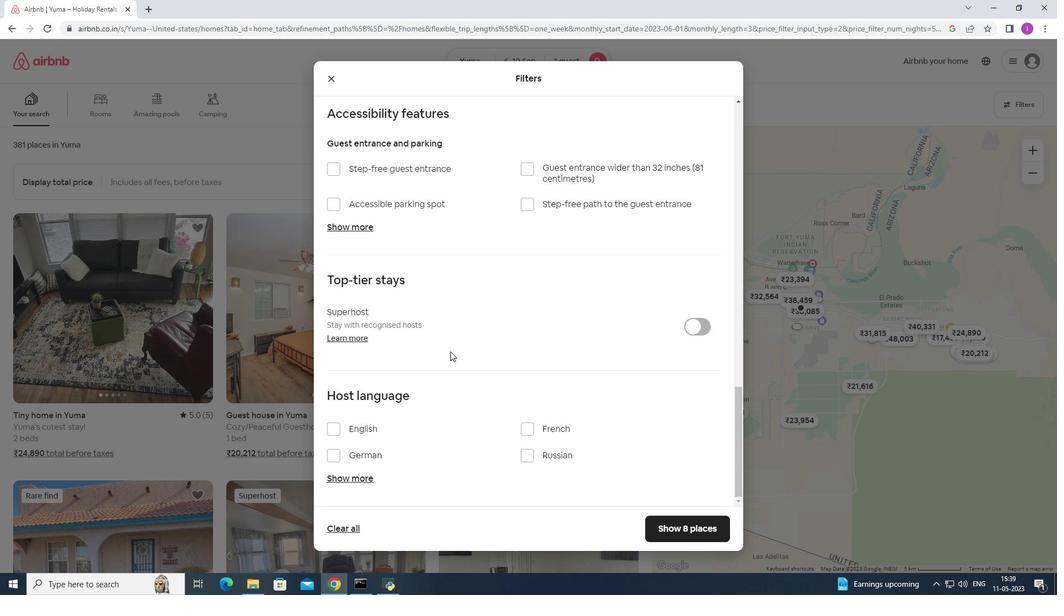 
Action: Mouse scrolled (450, 351) with delta (0, 0)
Screenshot: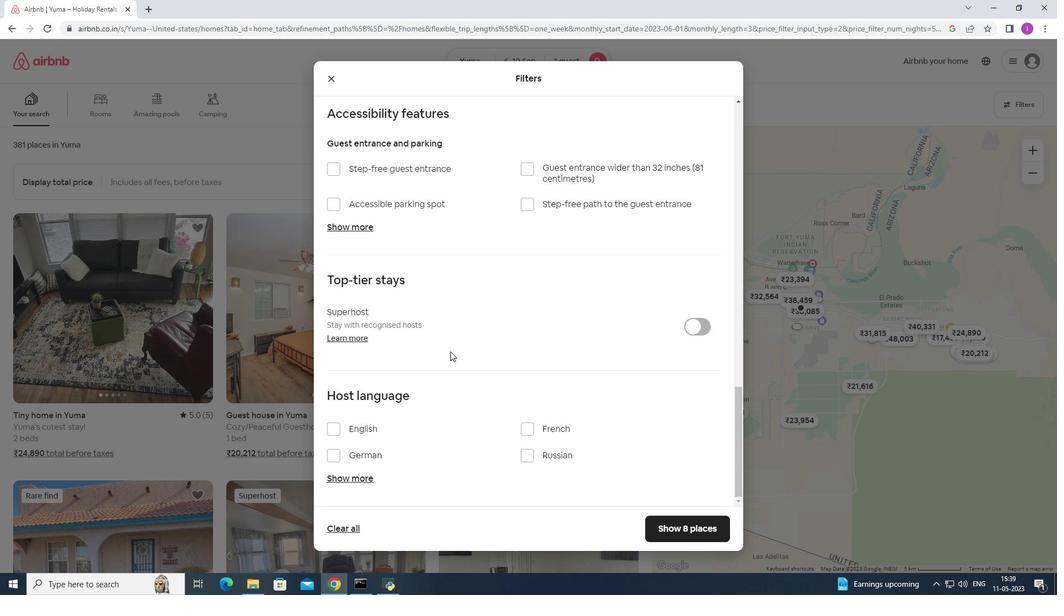 
Action: Mouse scrolled (450, 352) with delta (0, 0)
Screenshot: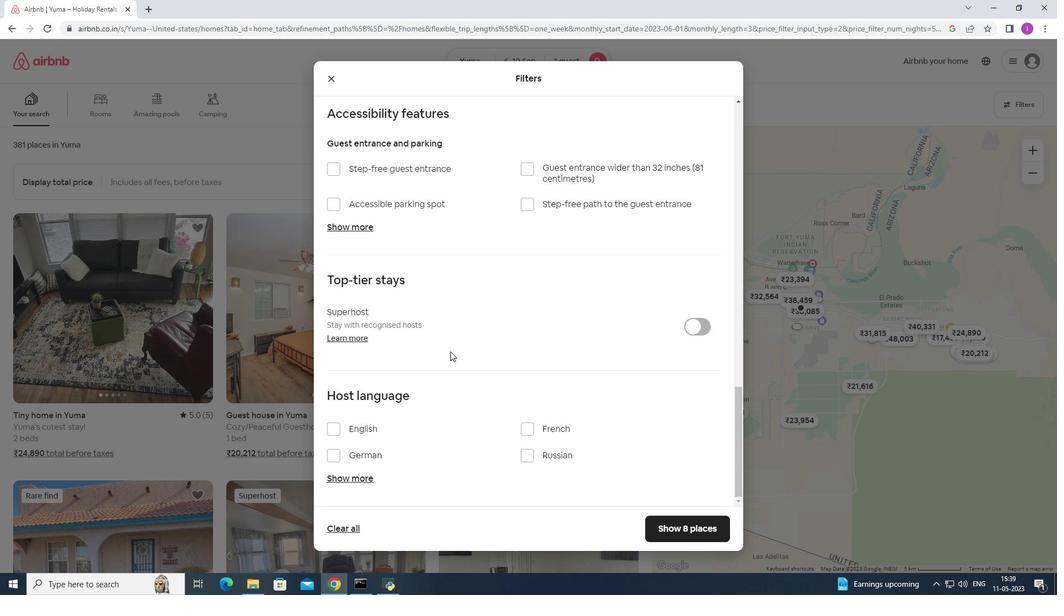 
Action: Mouse scrolled (450, 352) with delta (0, 0)
Screenshot: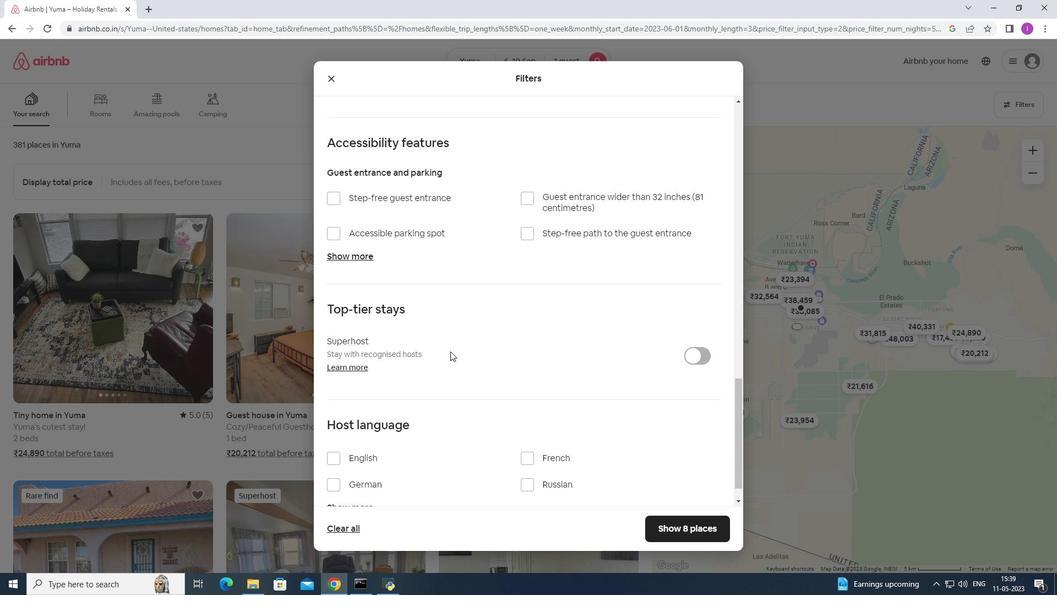 
Action: Mouse scrolled (450, 351) with delta (0, 0)
Screenshot: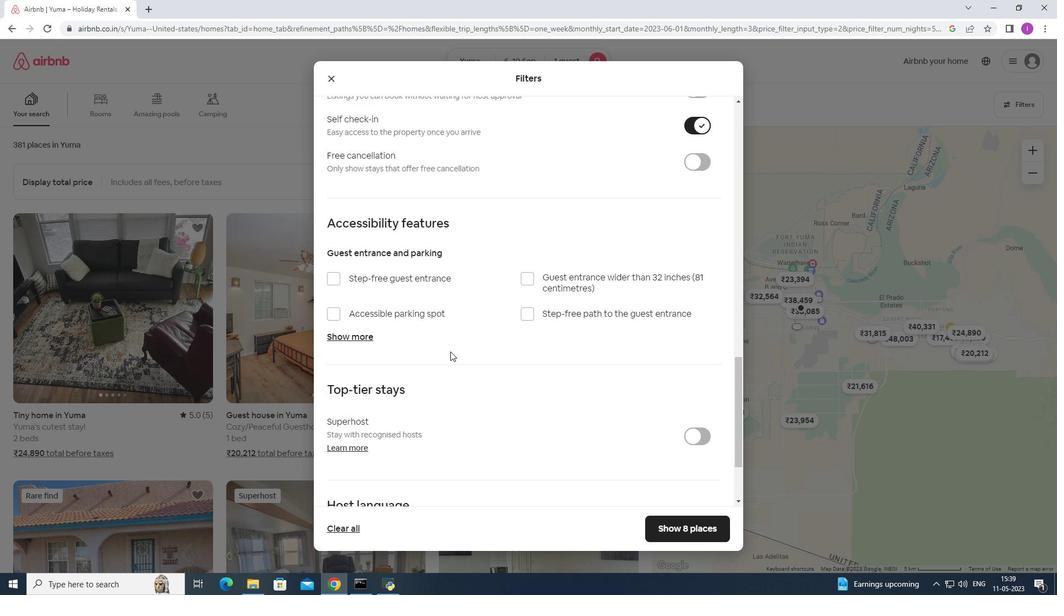 
Action: Mouse scrolled (450, 351) with delta (0, 0)
Screenshot: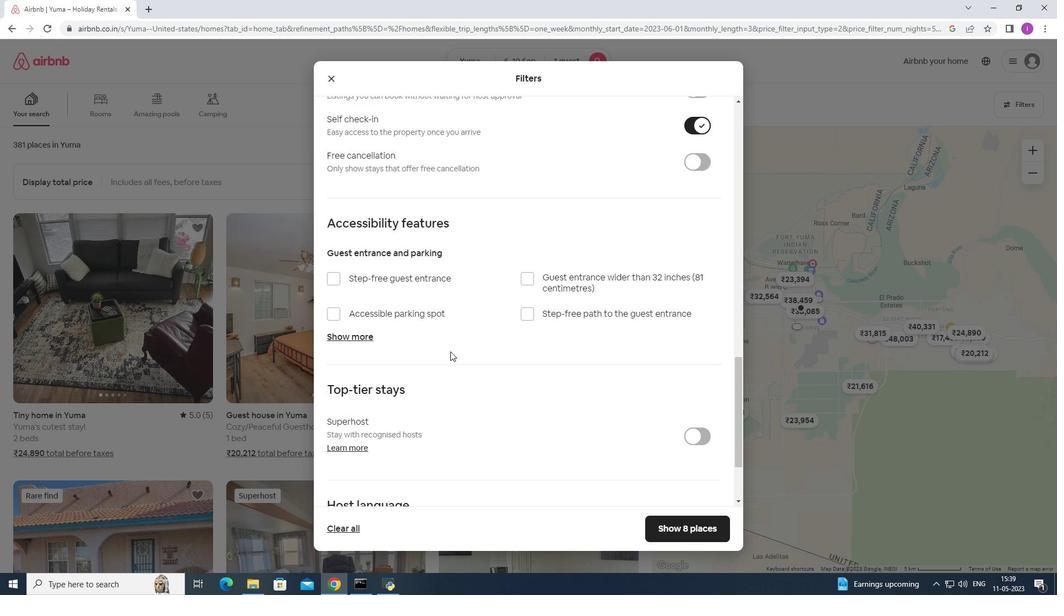 
Action: Mouse scrolled (450, 351) with delta (0, 0)
Screenshot: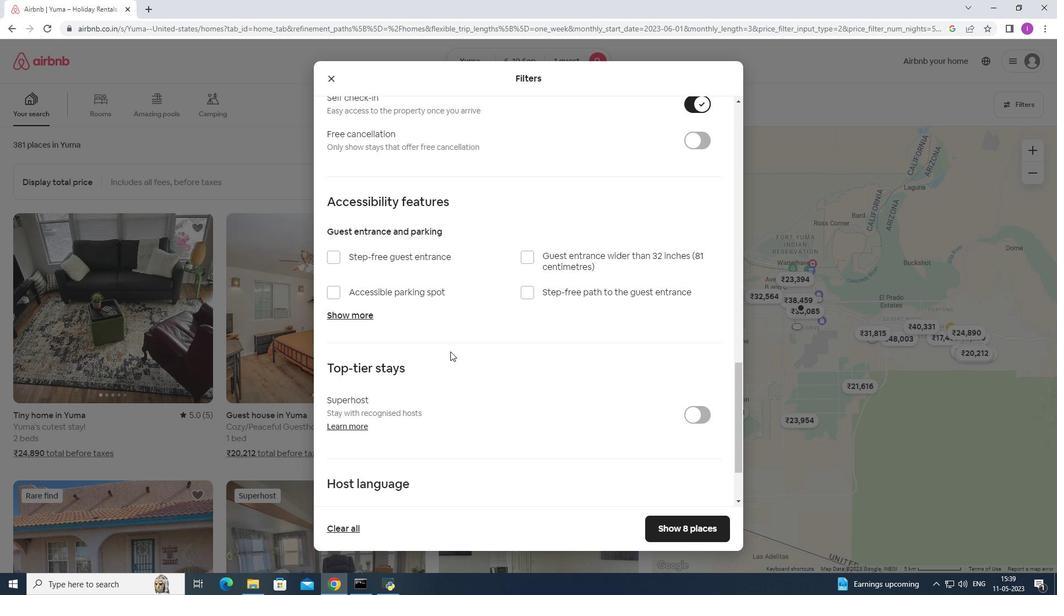 
Action: Mouse scrolled (450, 351) with delta (0, 0)
Screenshot: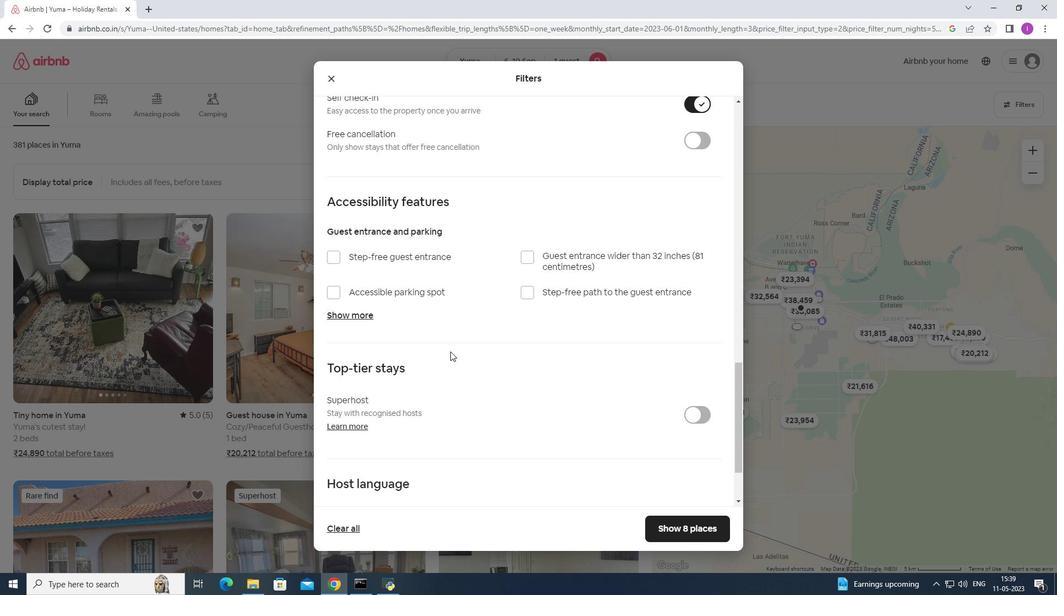 
Action: Mouse scrolled (450, 351) with delta (0, 0)
Screenshot: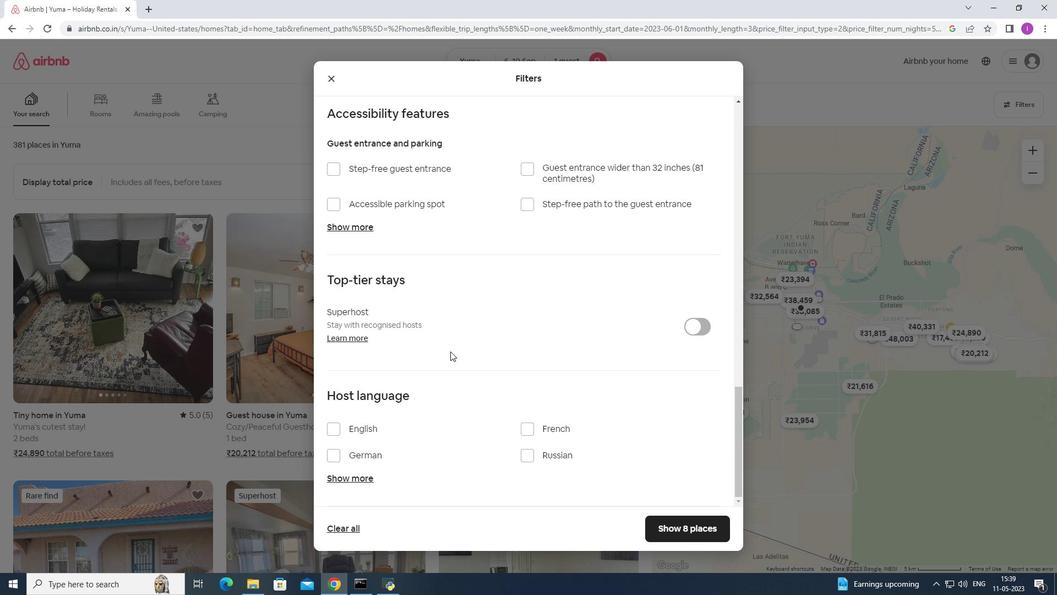 
Action: Mouse scrolled (450, 351) with delta (0, 0)
Screenshot: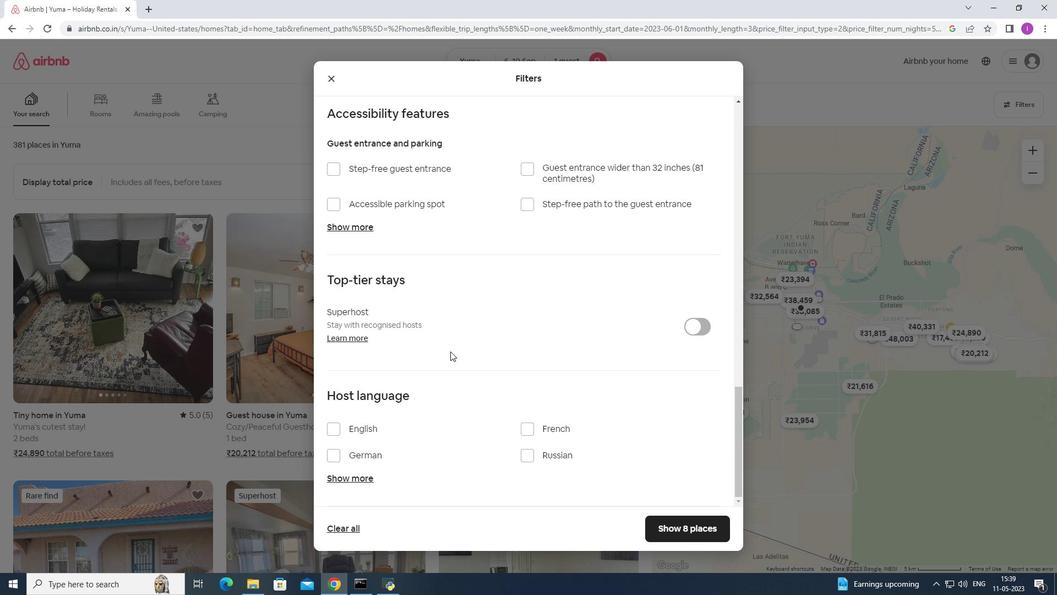 
Action: Mouse scrolled (450, 351) with delta (0, 0)
Screenshot: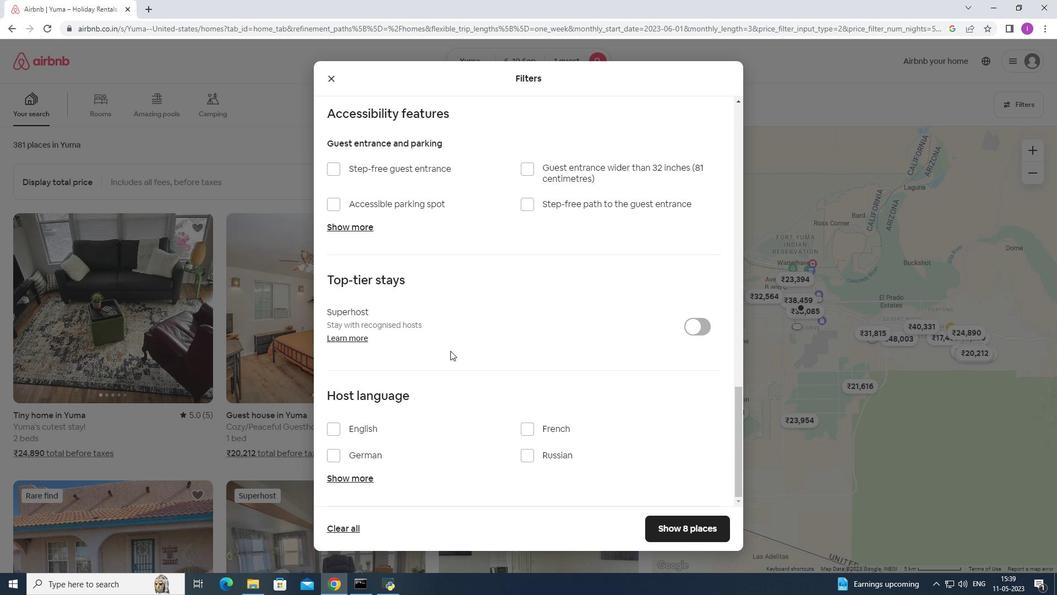 
Action: Mouse moved to (335, 428)
Screenshot: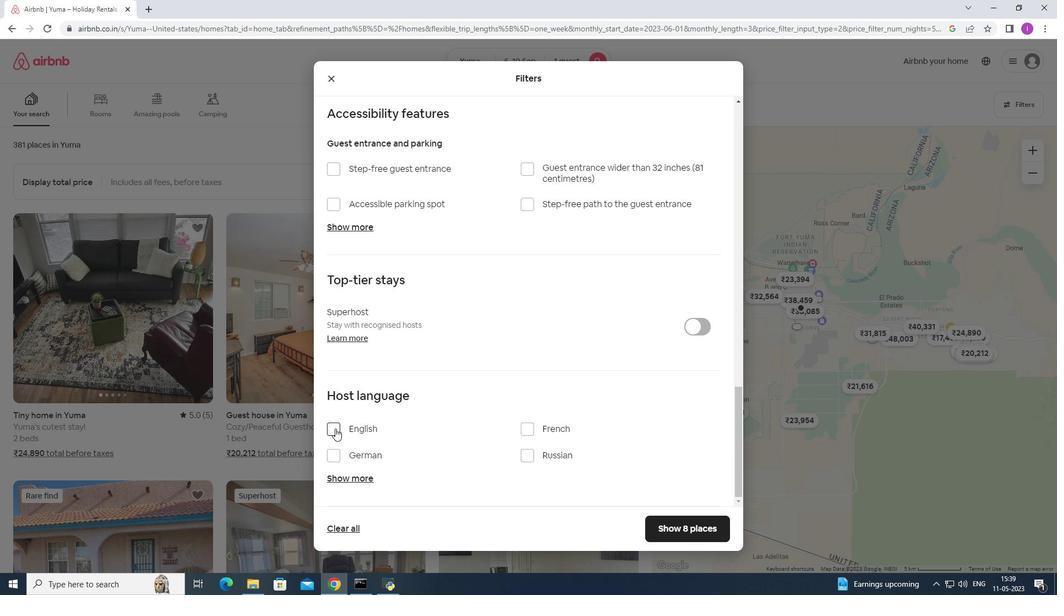 
Action: Mouse pressed left at (335, 428)
Screenshot: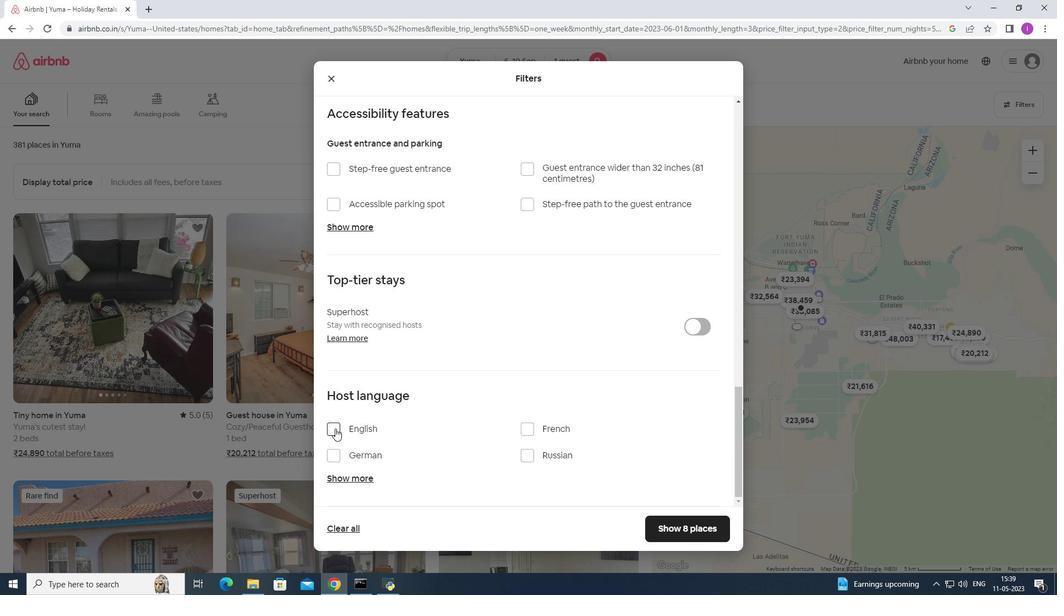 
Action: Mouse moved to (666, 522)
Screenshot: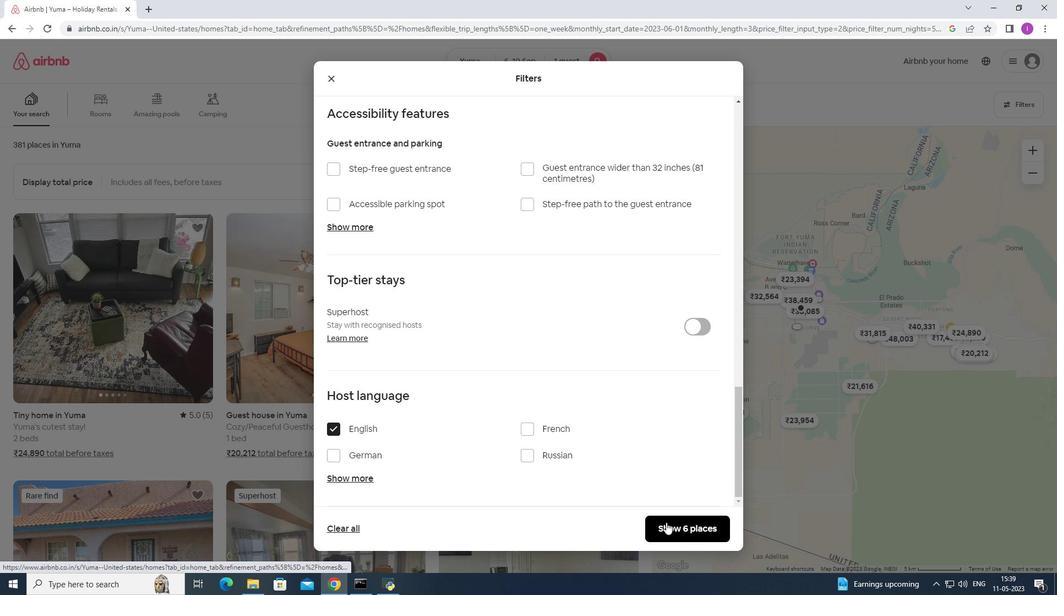 
Action: Mouse pressed left at (666, 522)
Screenshot: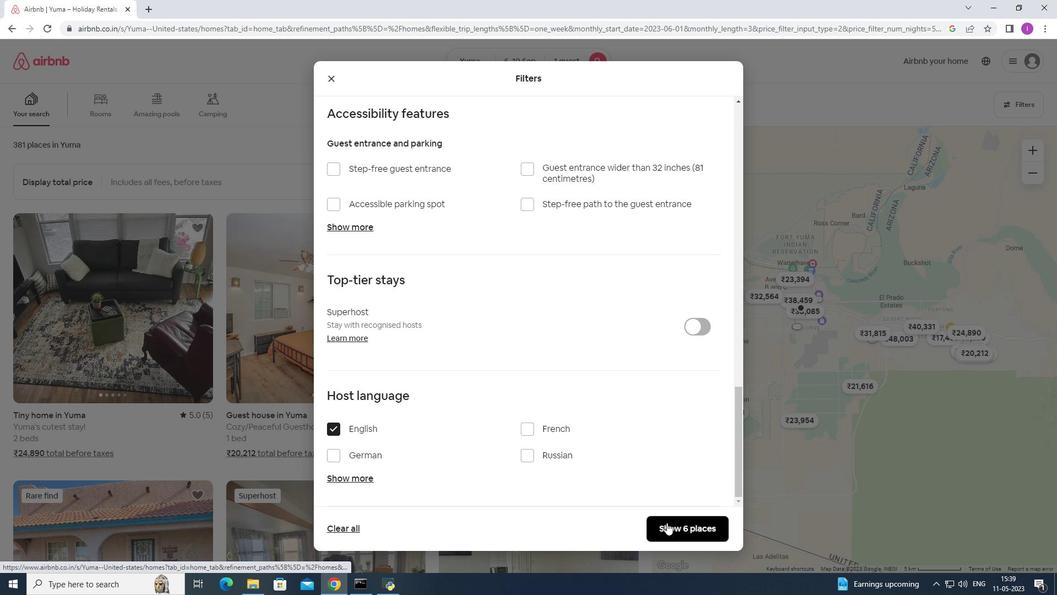 
Action: Mouse moved to (666, 510)
Screenshot: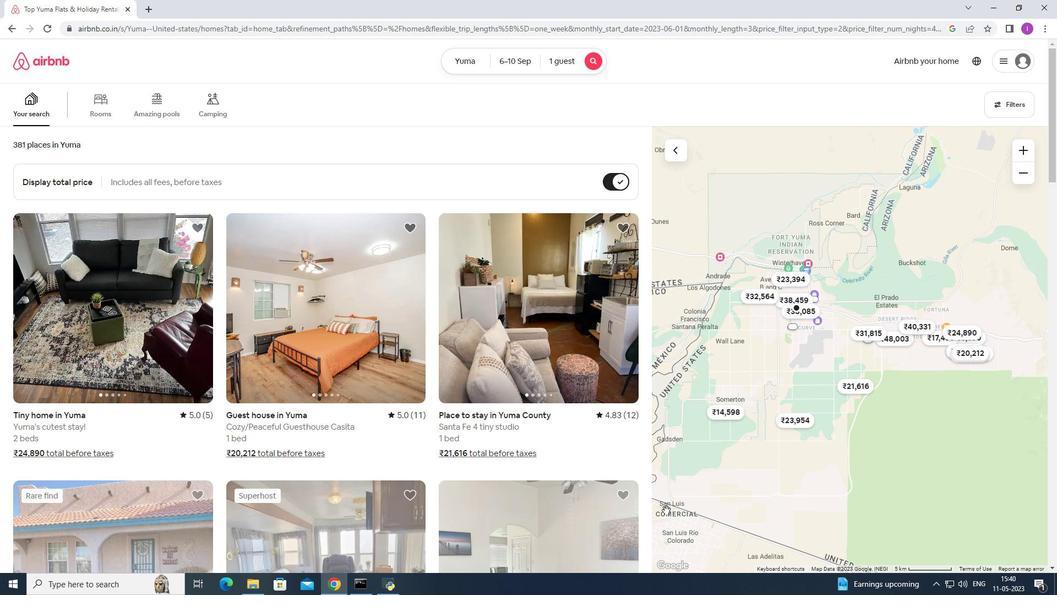 
